 Task: Search one way flight ticket for 5 adults, 1 child, 2 infants in seat and 1 infant on lap in business from Nantucket: Nantucket Memorial Airport to New Bern: Coastal Carolina Regional Airport (was Craven County Regional) on 5-4-2023. Choice of flights is Sun country airlines. Number of bags: 1 carry on bag. Price is upto 50000. Outbound departure time preference is 5:30.
Action: Mouse moved to (319, 126)
Screenshot: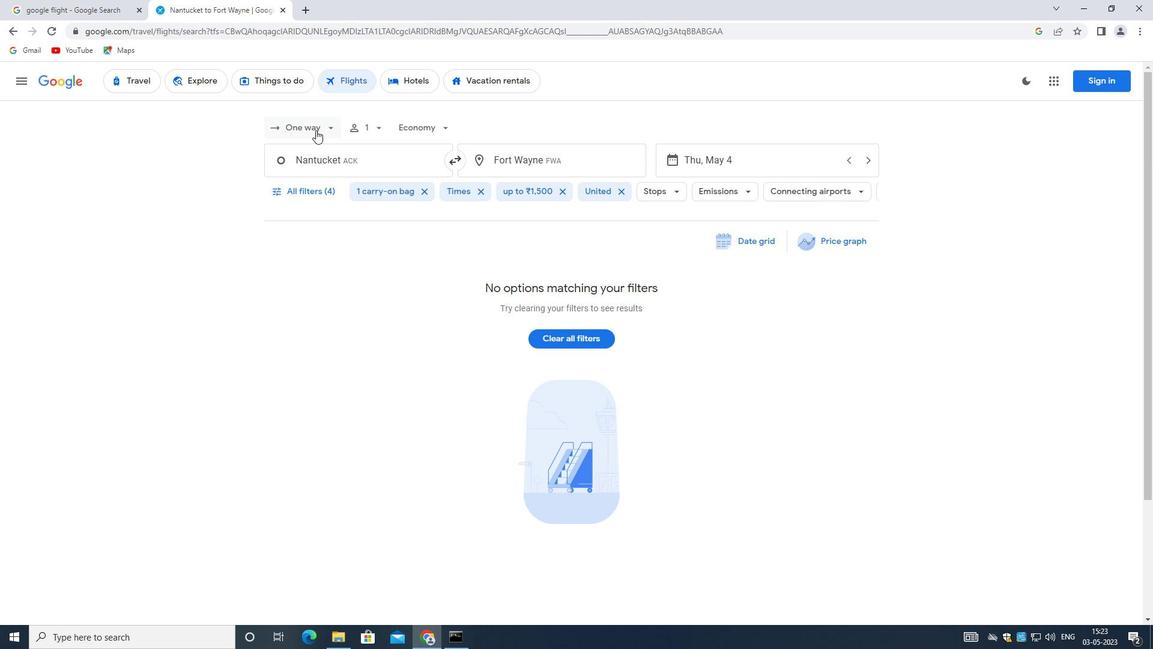 
Action: Mouse pressed left at (319, 126)
Screenshot: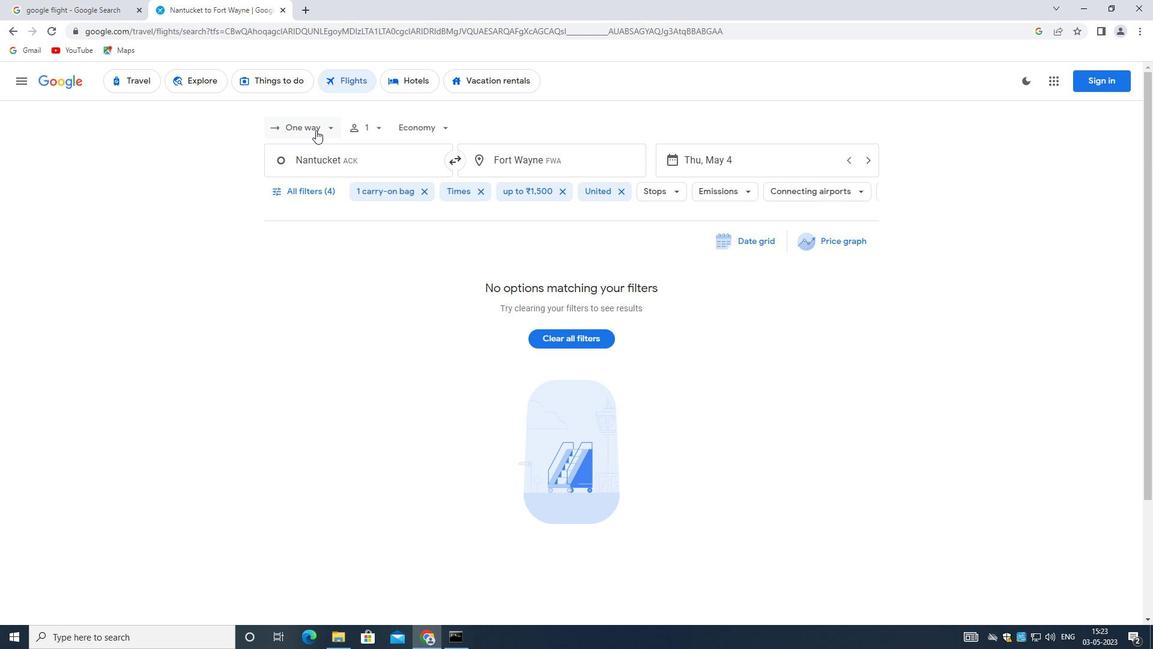 
Action: Mouse moved to (314, 173)
Screenshot: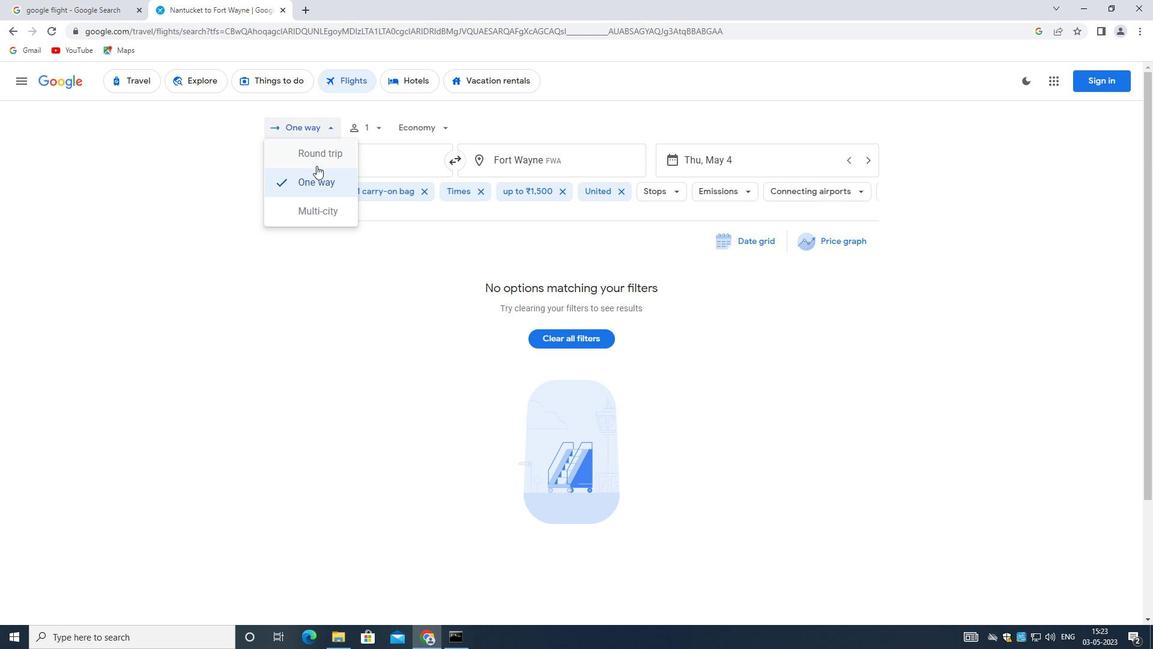 
Action: Mouse pressed left at (314, 173)
Screenshot: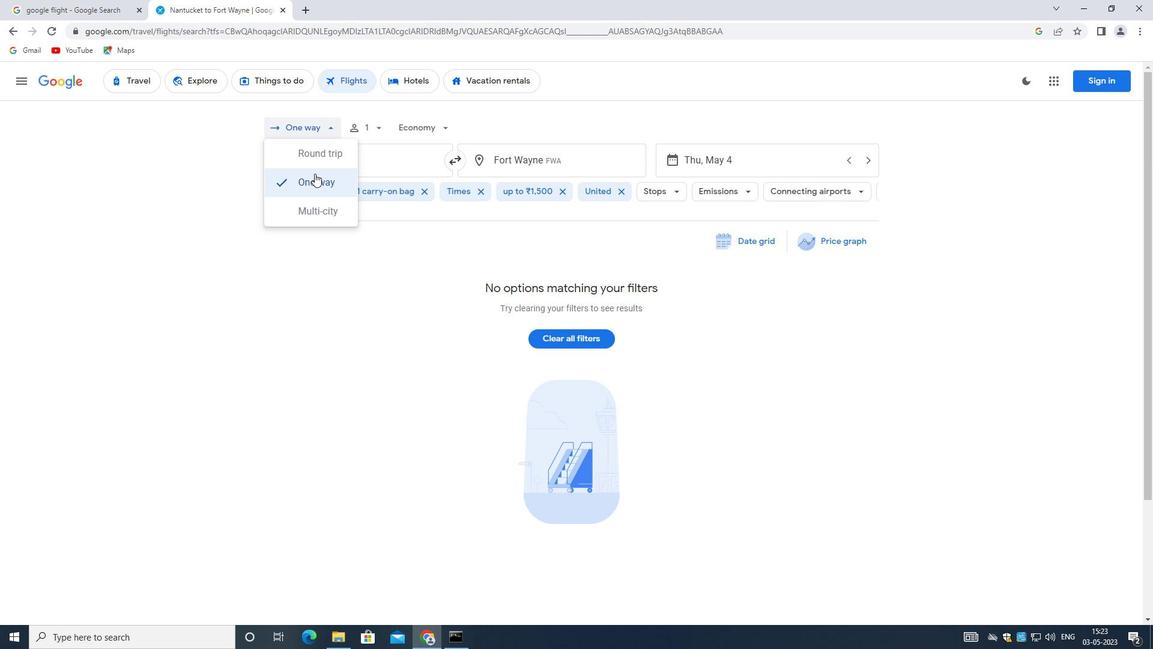 
Action: Mouse moved to (373, 129)
Screenshot: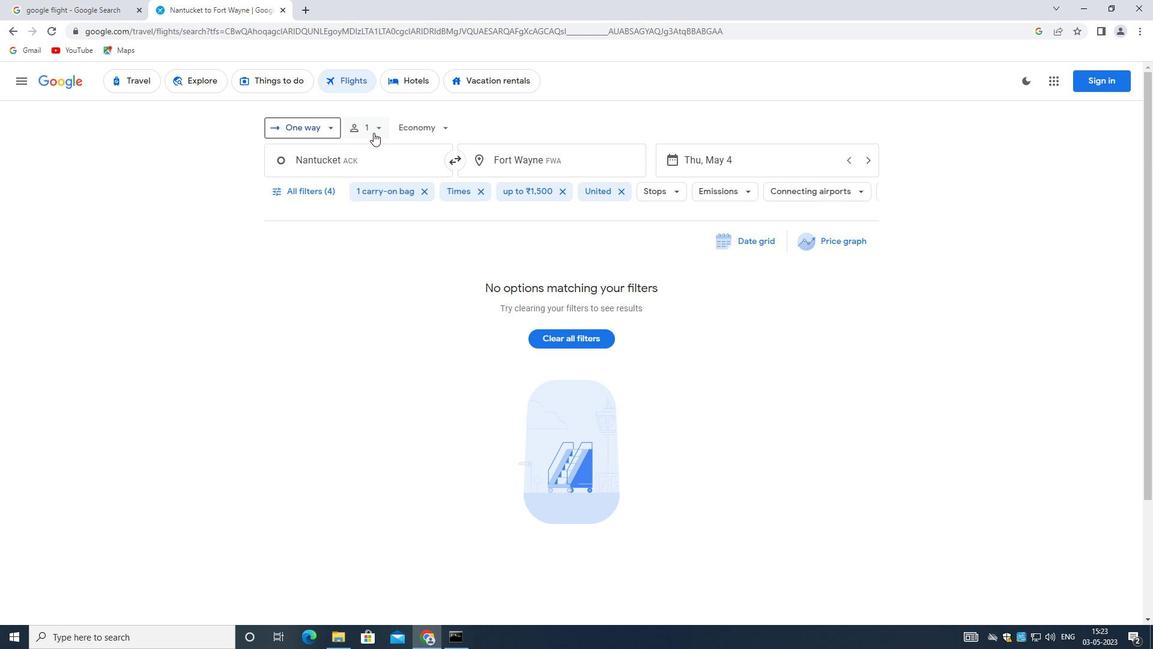 
Action: Mouse pressed left at (373, 129)
Screenshot: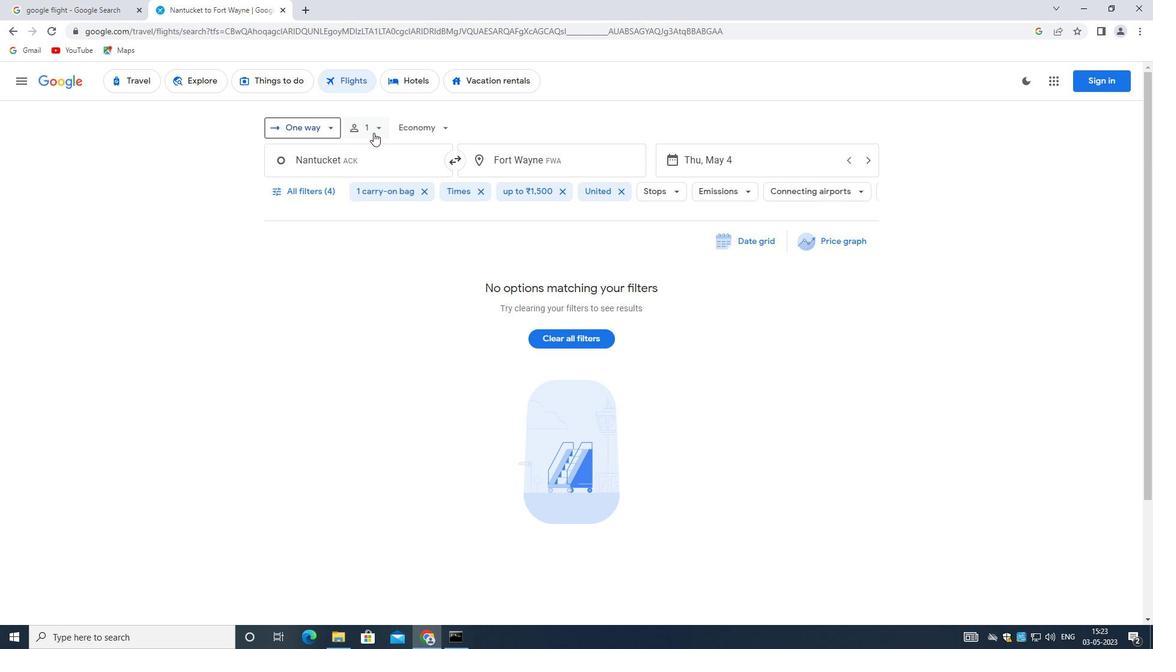 
Action: Mouse moved to (466, 160)
Screenshot: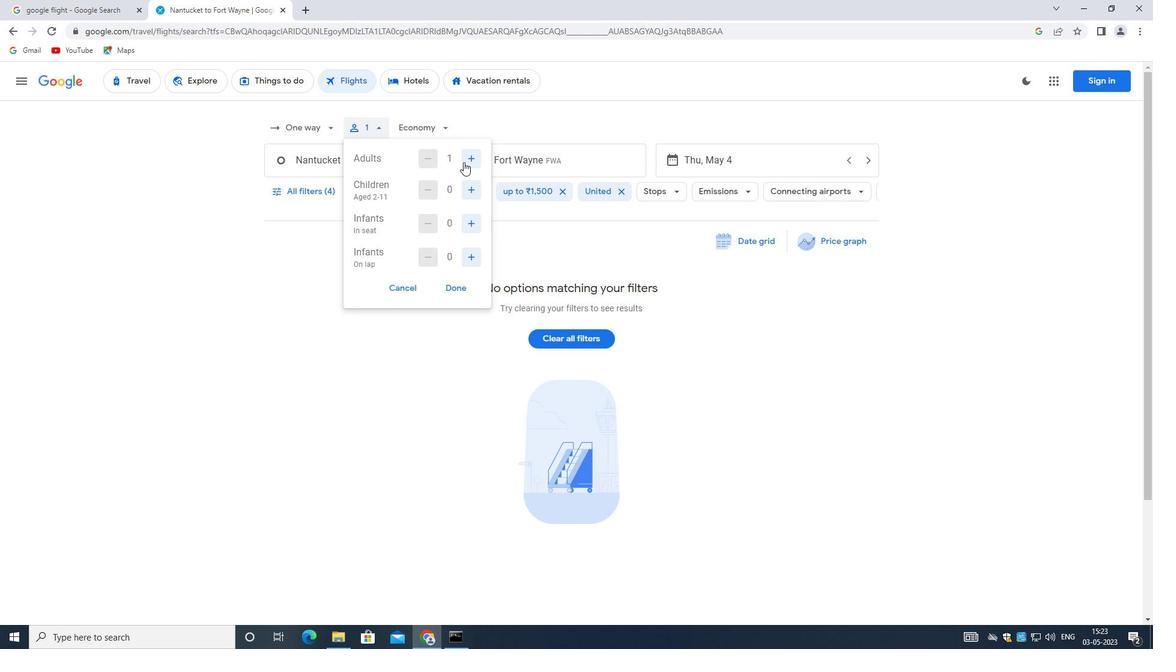 
Action: Mouse pressed left at (466, 160)
Screenshot: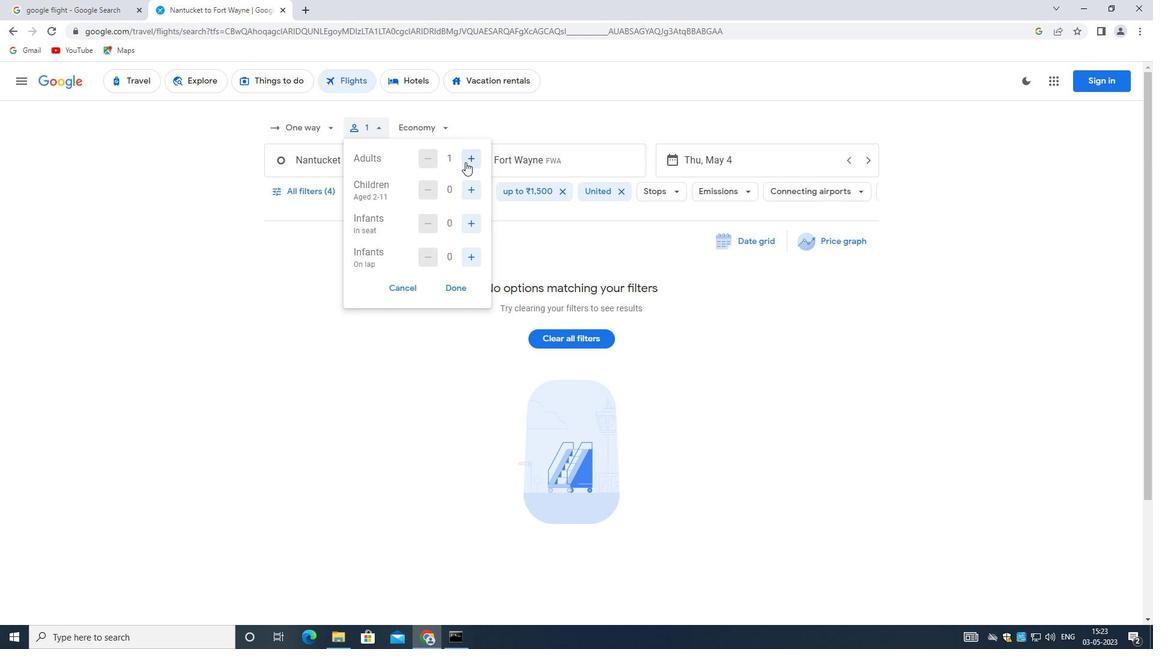
Action: Mouse moved to (468, 162)
Screenshot: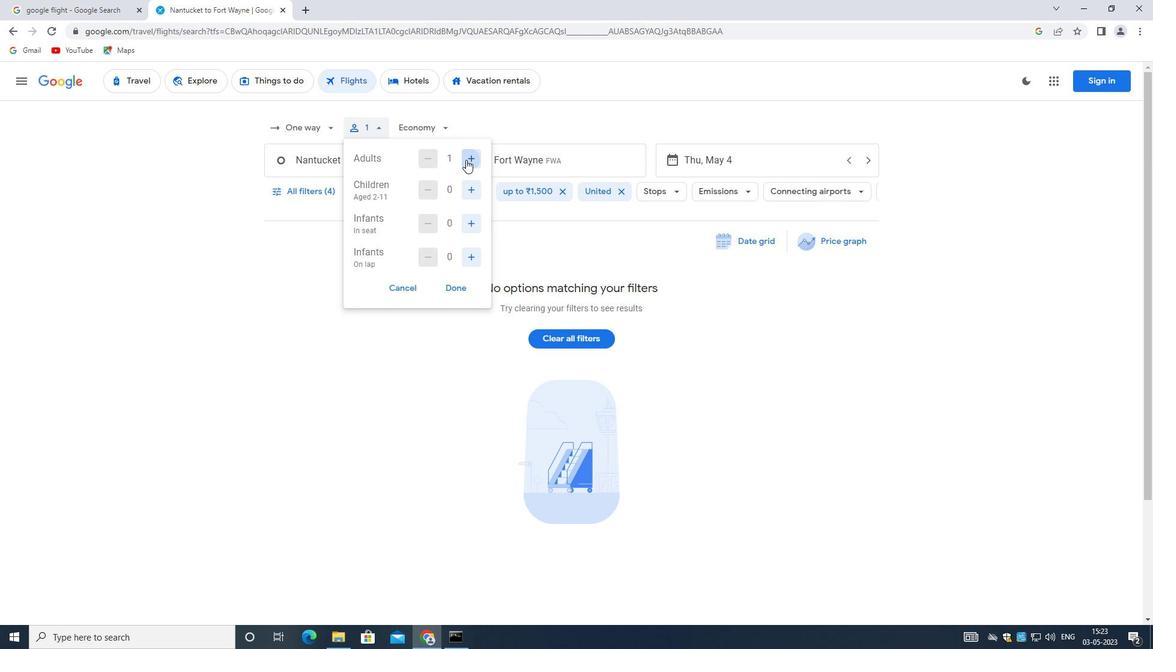 
Action: Mouse pressed left at (468, 162)
Screenshot: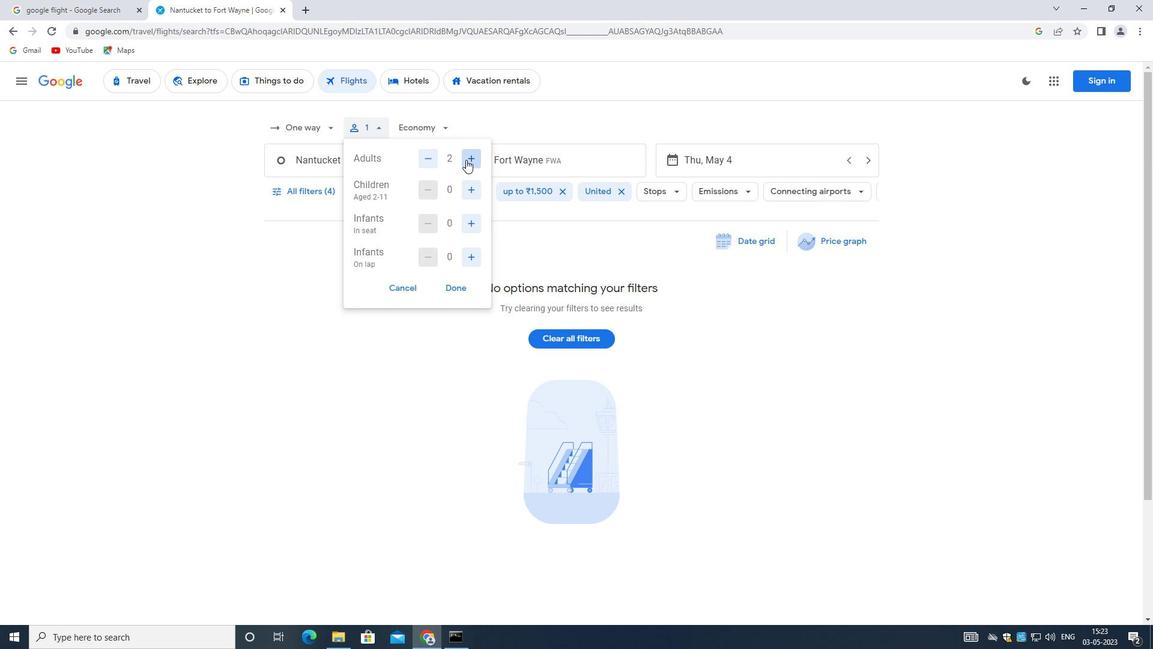 
Action: Mouse moved to (469, 163)
Screenshot: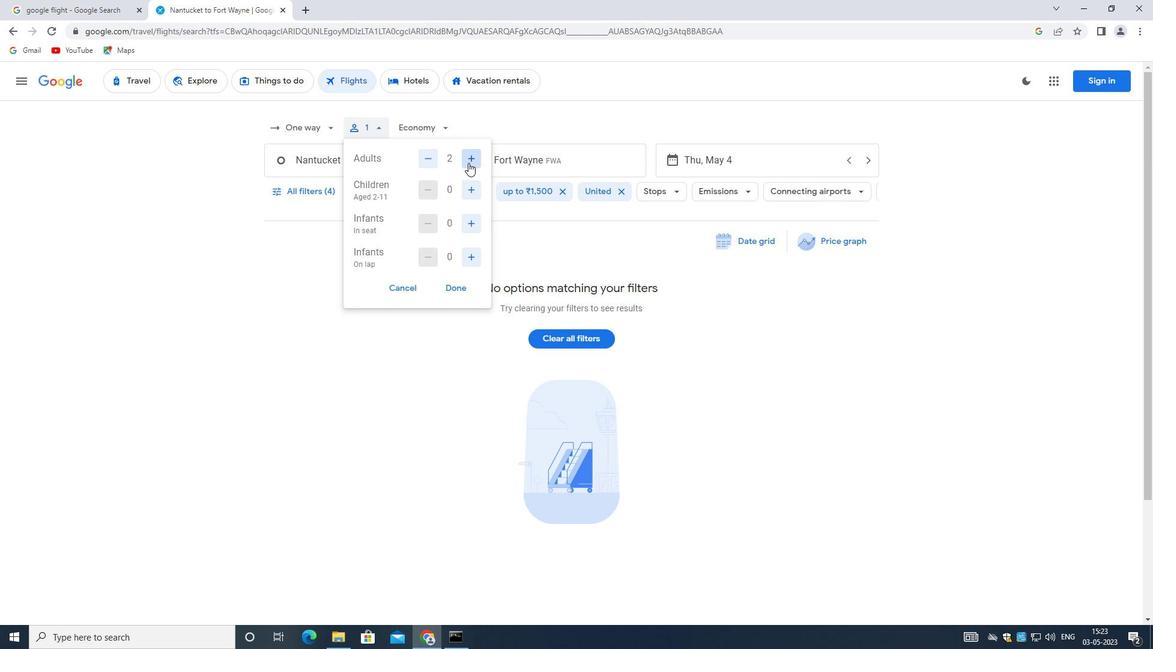 
Action: Mouse pressed left at (469, 163)
Screenshot: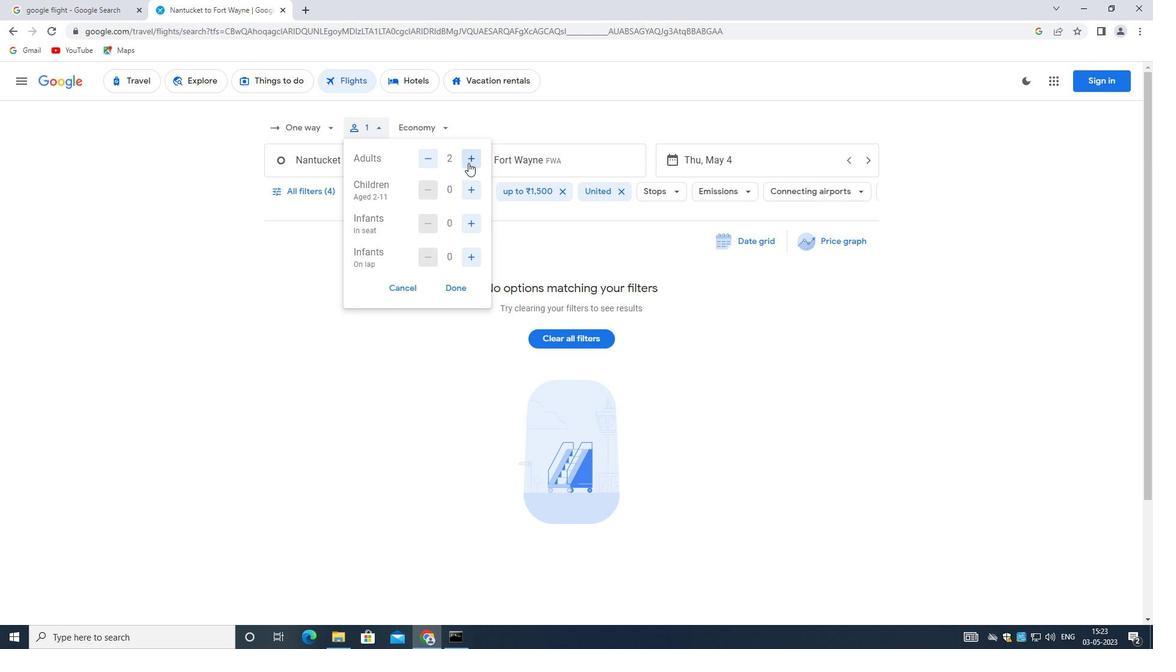 
Action: Mouse pressed left at (469, 163)
Screenshot: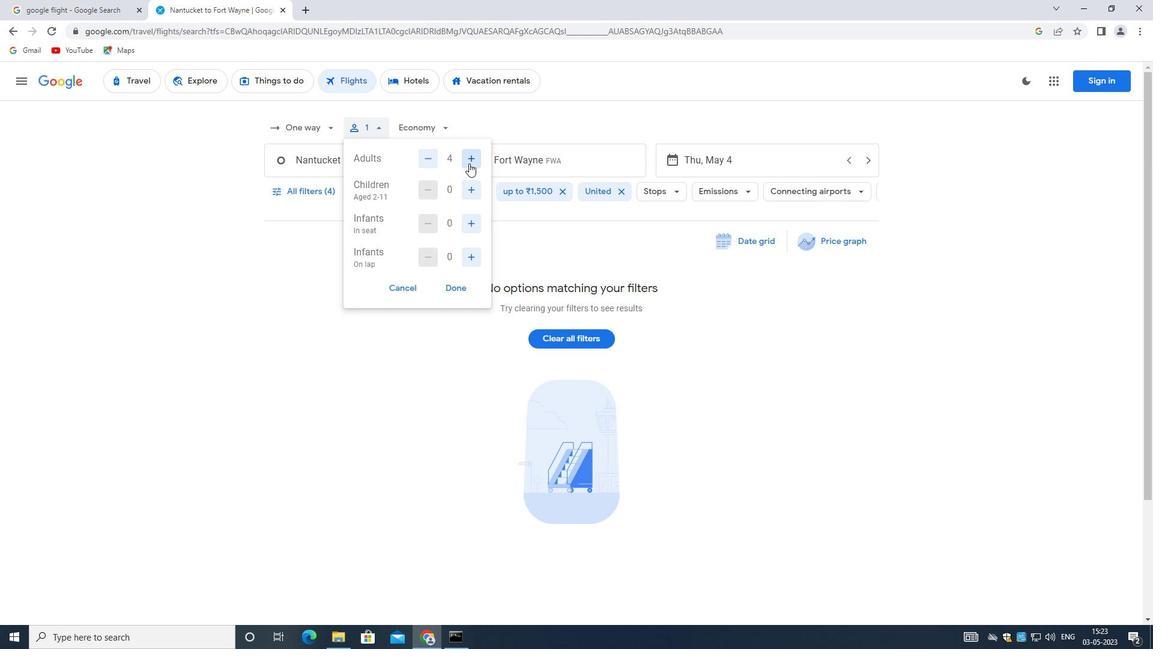 
Action: Mouse moved to (475, 186)
Screenshot: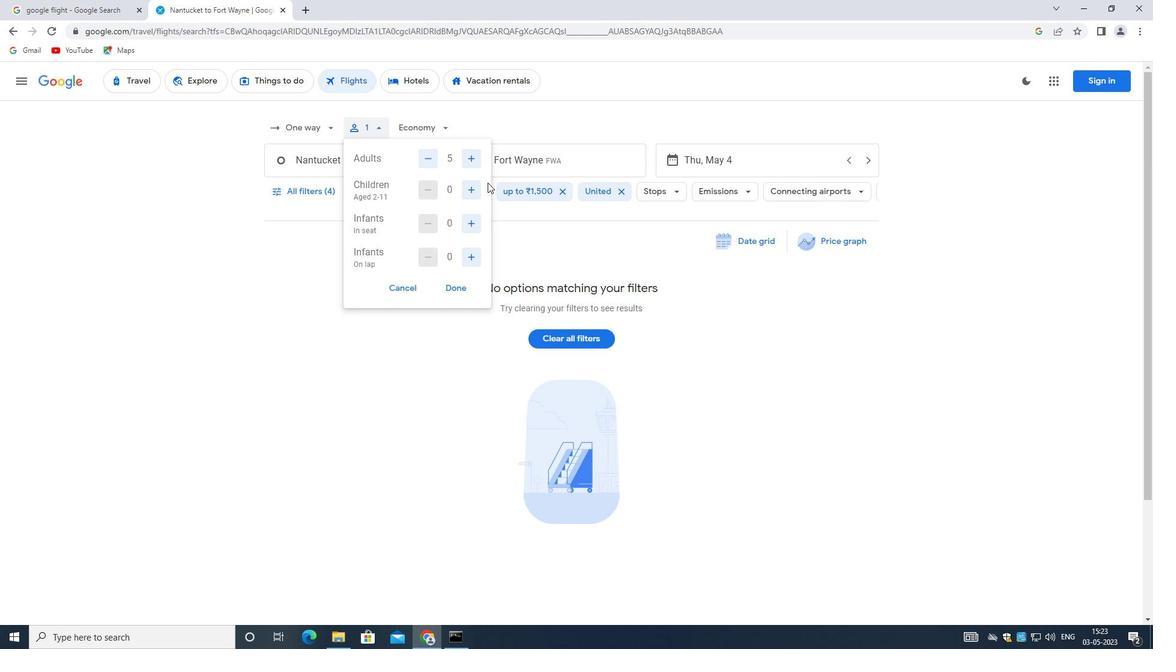 
Action: Mouse pressed left at (475, 186)
Screenshot: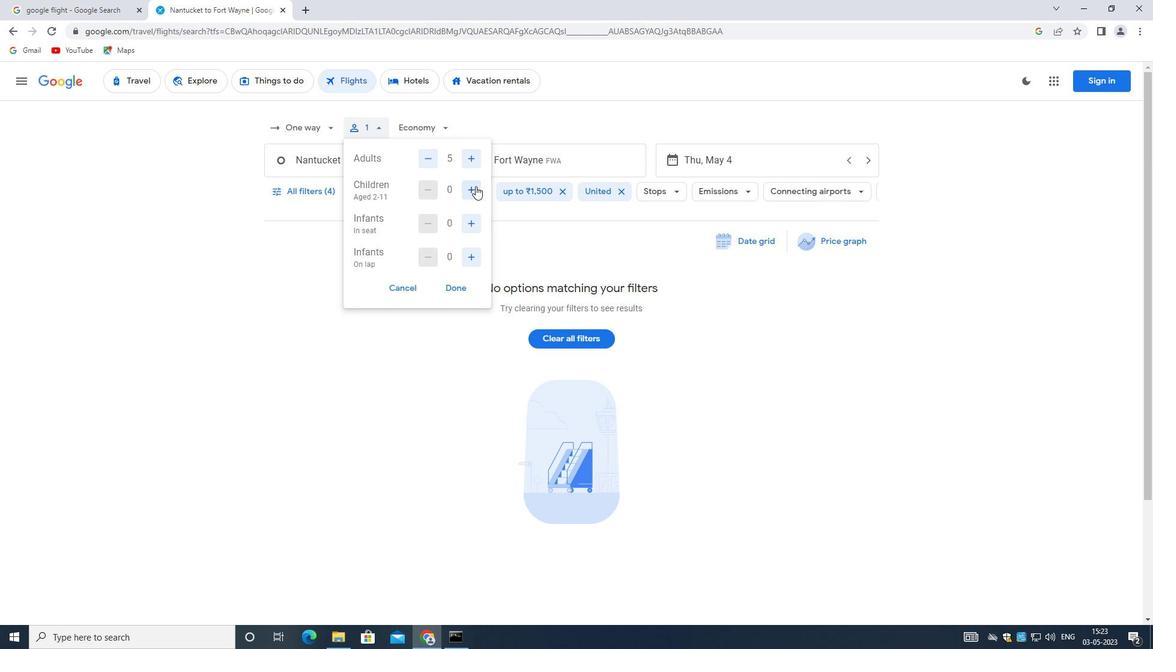 
Action: Mouse moved to (470, 221)
Screenshot: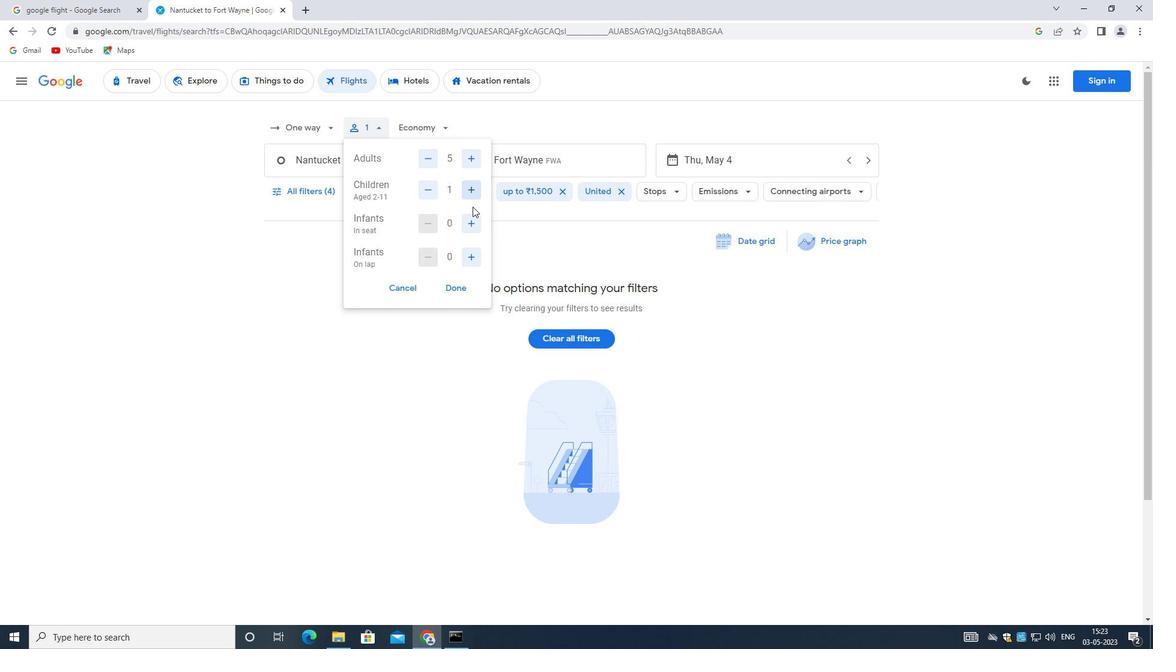 
Action: Mouse pressed left at (470, 221)
Screenshot: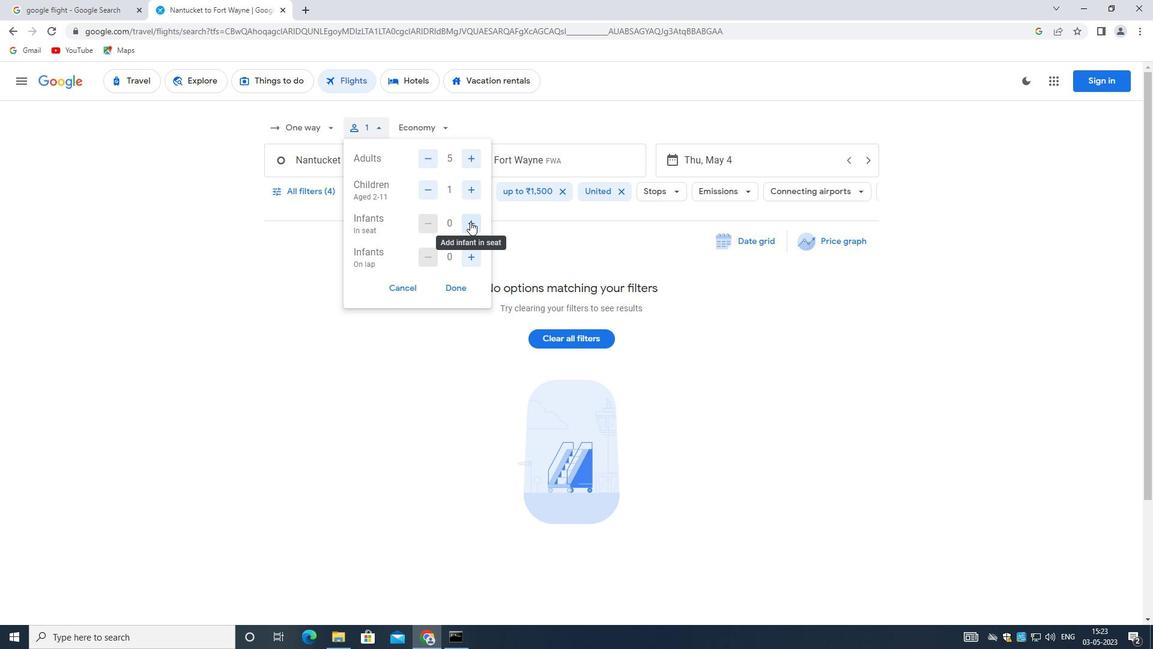 
Action: Mouse pressed left at (470, 221)
Screenshot: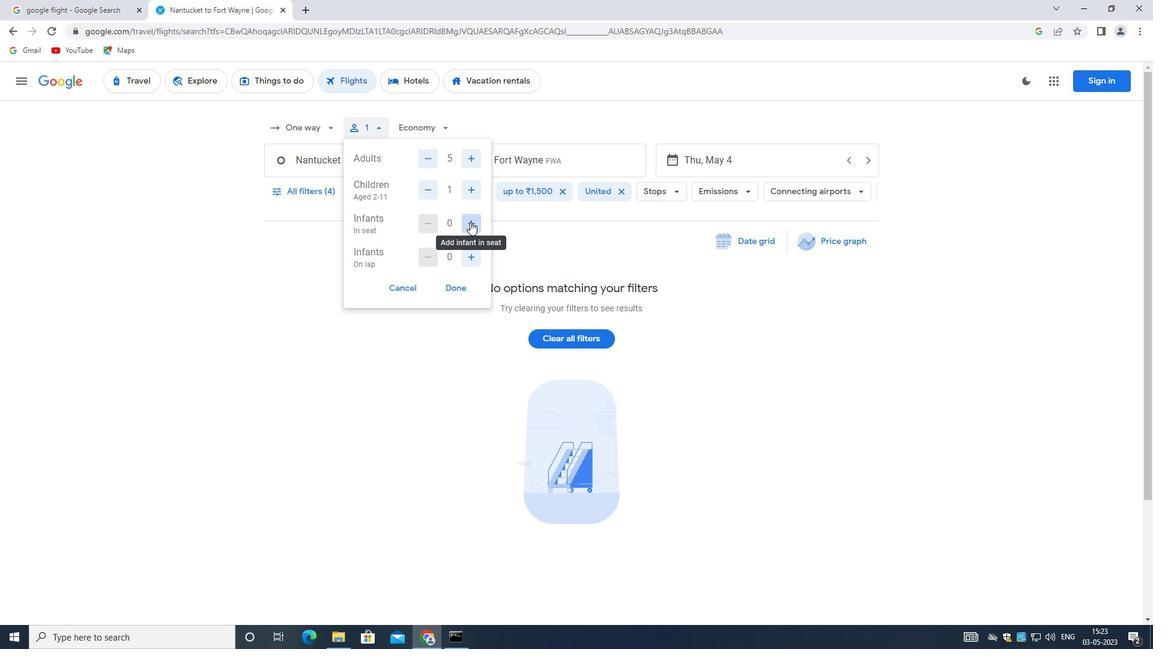 
Action: Mouse moved to (478, 257)
Screenshot: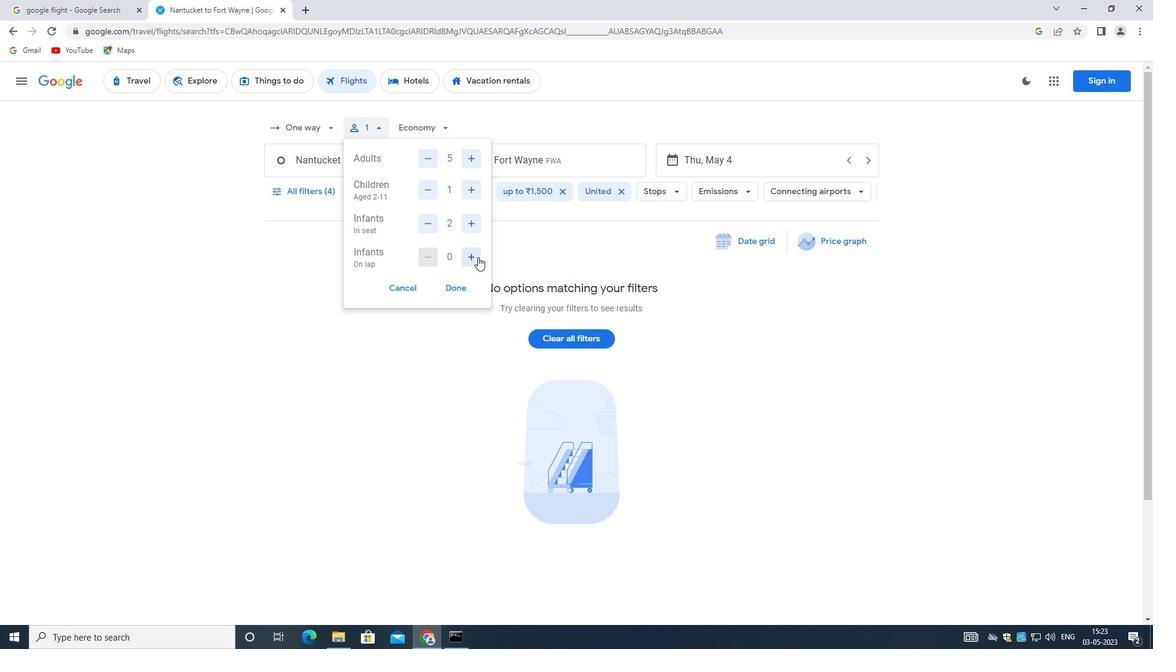 
Action: Mouse pressed left at (478, 257)
Screenshot: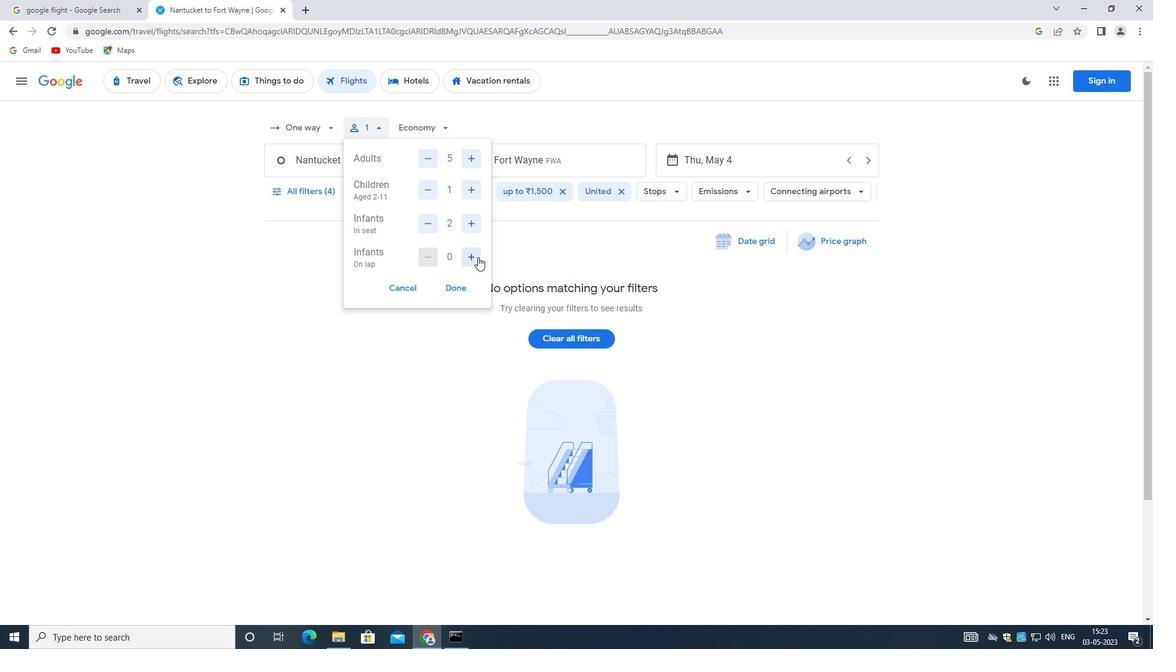 
Action: Mouse moved to (458, 286)
Screenshot: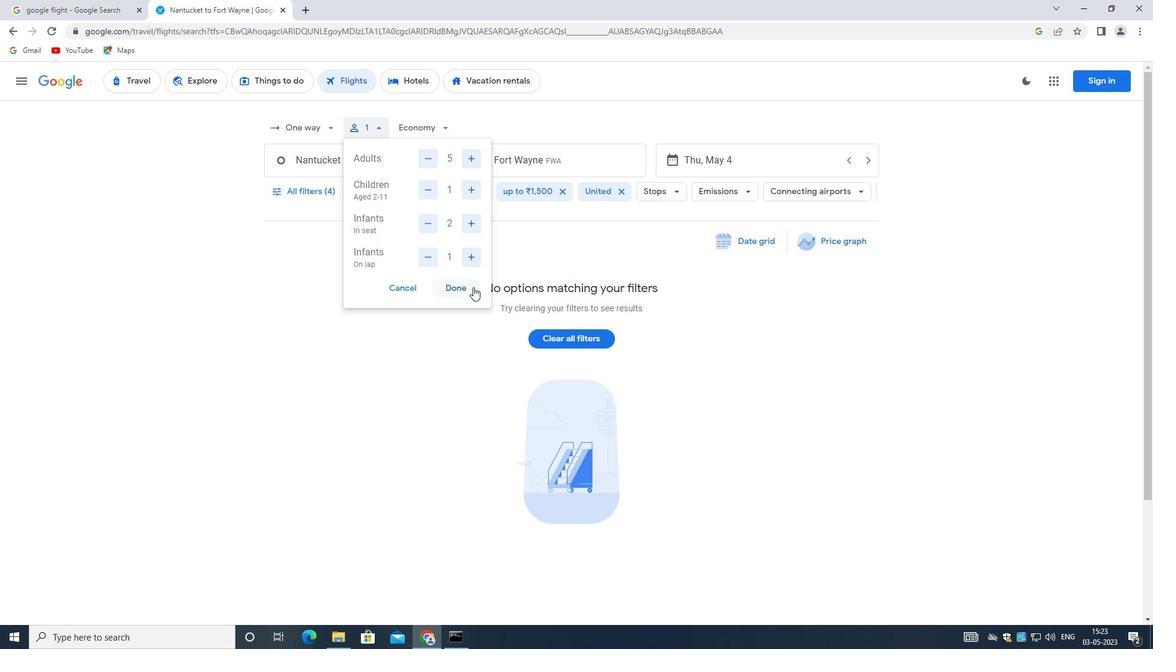 
Action: Mouse pressed left at (458, 286)
Screenshot: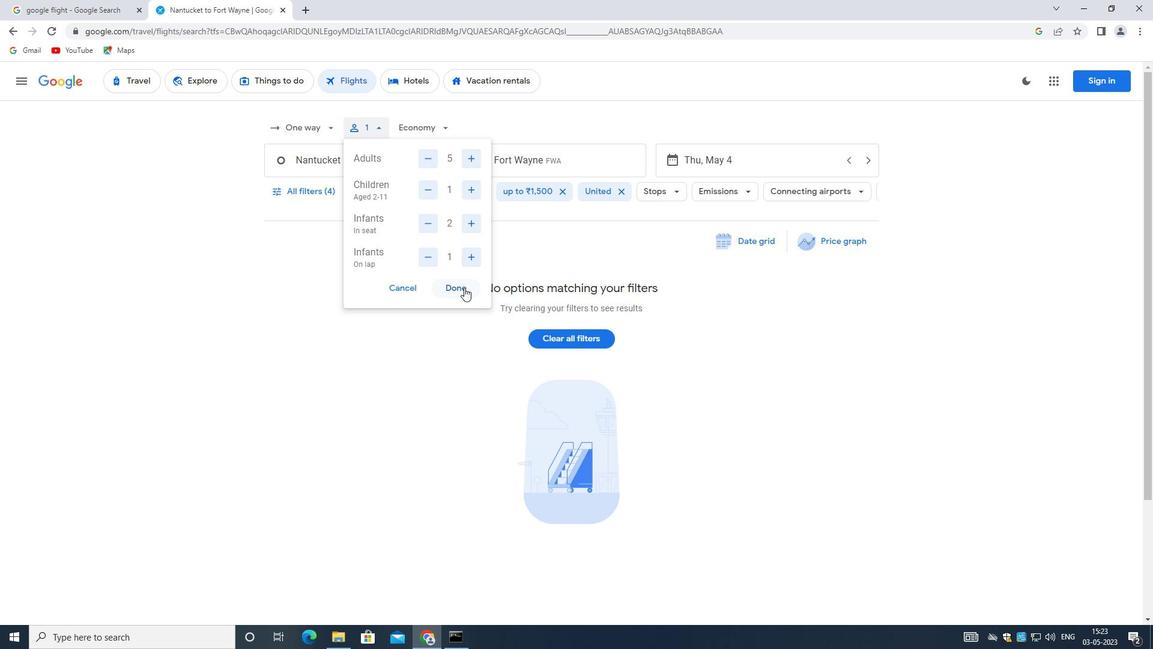 
Action: Mouse moved to (433, 118)
Screenshot: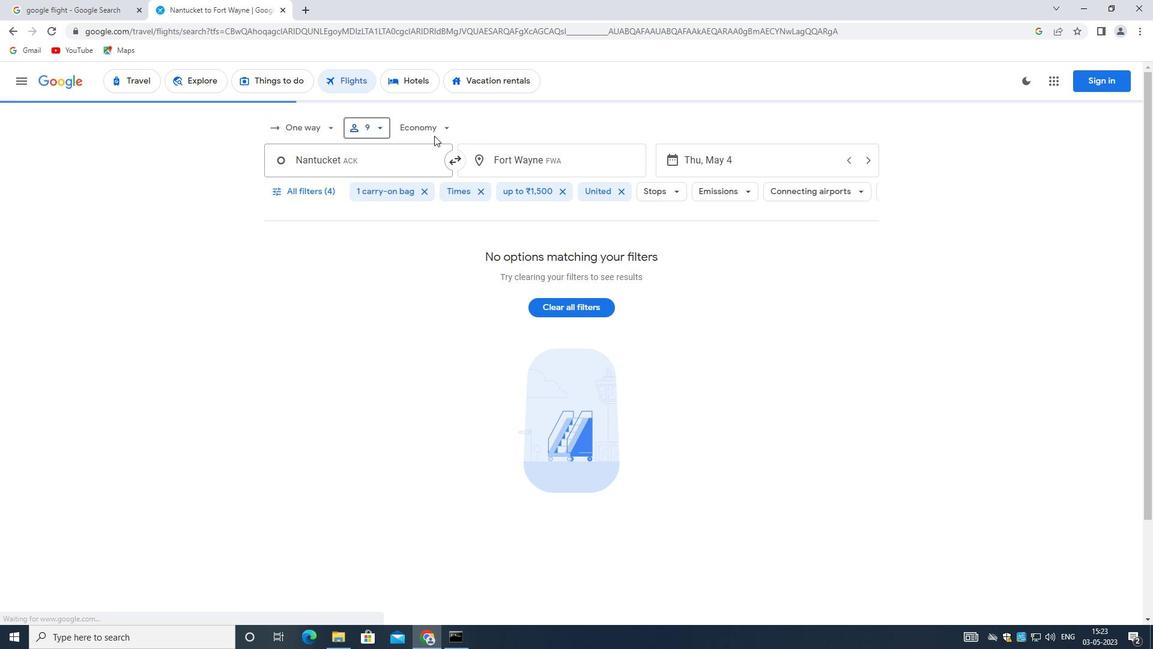 
Action: Mouse pressed left at (433, 118)
Screenshot: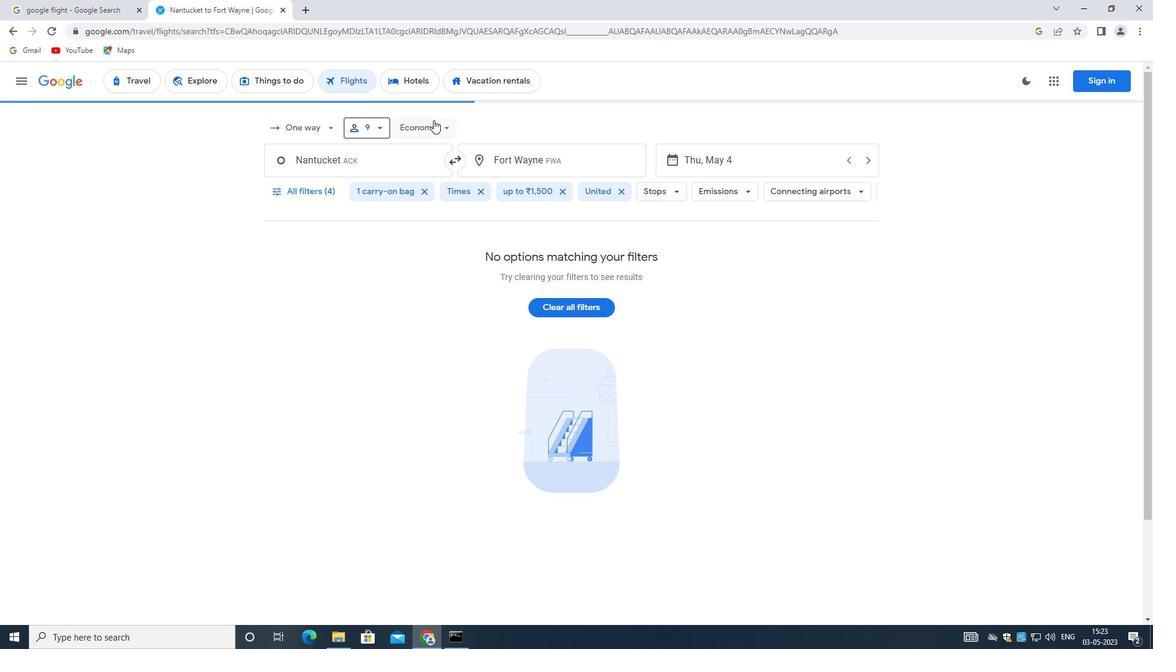 
Action: Mouse moved to (461, 207)
Screenshot: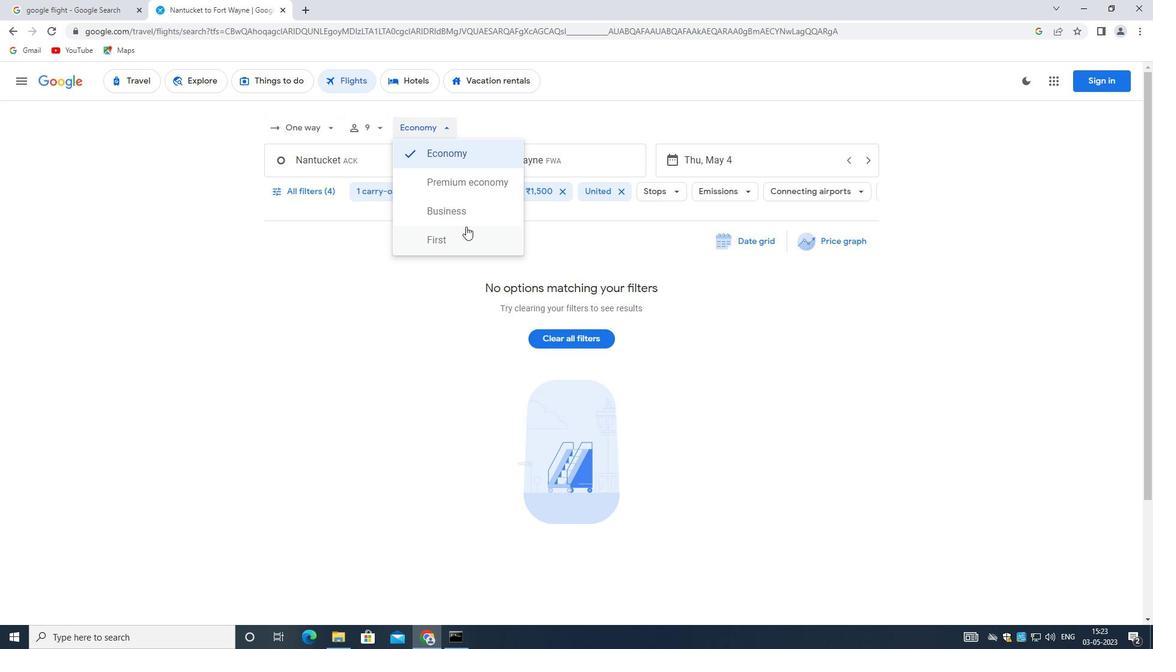 
Action: Mouse pressed left at (461, 207)
Screenshot: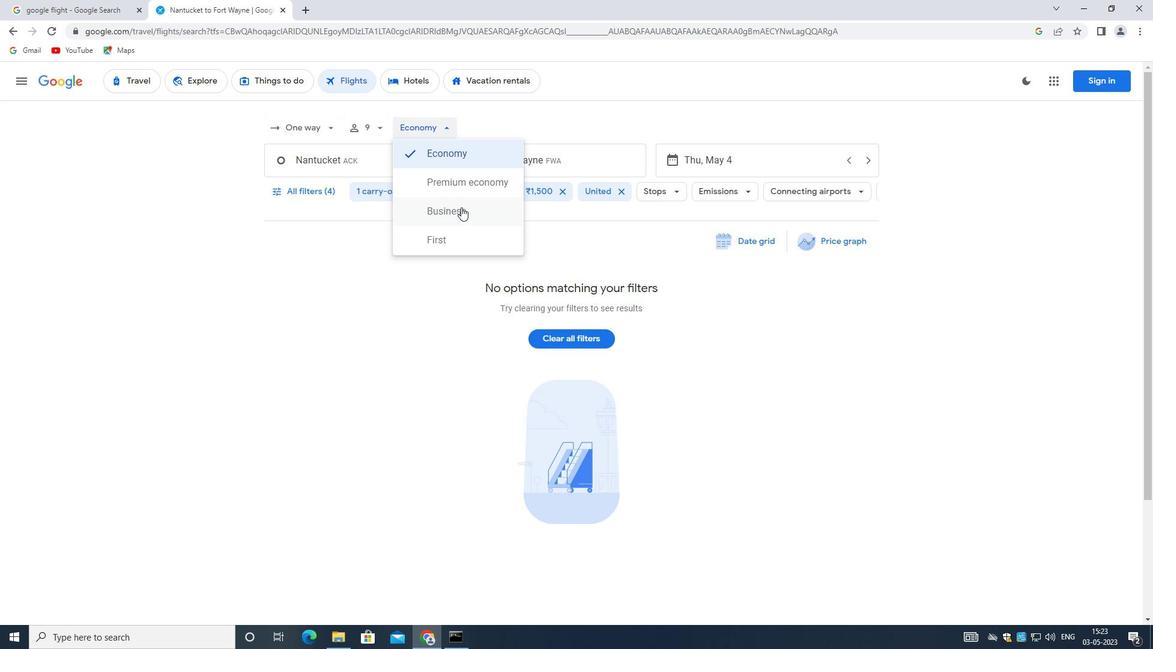 
Action: Mouse moved to (359, 161)
Screenshot: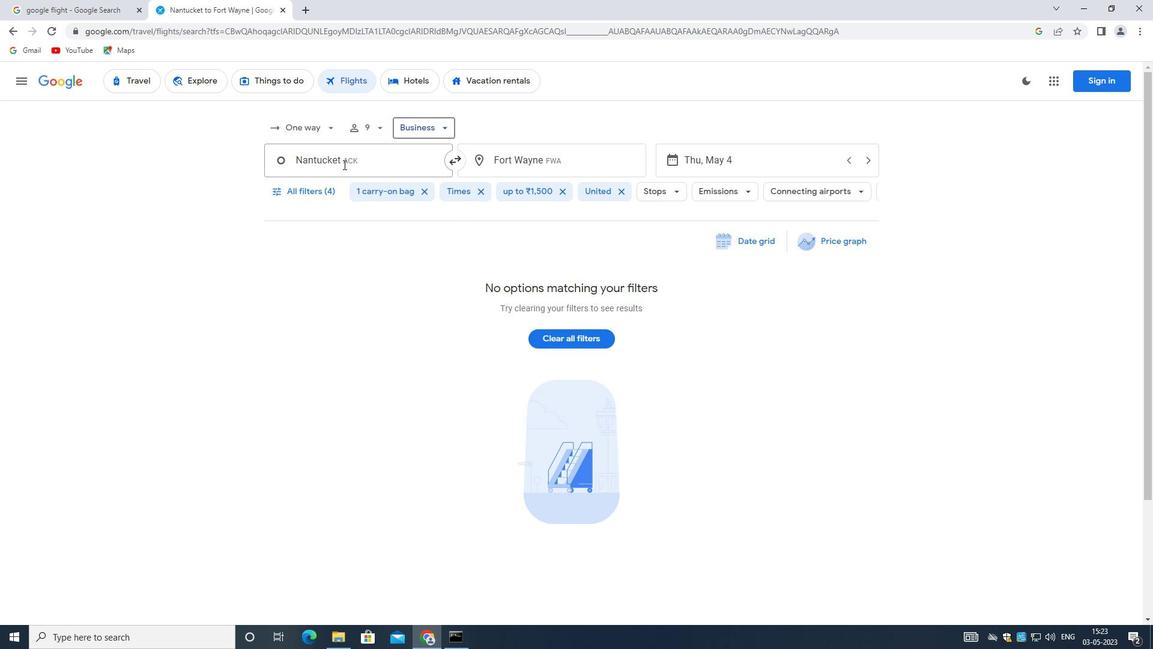 
Action: Mouse pressed left at (359, 161)
Screenshot: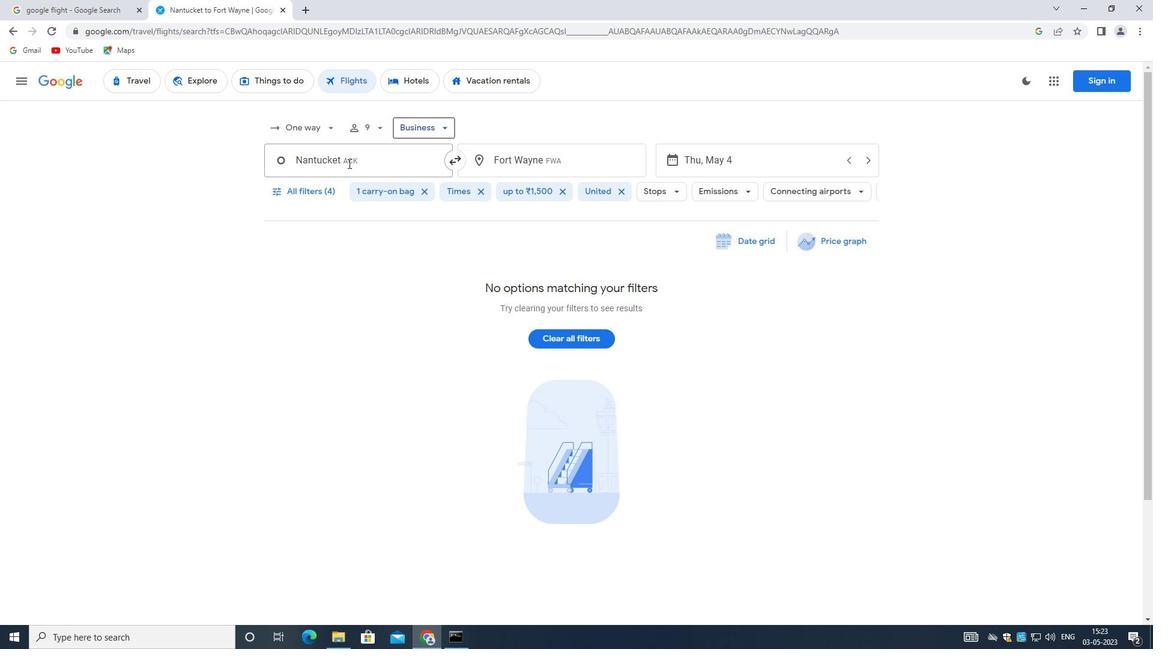 
Action: Mouse pressed left at (359, 161)
Screenshot: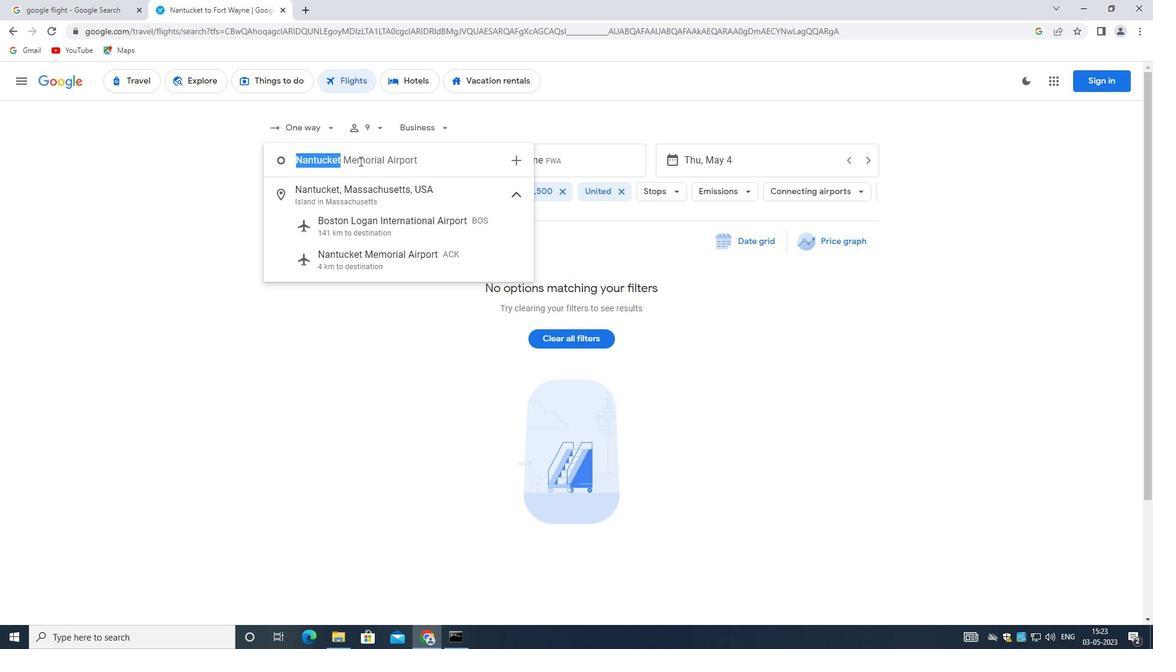 
Action: Mouse moved to (366, 258)
Screenshot: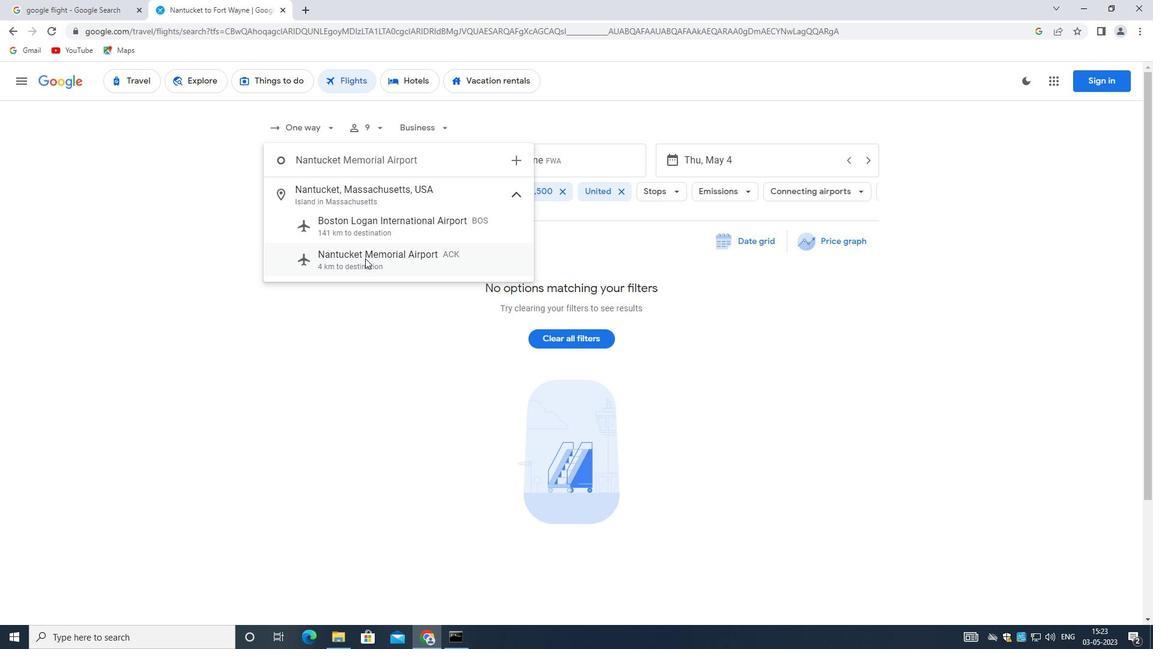 
Action: Mouse pressed left at (366, 258)
Screenshot: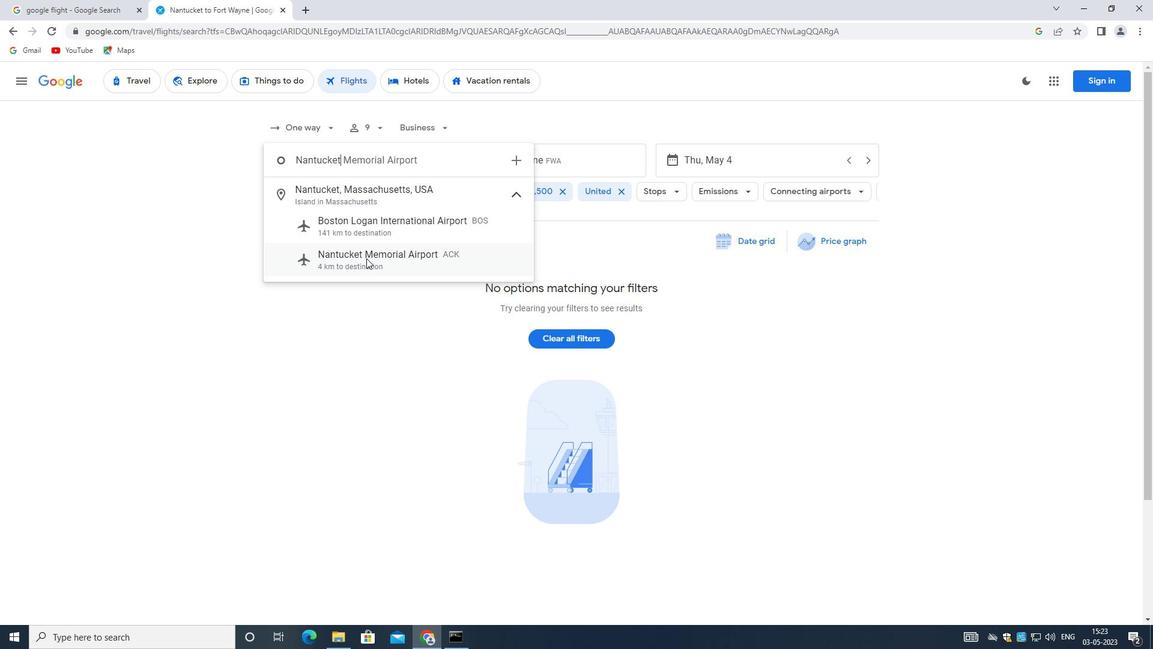 
Action: Mouse moved to (564, 148)
Screenshot: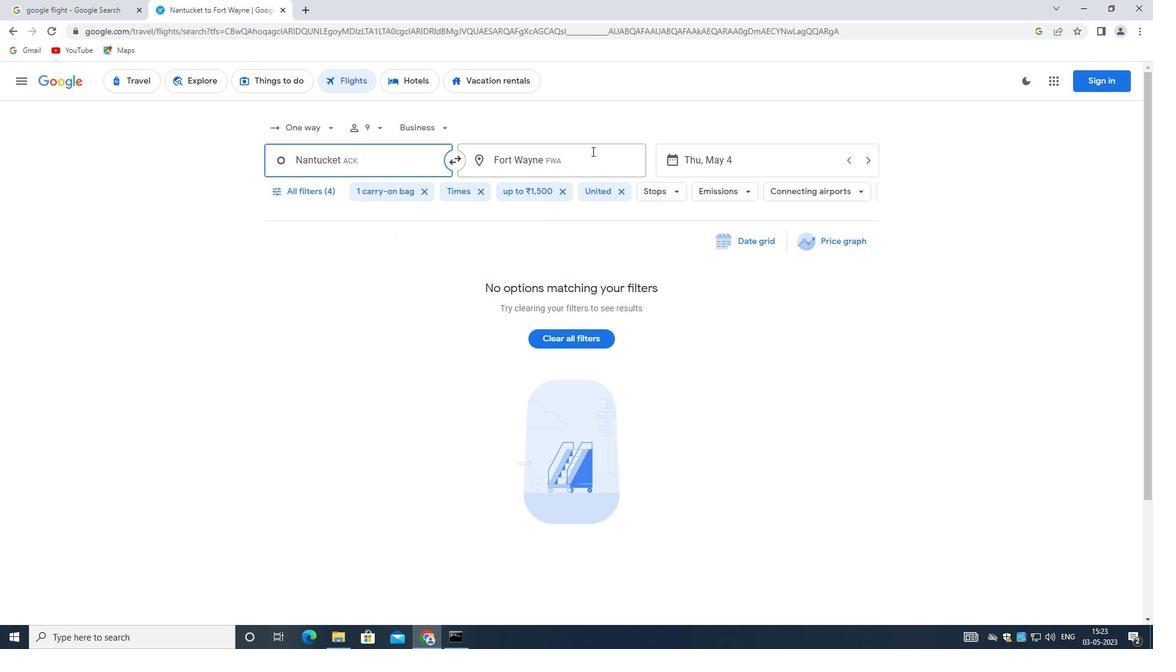 
Action: Mouse pressed left at (564, 148)
Screenshot: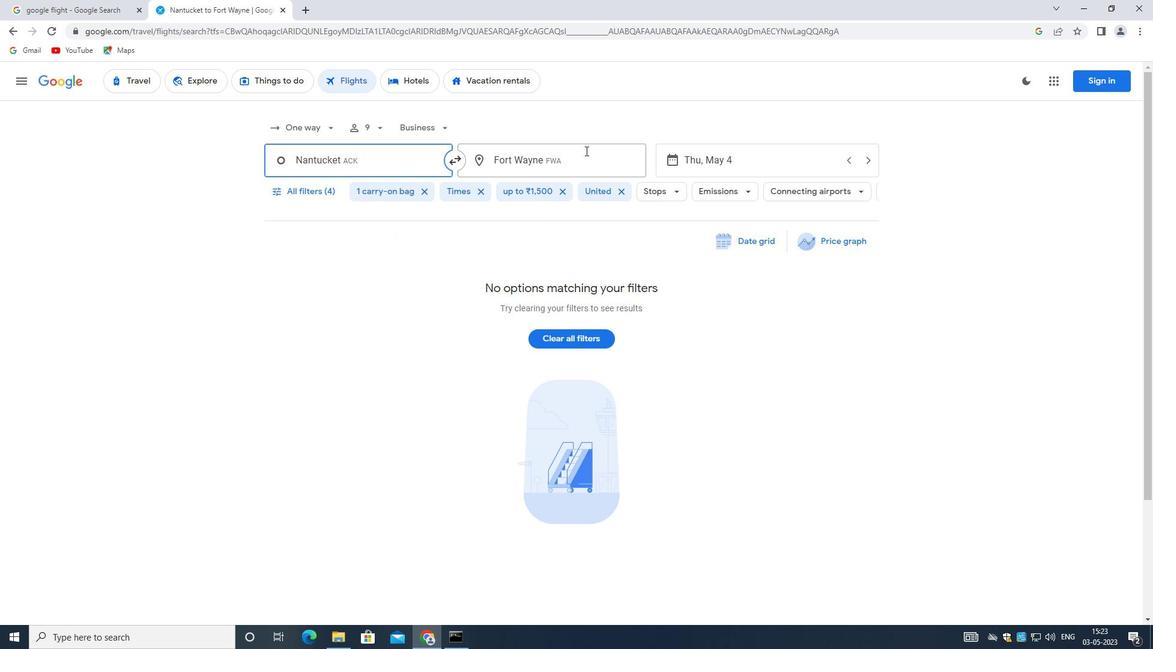 
Action: Key pressed <Key.backspace><Key.shift><Key.shift><Key.shift><Key.shift><Key.shift>COASTAL<Key.space><Key.shift>CAROLINA<Key.space><Key.shift><Key.shift><Key.shift><Key.shift><Key.shift><Key.shift><Key.shift><Key.shift><Key.shift><Key.shift><Key.shift><Key.shift><Key.shift><Key.shift><Key.shift><Key.shift>R
Screenshot: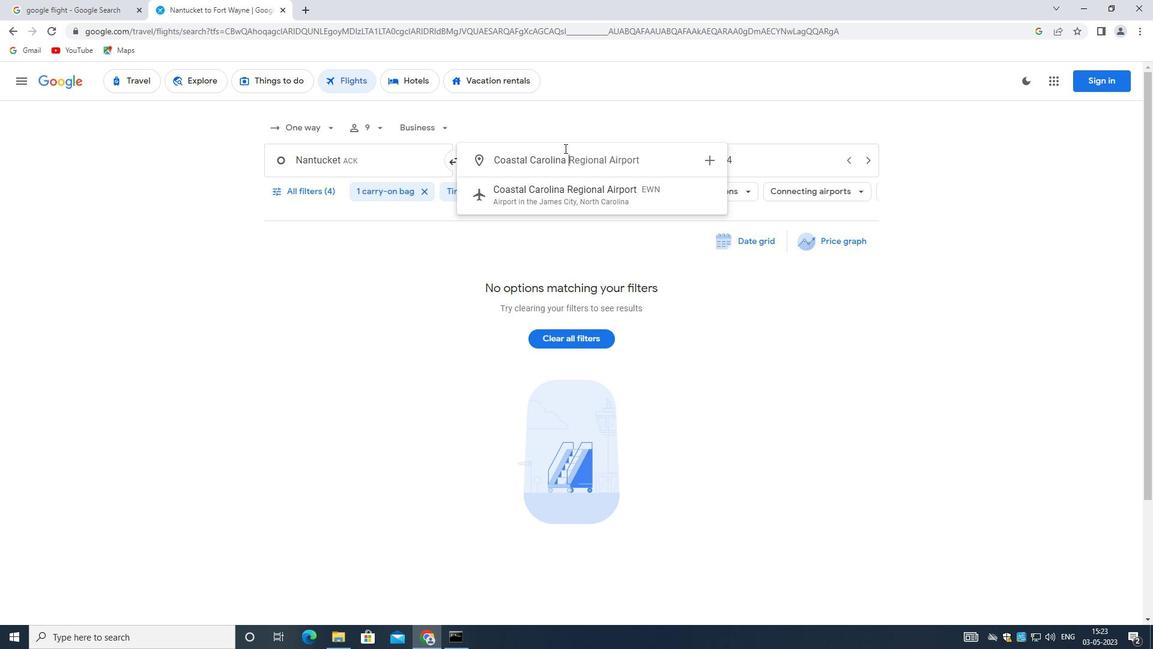 
Action: Mouse moved to (566, 194)
Screenshot: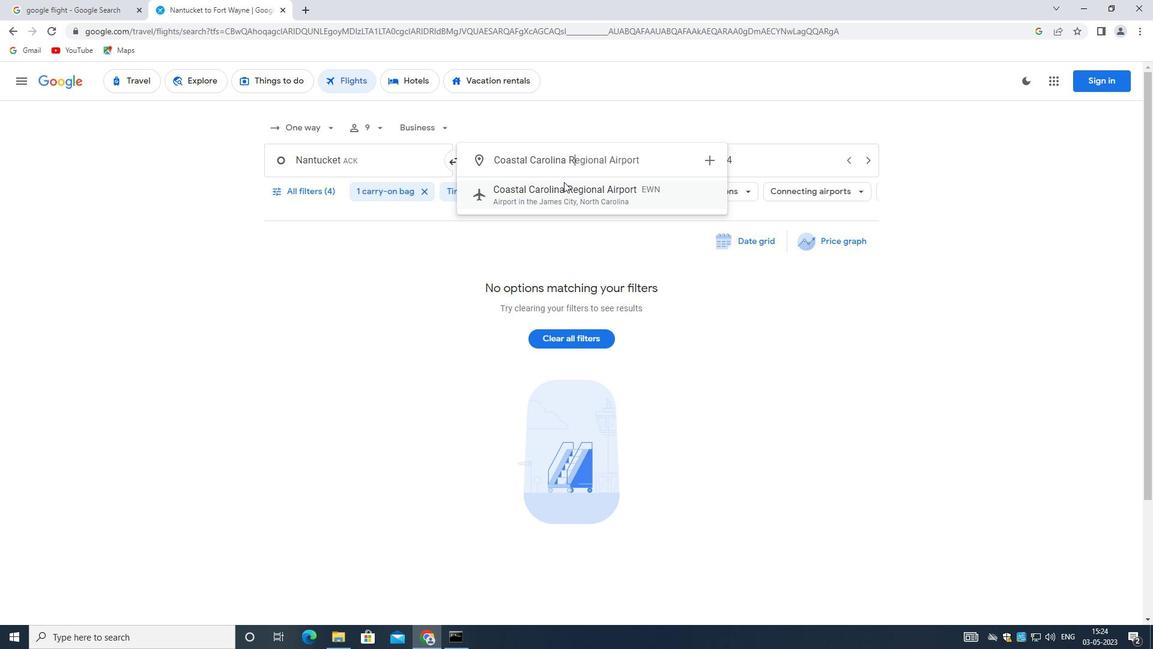 
Action: Mouse pressed left at (566, 194)
Screenshot: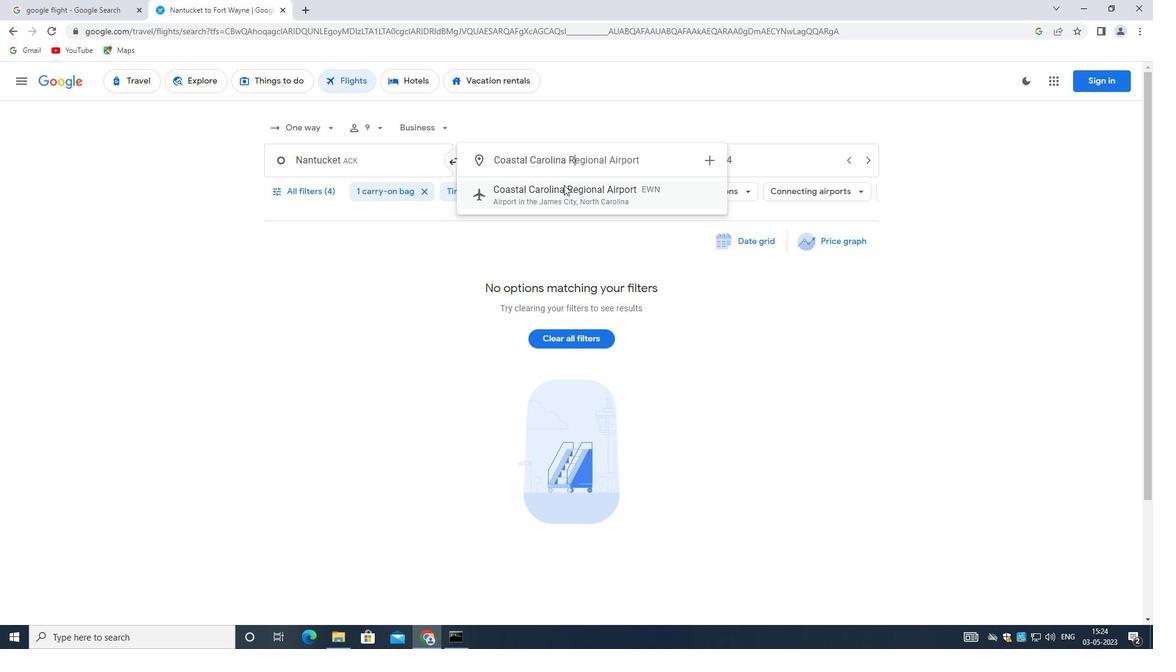 
Action: Mouse moved to (751, 152)
Screenshot: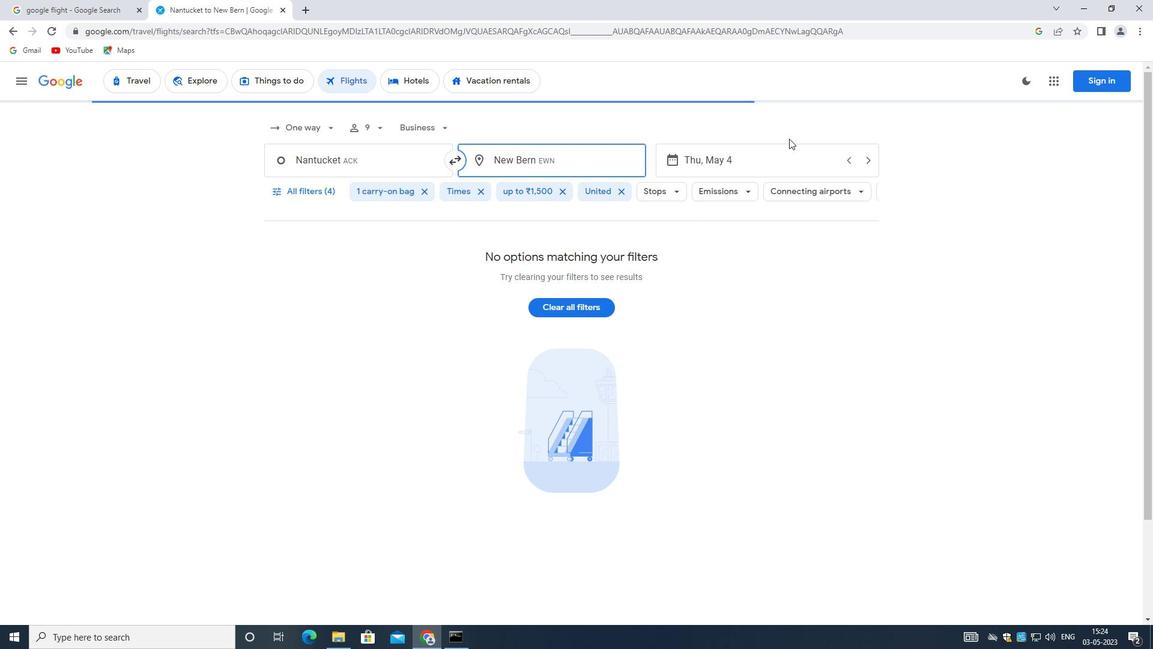 
Action: Mouse pressed left at (751, 152)
Screenshot: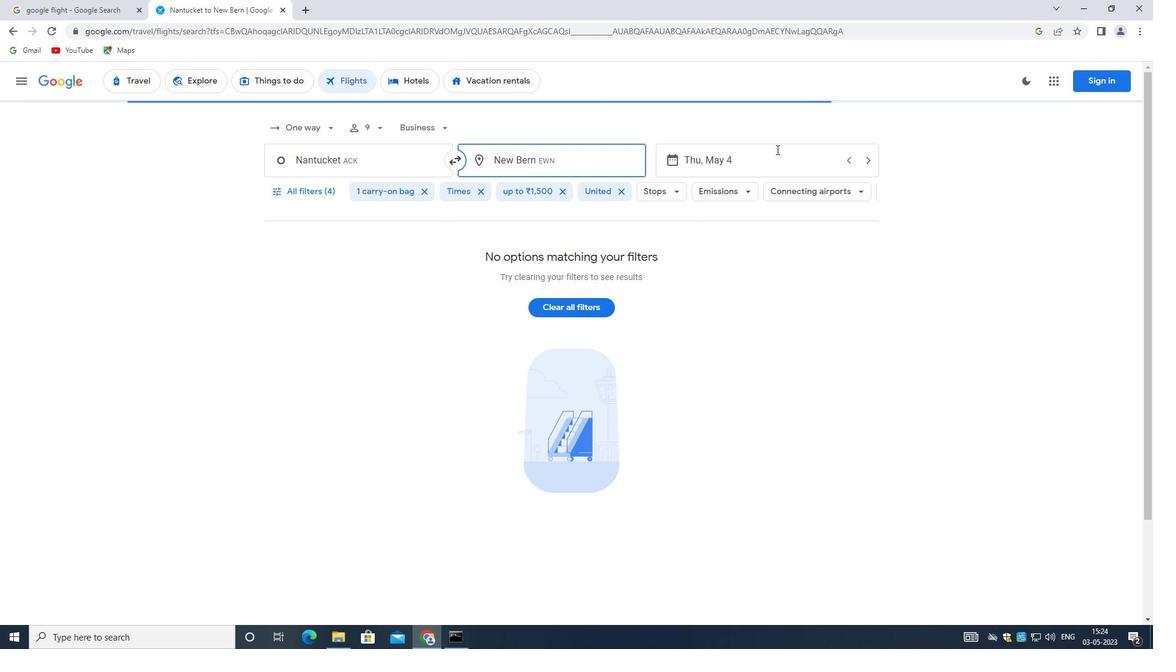 
Action: Mouse moved to (852, 449)
Screenshot: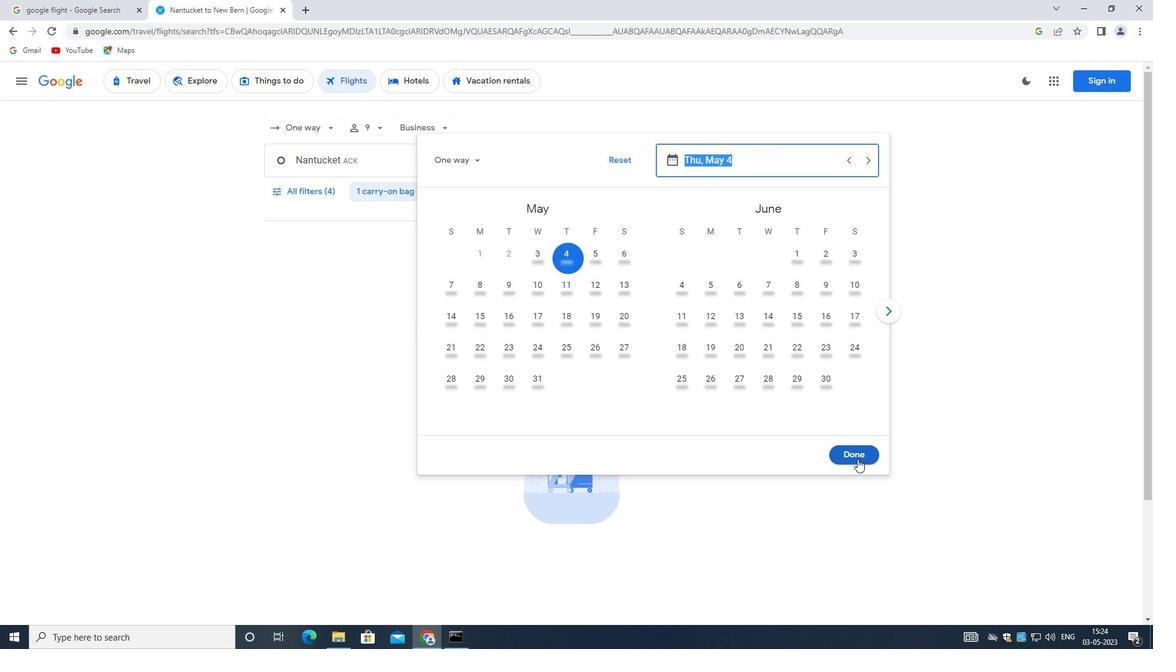 
Action: Mouse pressed left at (852, 449)
Screenshot: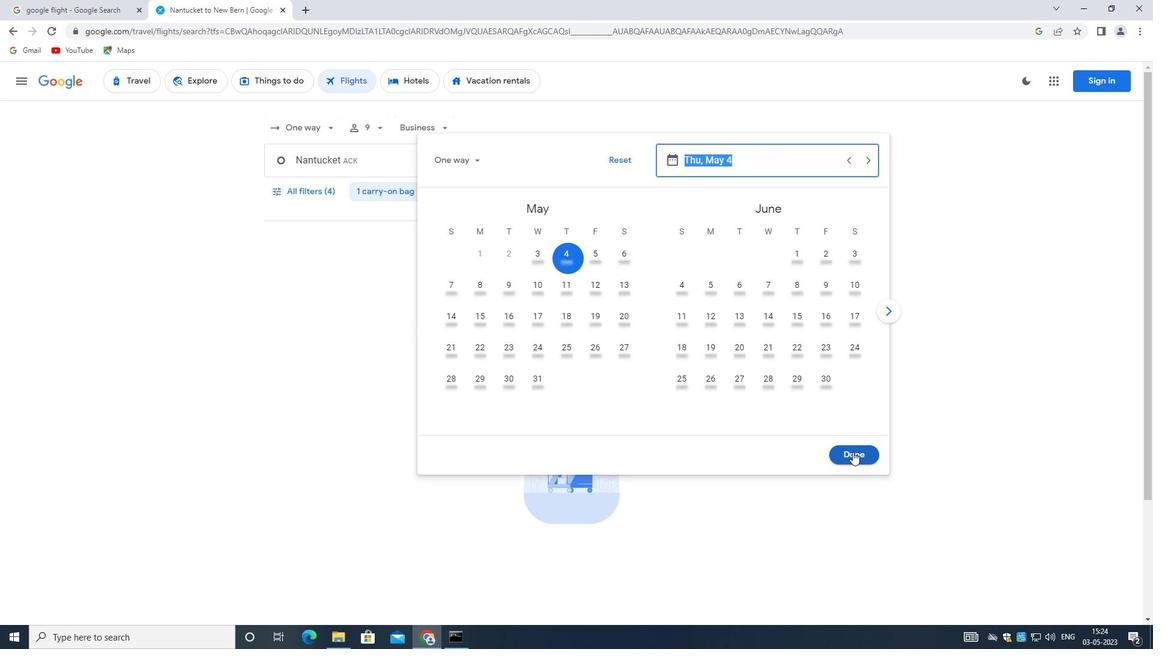 
Action: Mouse moved to (304, 183)
Screenshot: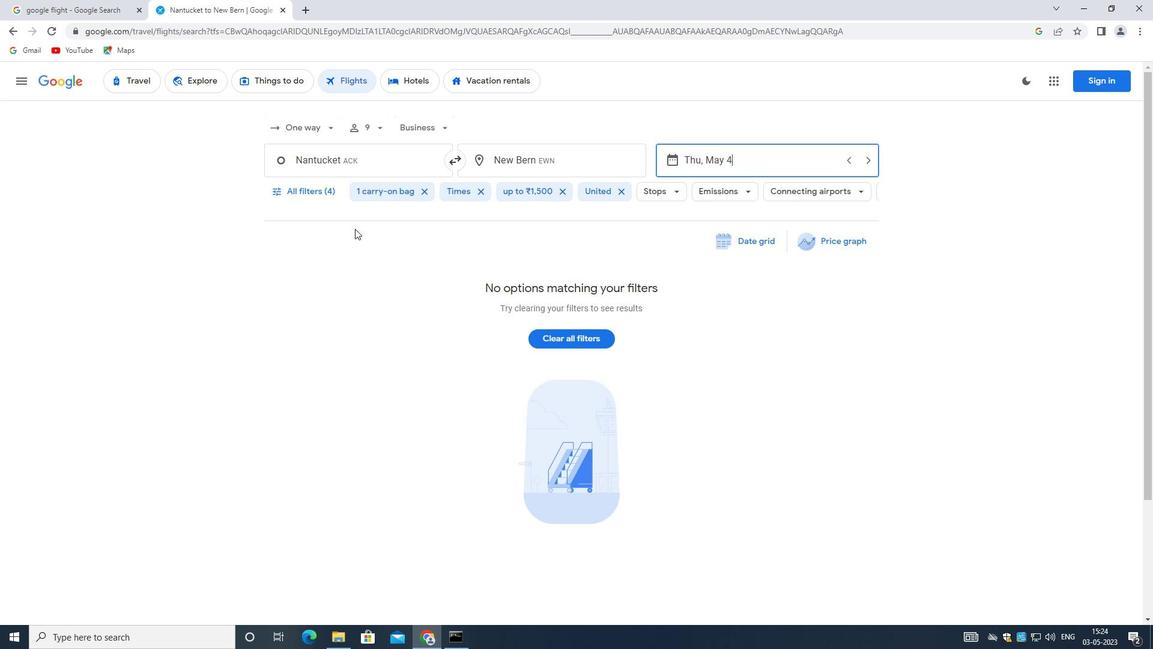 
Action: Mouse pressed left at (304, 183)
Screenshot: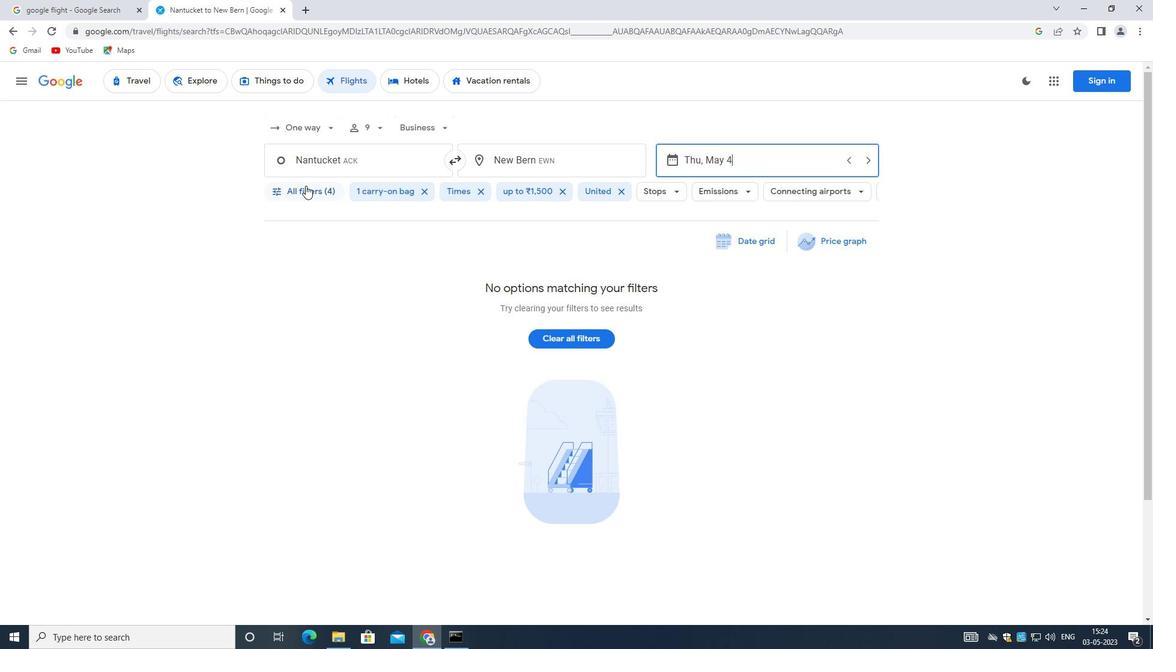 
Action: Mouse moved to (470, 427)
Screenshot: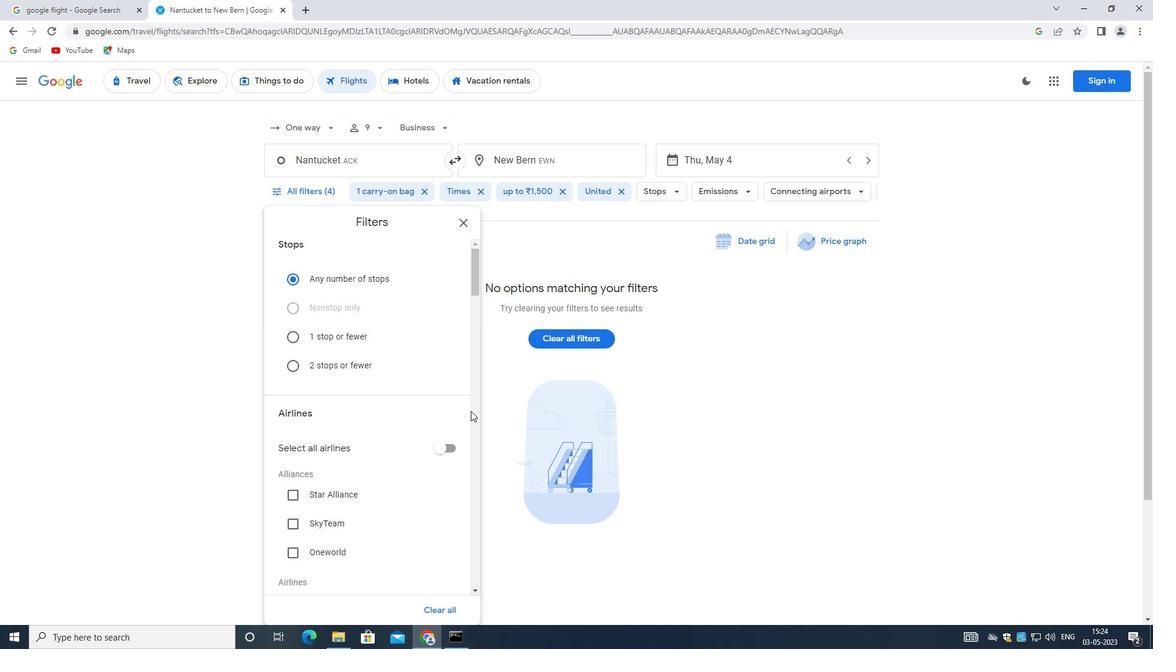 
Action: Mouse scrolled (470, 426) with delta (0, 0)
Screenshot: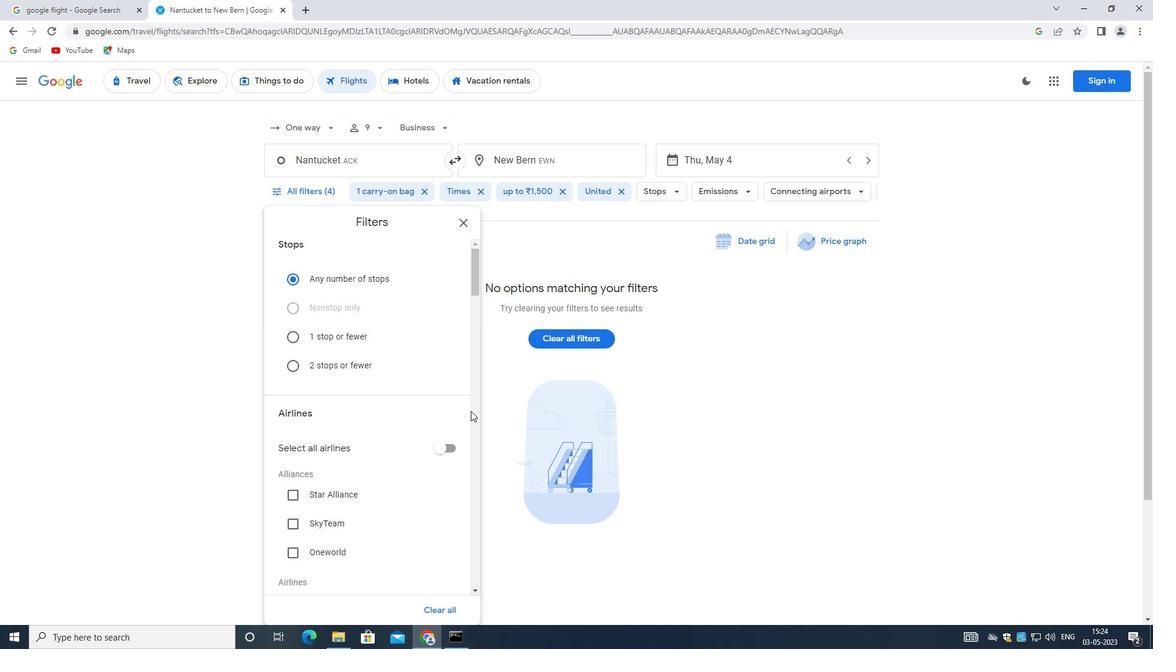 
Action: Mouse moved to (468, 429)
Screenshot: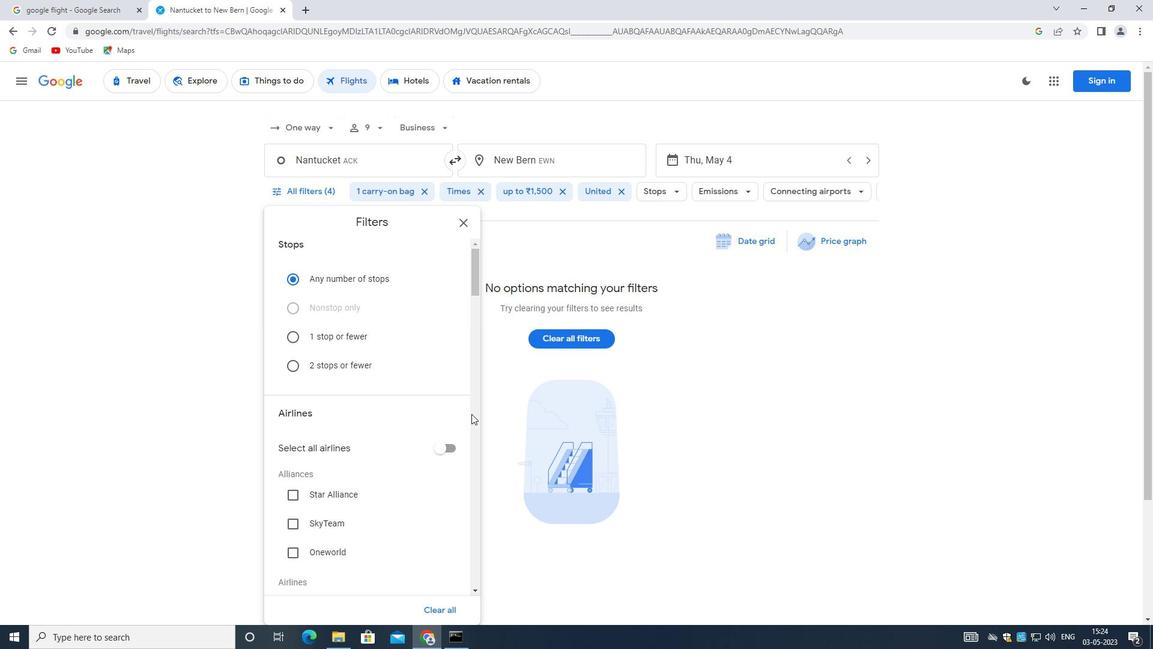 
Action: Mouse scrolled (468, 428) with delta (0, 0)
Screenshot: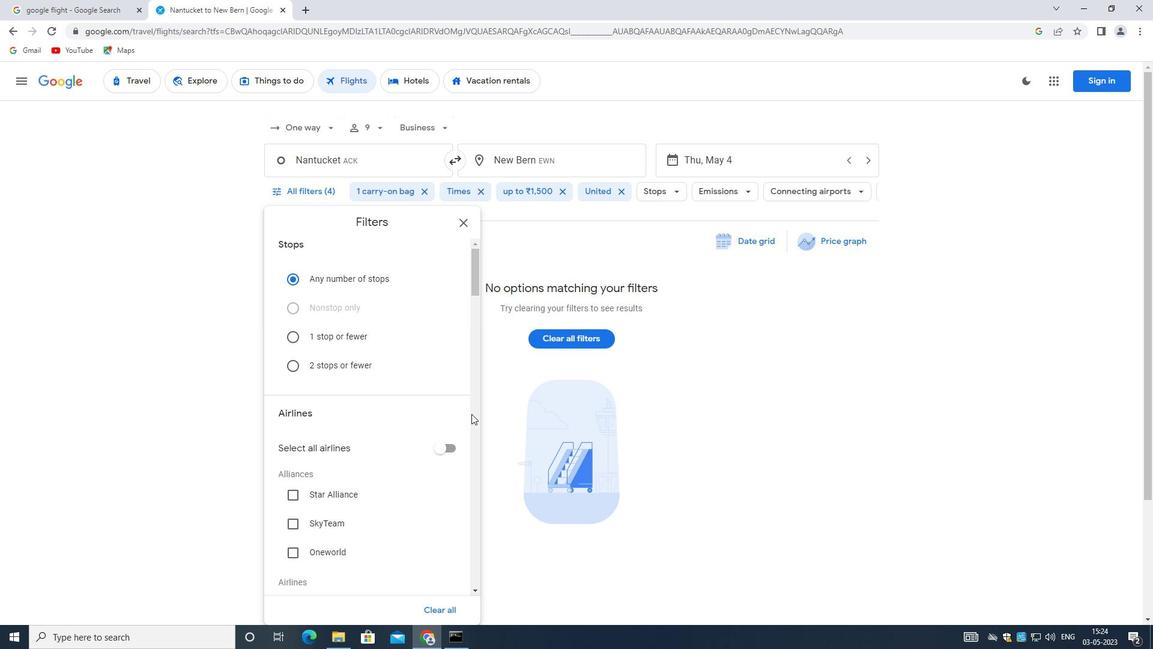 
Action: Mouse moved to (463, 429)
Screenshot: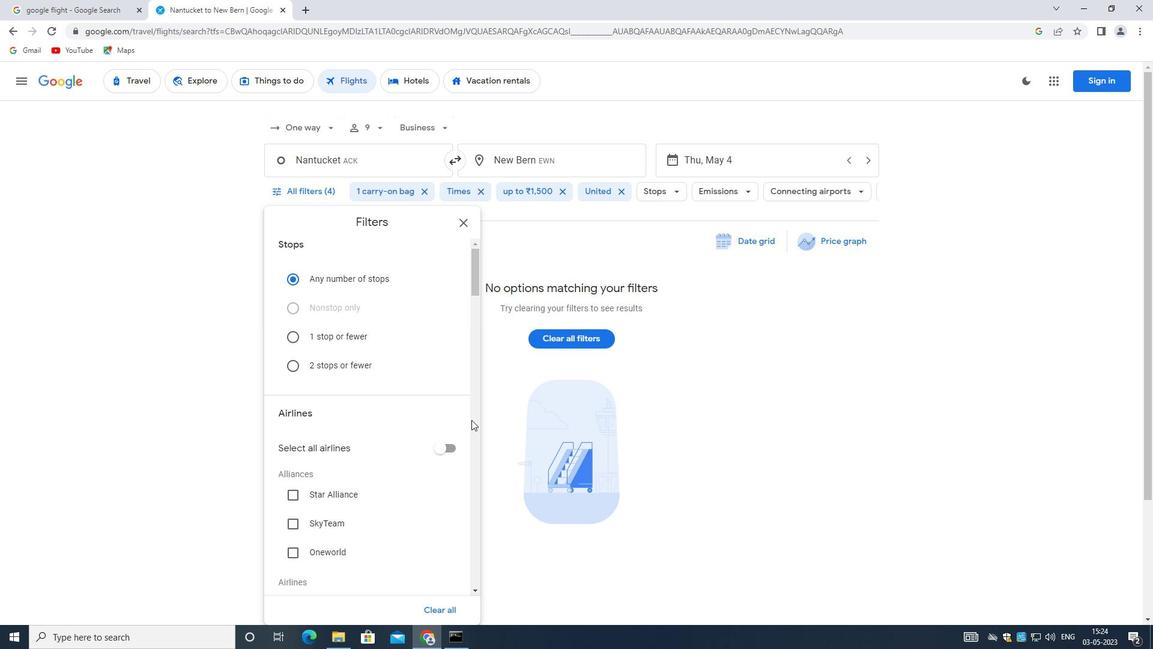 
Action: Mouse scrolled (463, 429) with delta (0, 0)
Screenshot: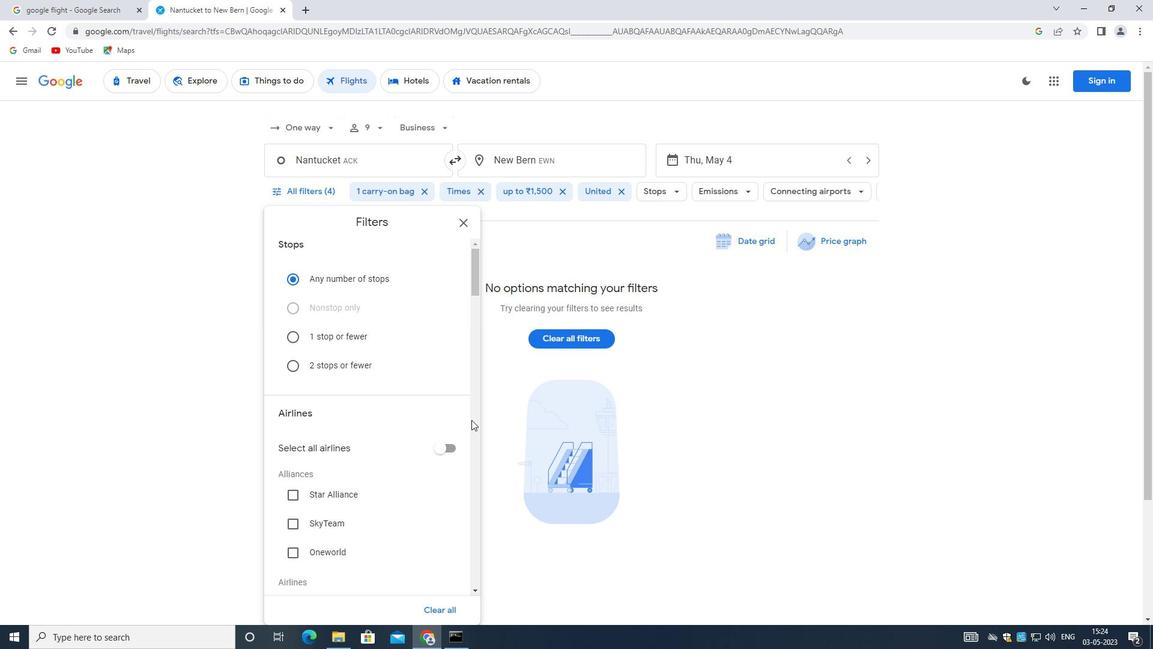 
Action: Mouse moved to (459, 429)
Screenshot: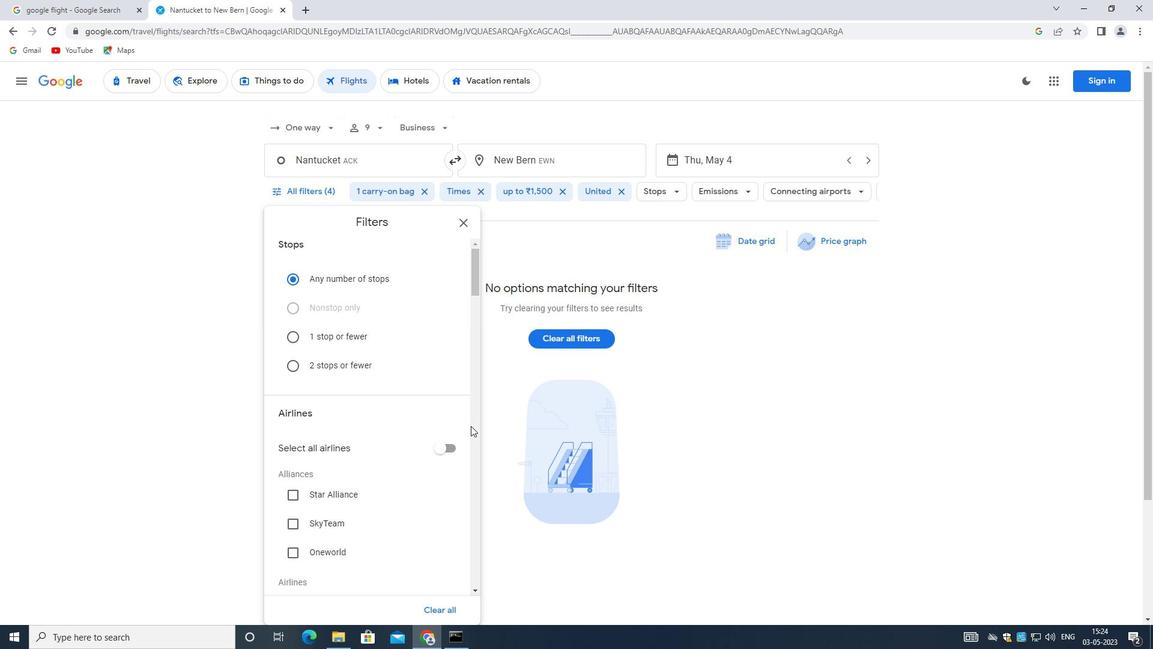 
Action: Mouse scrolled (459, 429) with delta (0, 0)
Screenshot: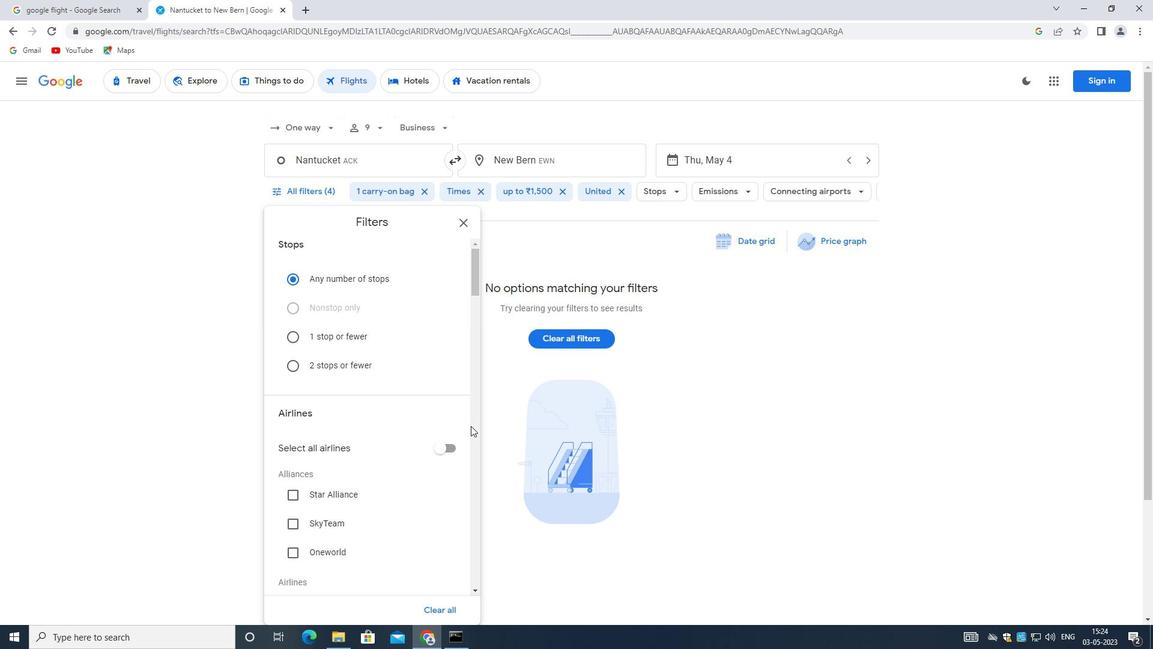 
Action: Mouse moved to (433, 424)
Screenshot: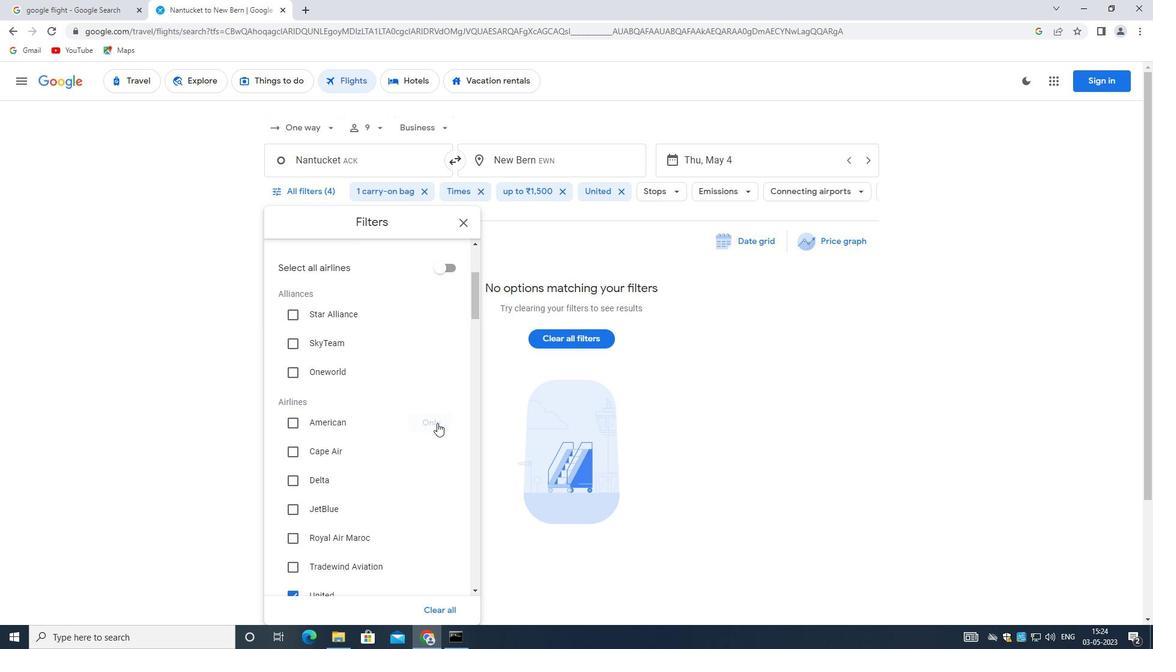 
Action: Mouse scrolled (433, 423) with delta (0, 0)
Screenshot: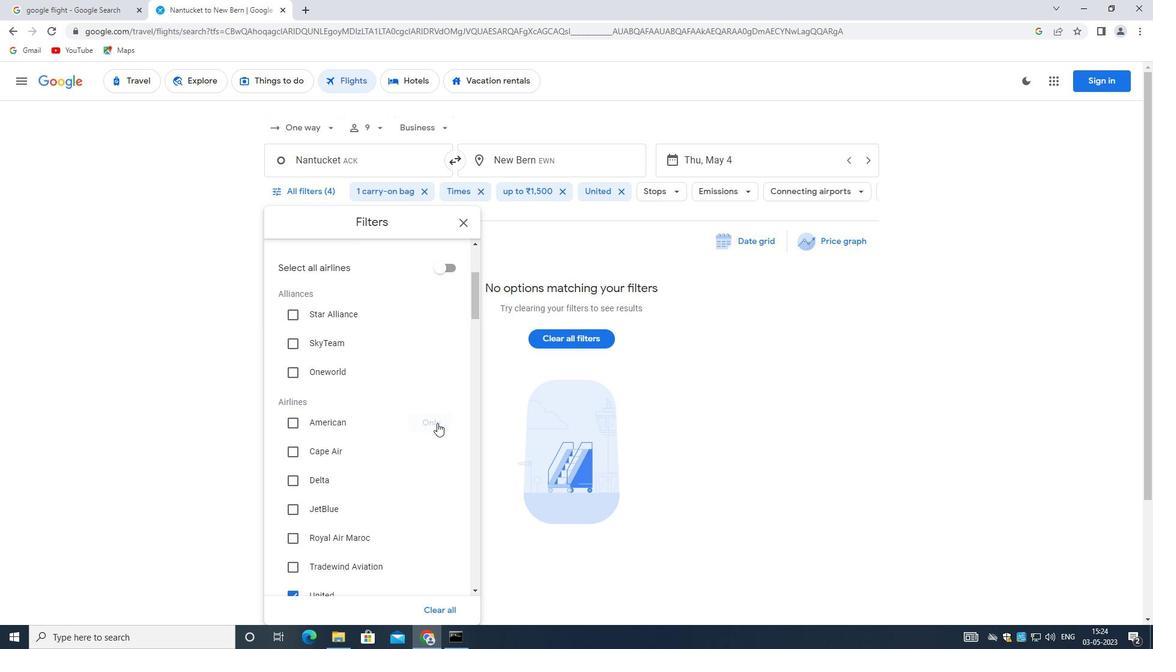 
Action: Mouse moved to (432, 426)
Screenshot: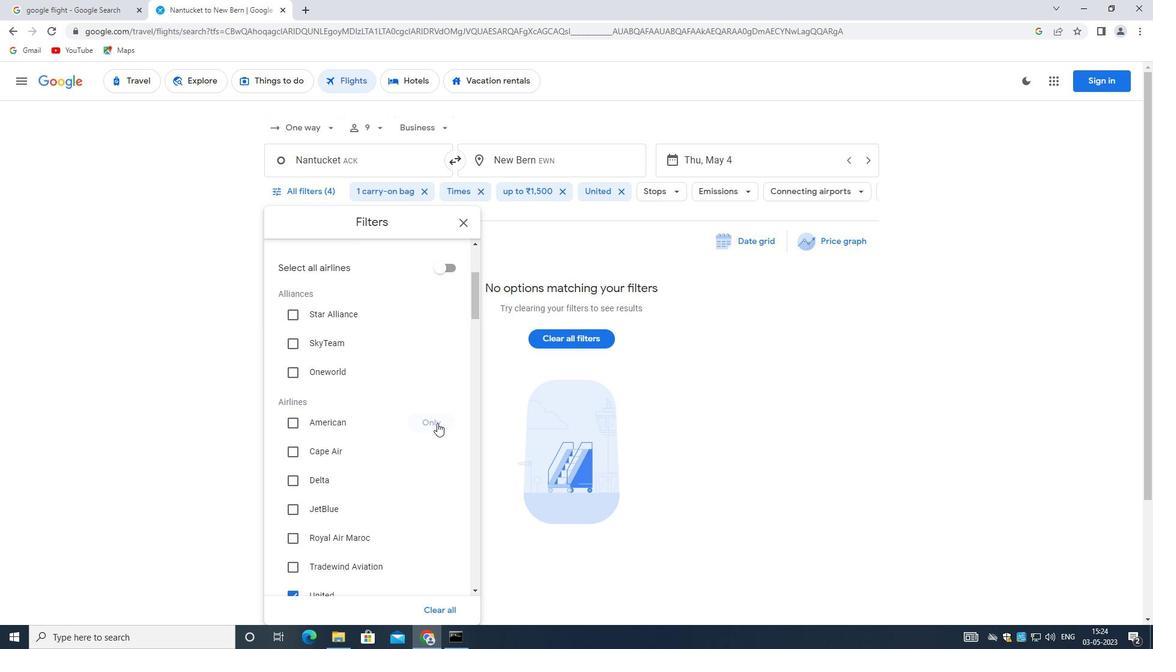 
Action: Mouse scrolled (432, 425) with delta (0, 0)
Screenshot: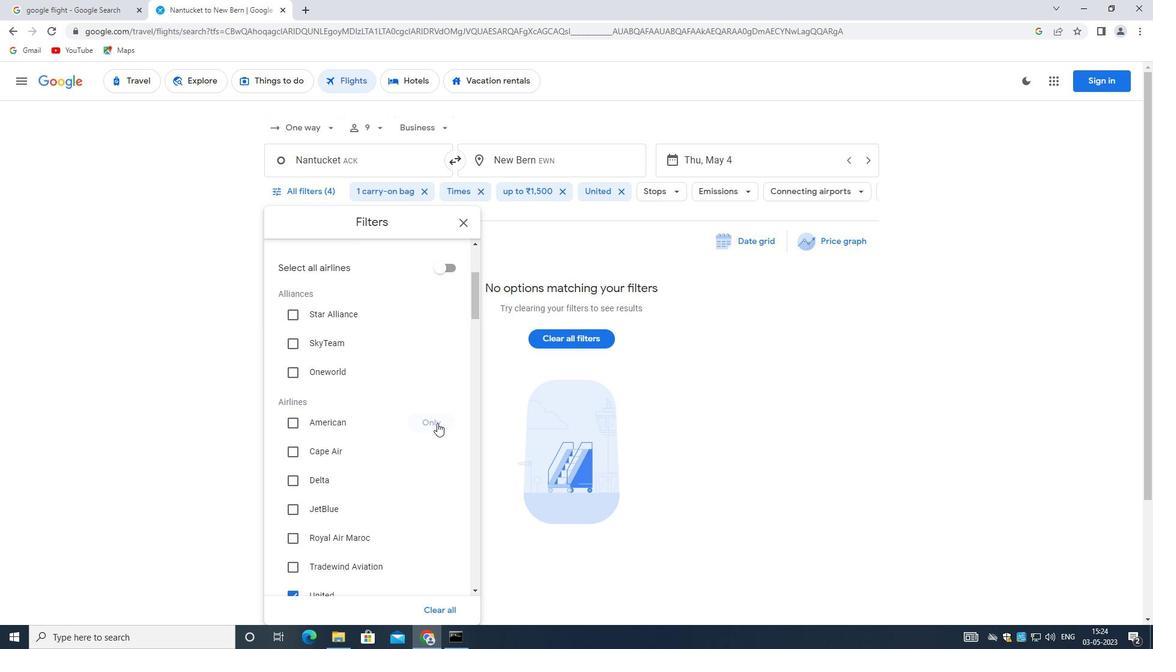 
Action: Mouse moved to (430, 429)
Screenshot: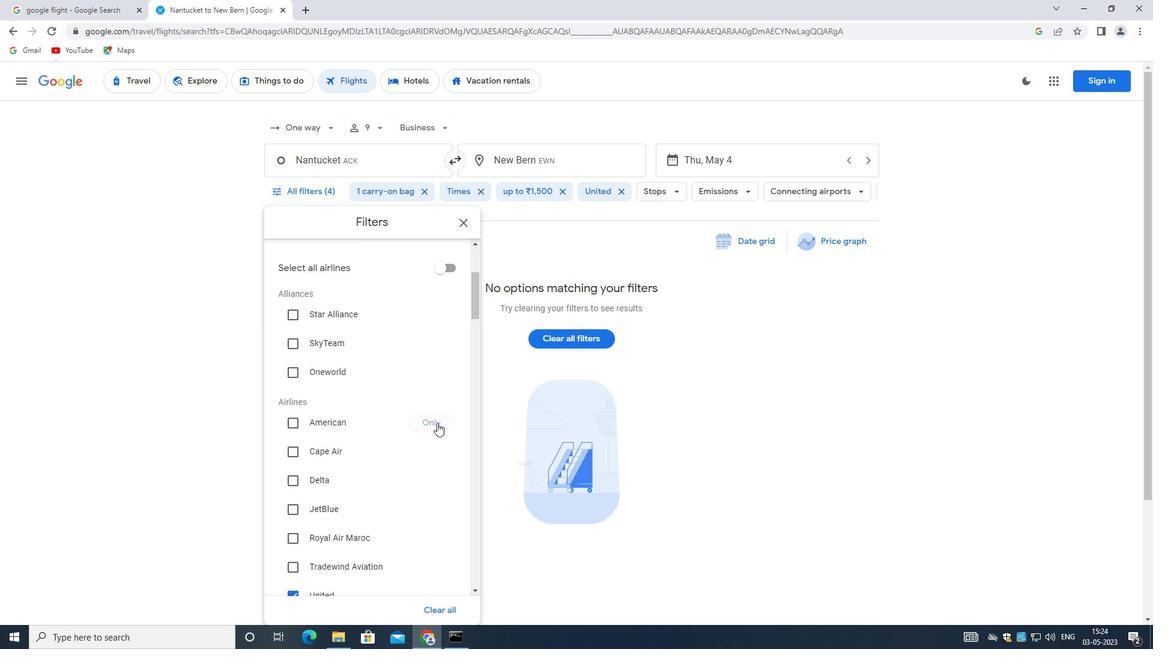 
Action: Mouse scrolled (430, 428) with delta (0, 0)
Screenshot: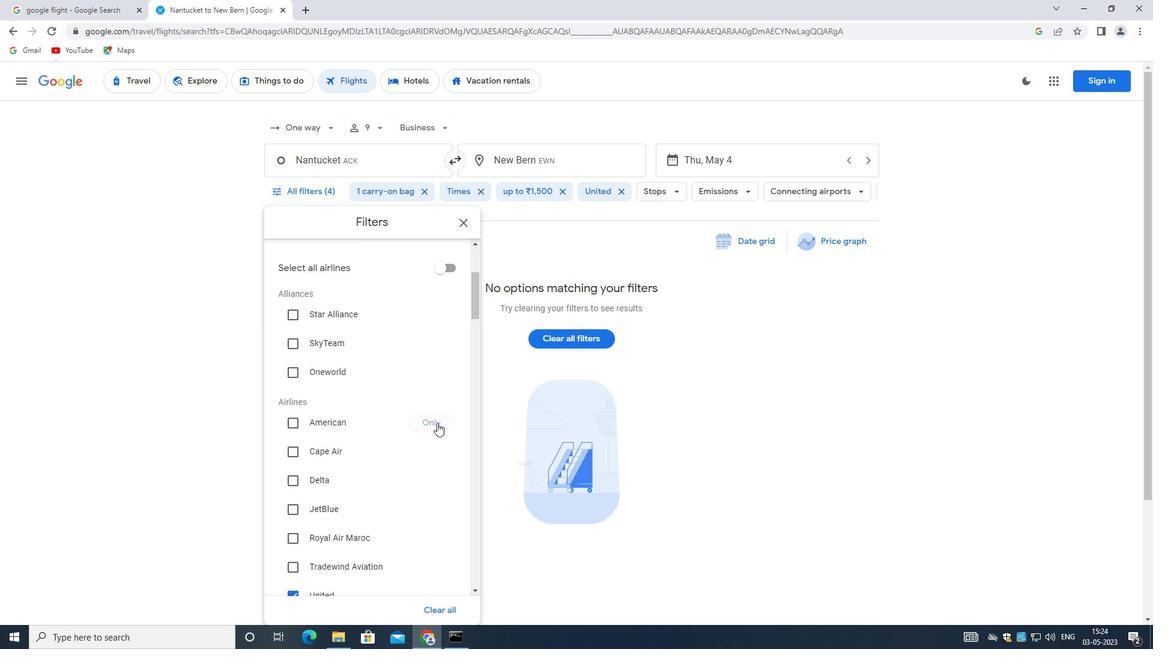 
Action: Mouse moved to (429, 429)
Screenshot: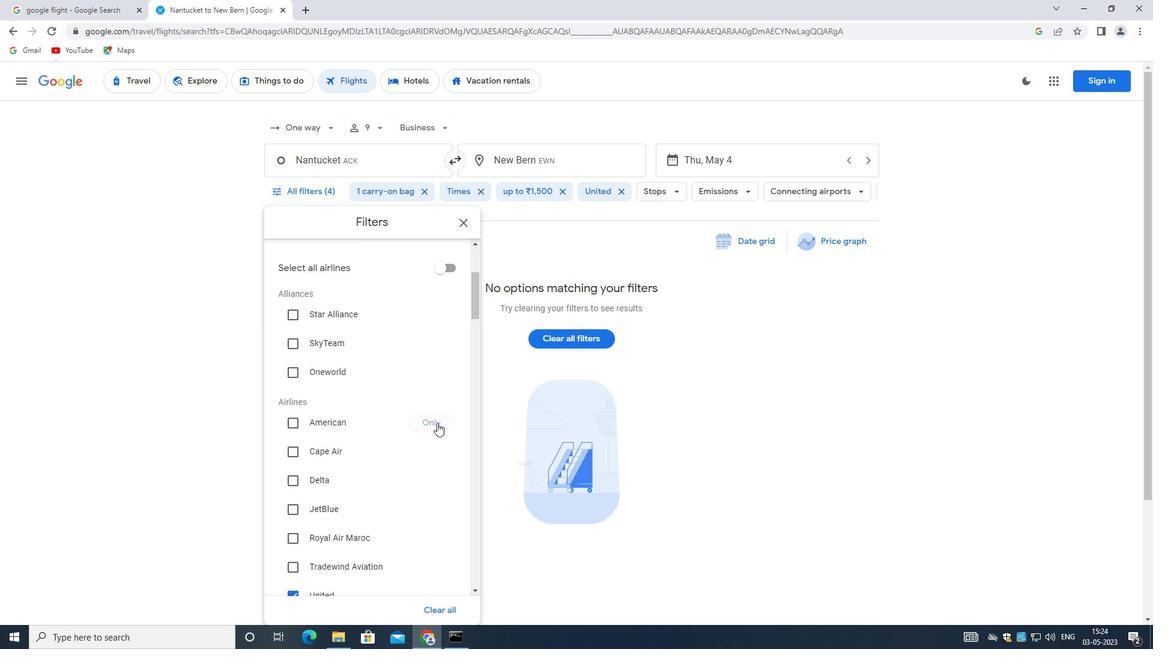 
Action: Mouse scrolled (429, 429) with delta (0, 0)
Screenshot: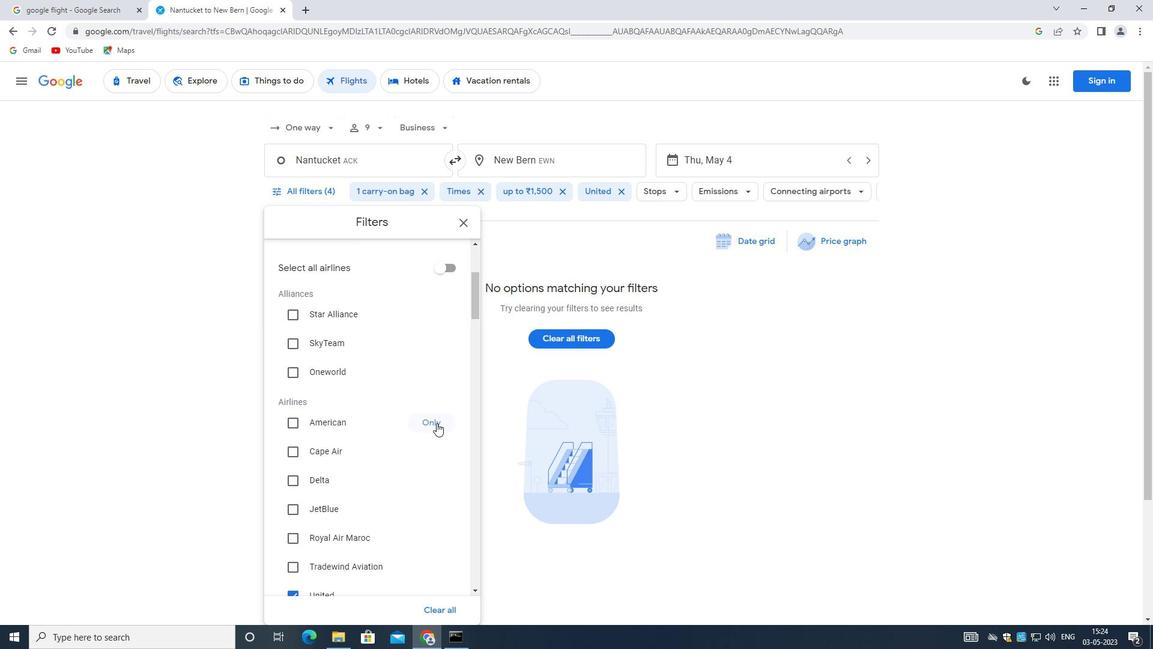 
Action: Mouse moved to (354, 353)
Screenshot: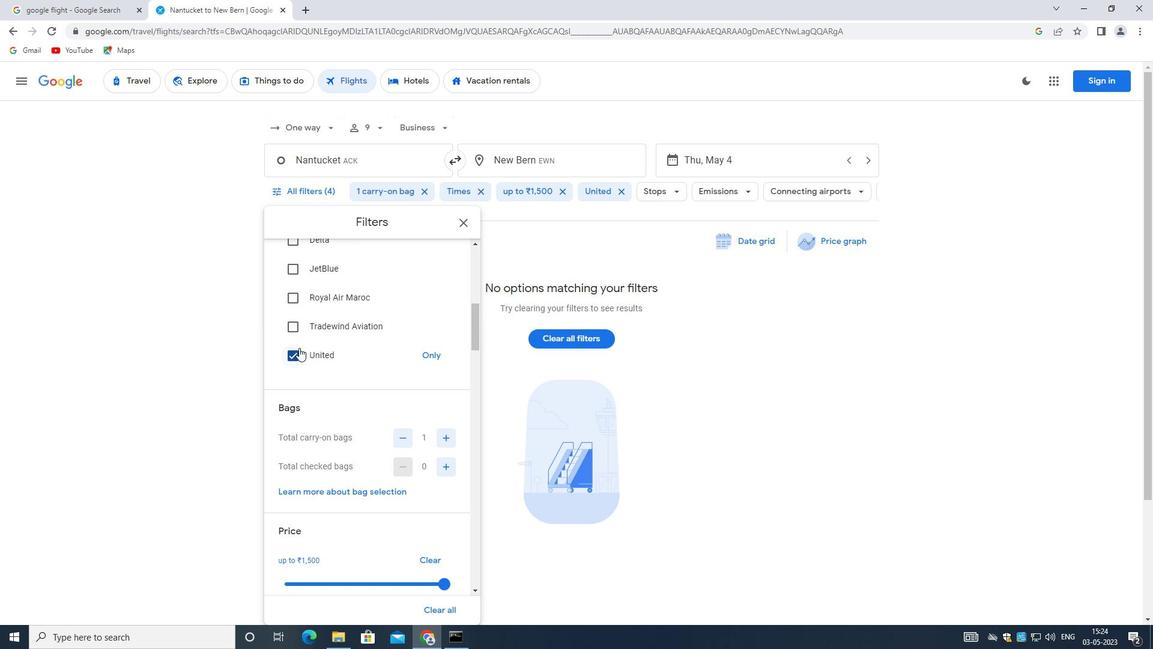 
Action: Mouse scrolled (354, 354) with delta (0, 0)
Screenshot: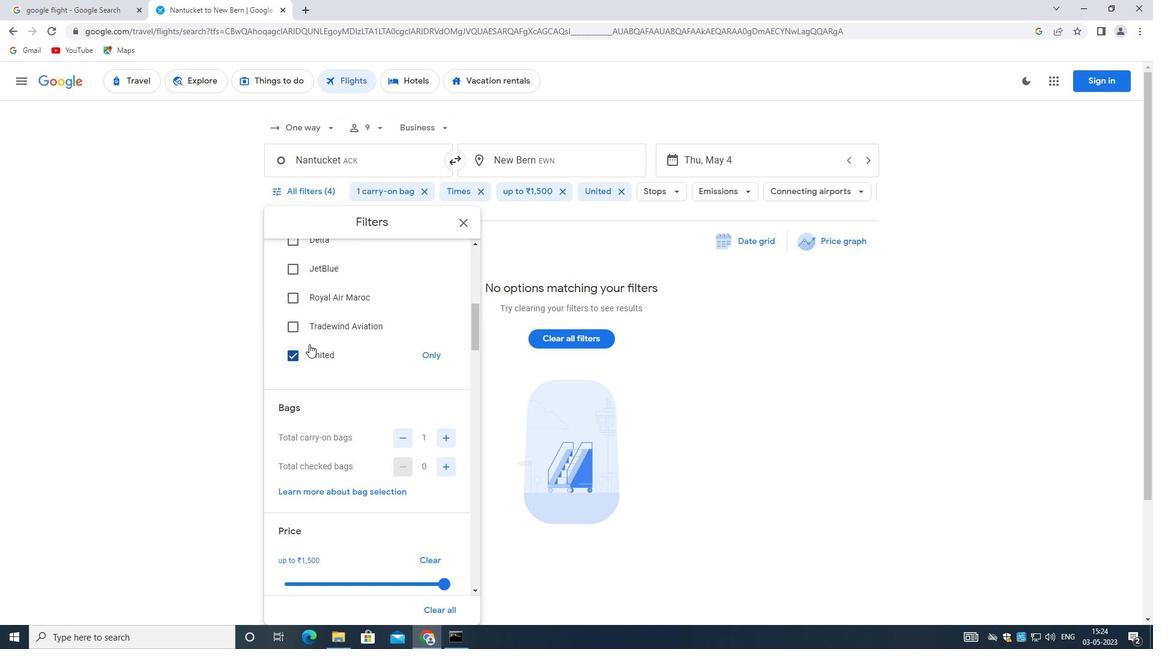 
Action: Mouse moved to (438, 414)
Screenshot: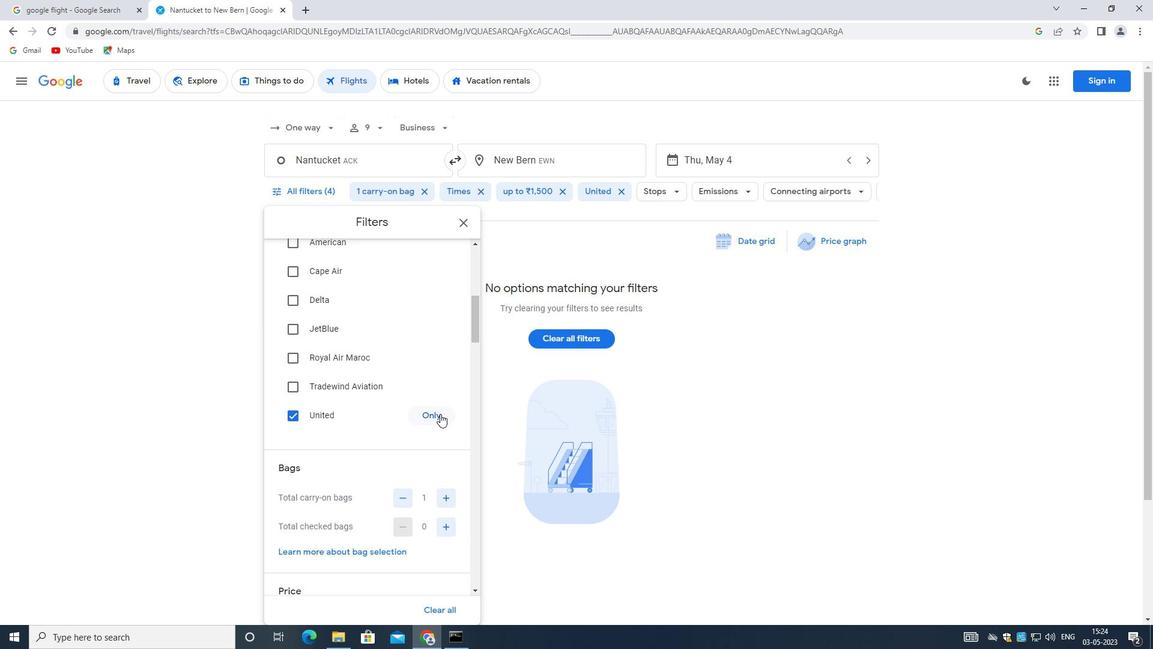 
Action: Mouse pressed left at (438, 414)
Screenshot: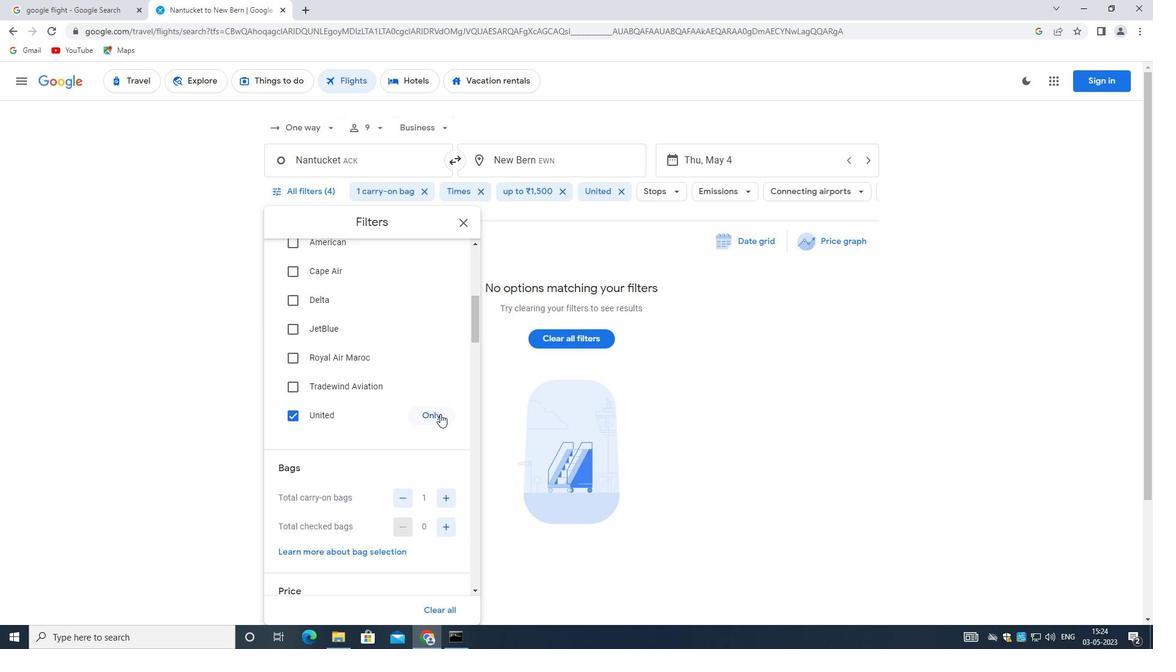 
Action: Mouse moved to (297, 418)
Screenshot: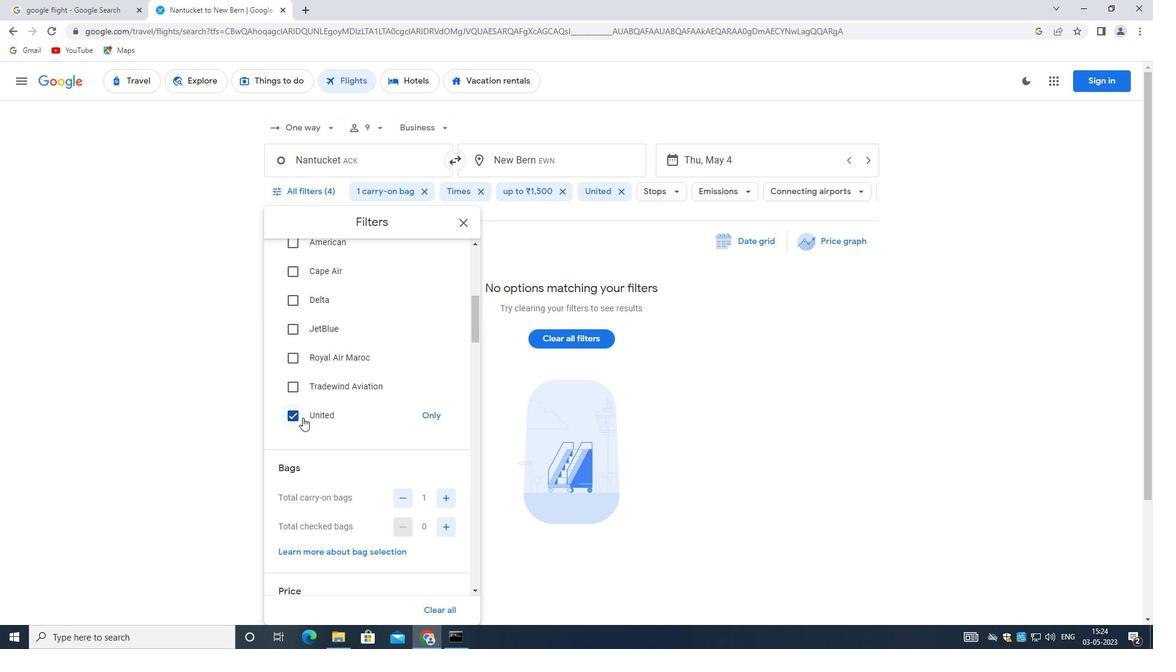 
Action: Mouse pressed left at (297, 418)
Screenshot: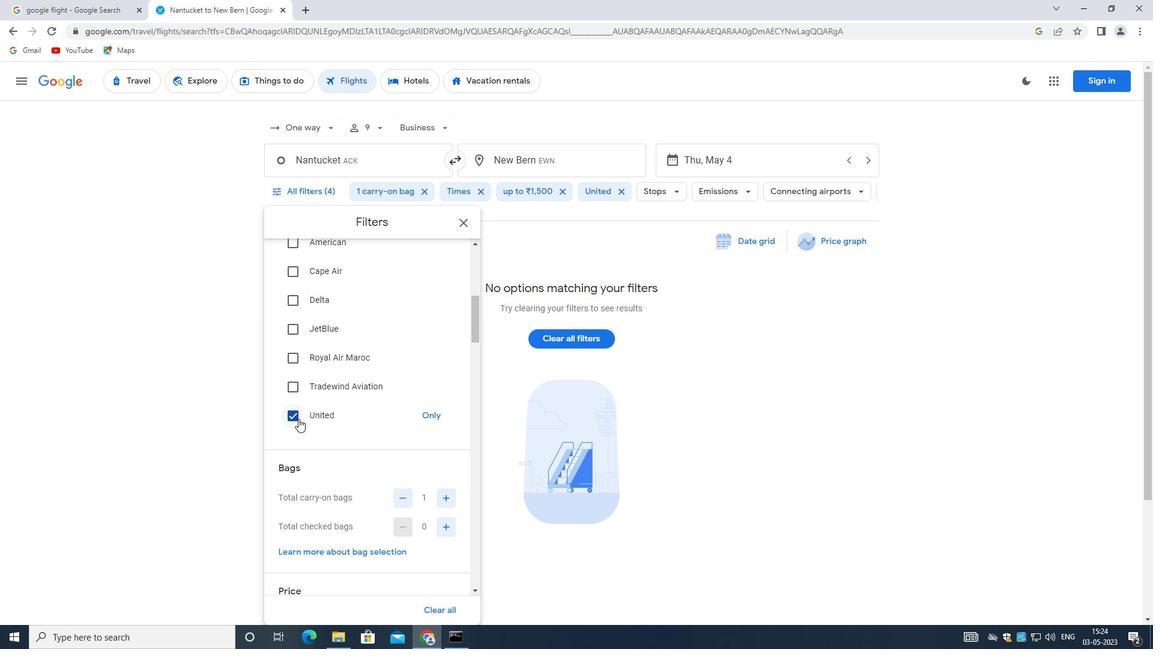 
Action: Mouse moved to (375, 391)
Screenshot: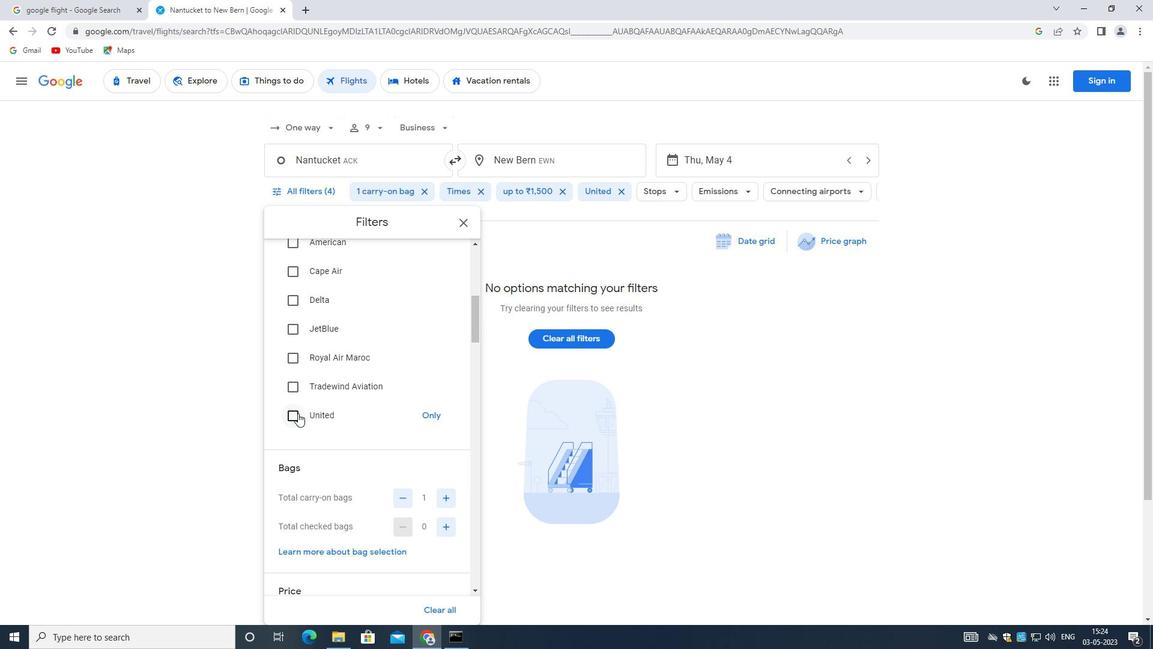 
Action: Mouse scrolled (375, 391) with delta (0, 0)
Screenshot: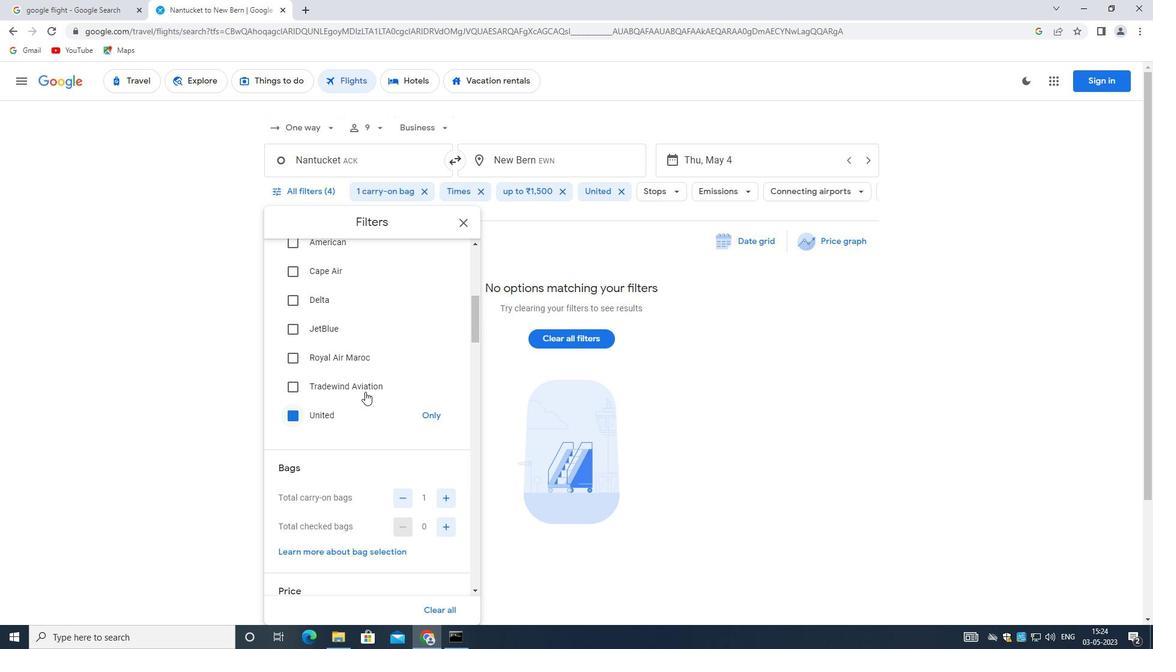 
Action: Mouse scrolled (375, 391) with delta (0, 0)
Screenshot: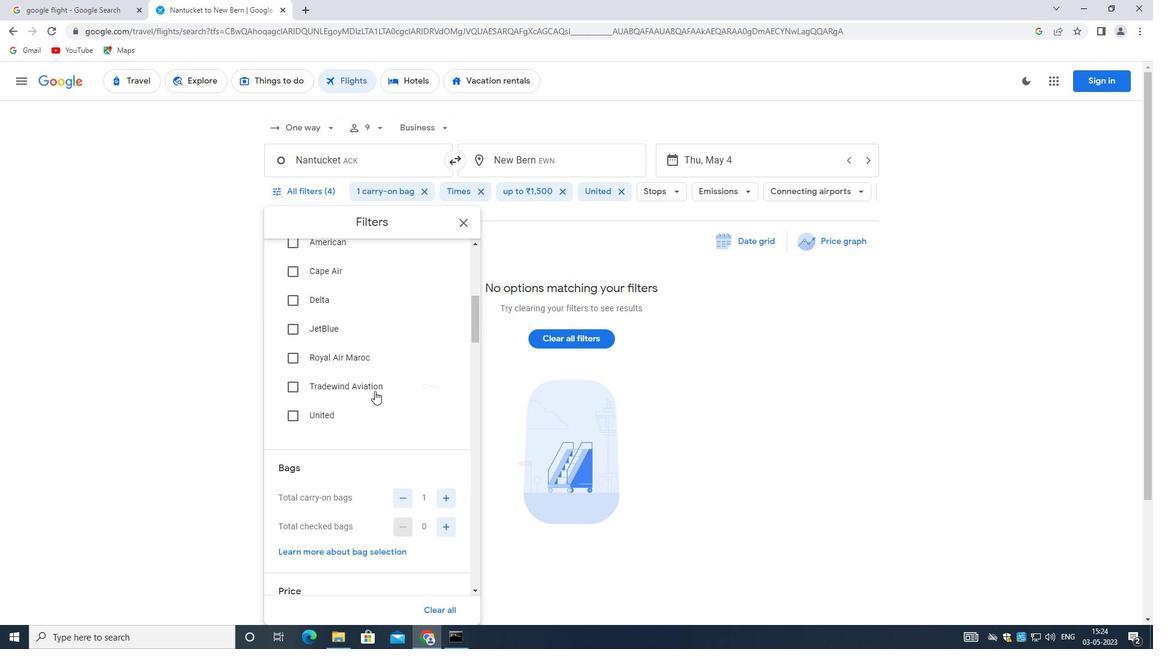 
Action: Mouse moved to (426, 314)
Screenshot: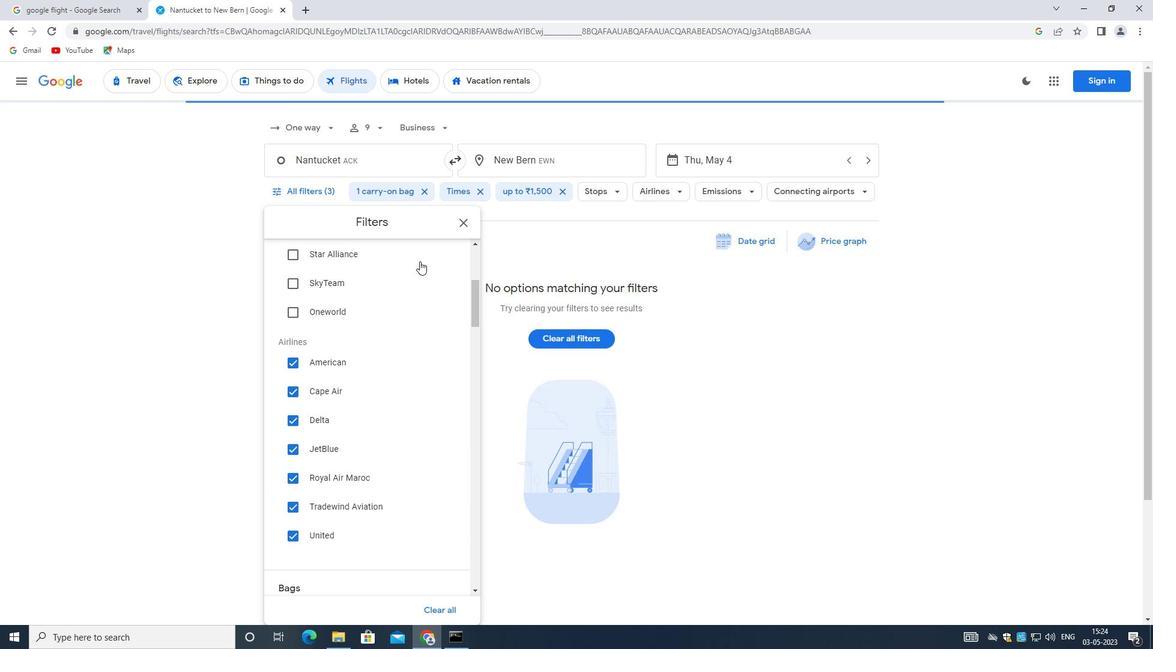 
Action: Mouse scrolled (426, 314) with delta (0, 0)
Screenshot: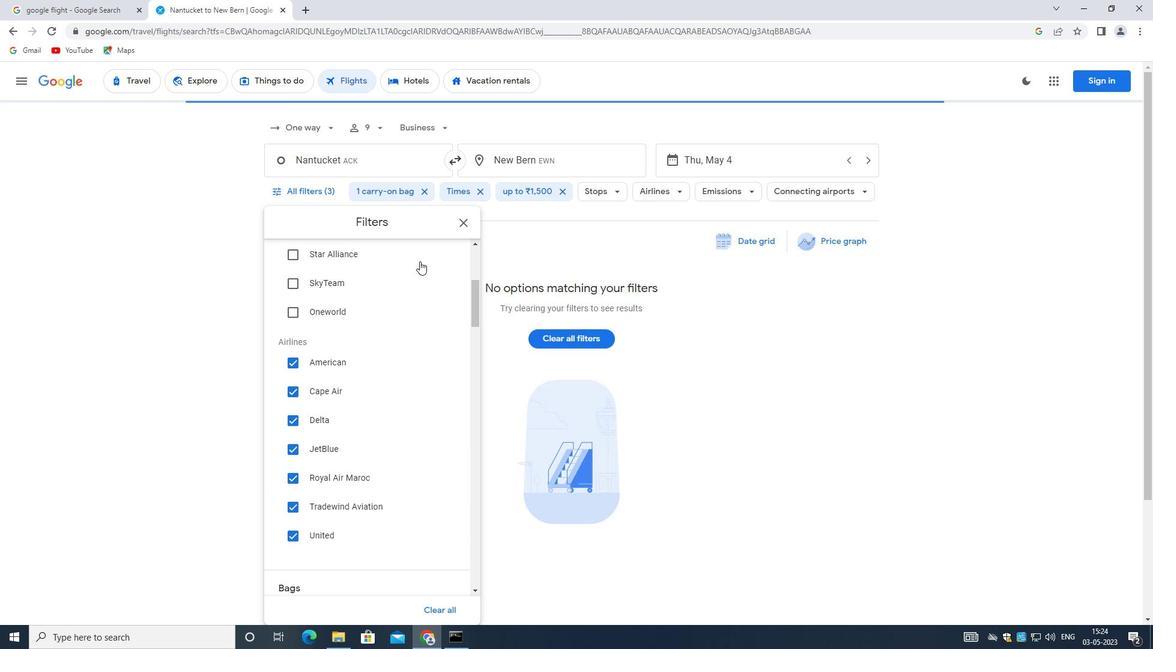 
Action: Mouse moved to (426, 314)
Screenshot: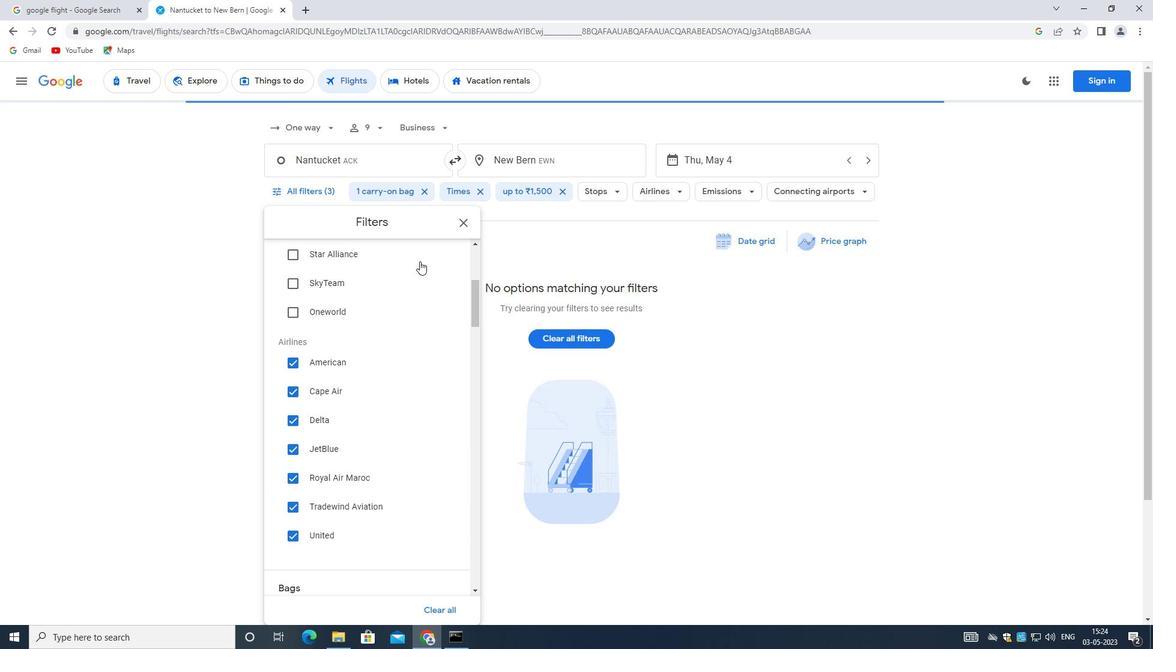 
Action: Mouse scrolled (426, 315) with delta (0, 0)
Screenshot: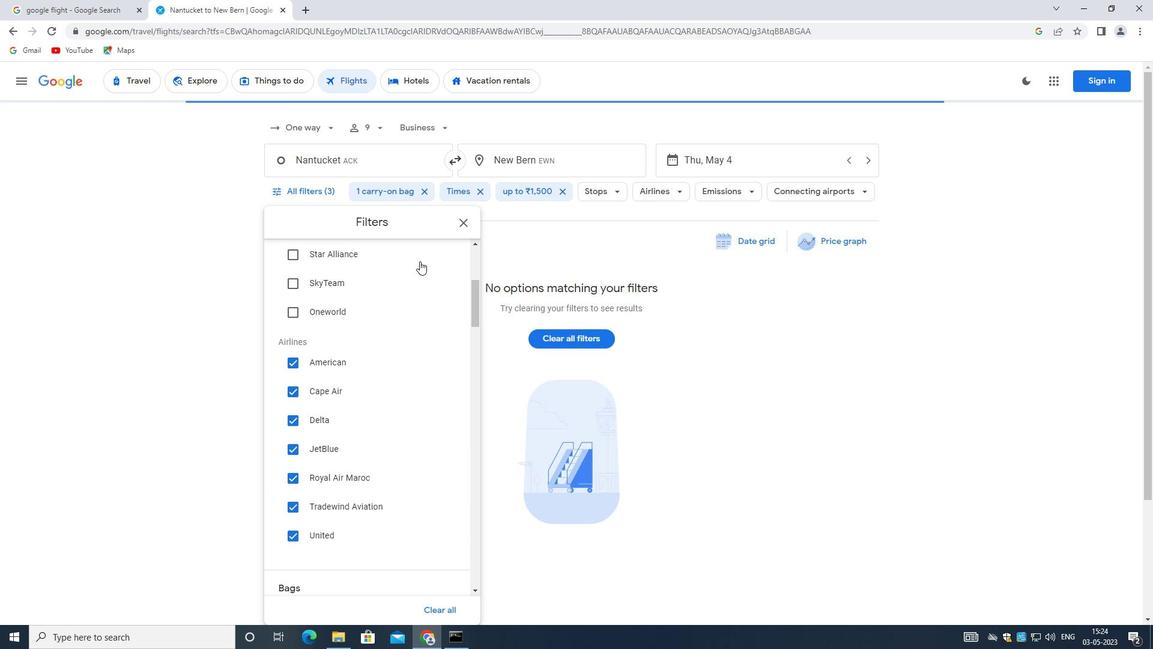 
Action: Mouse moved to (426, 316)
Screenshot: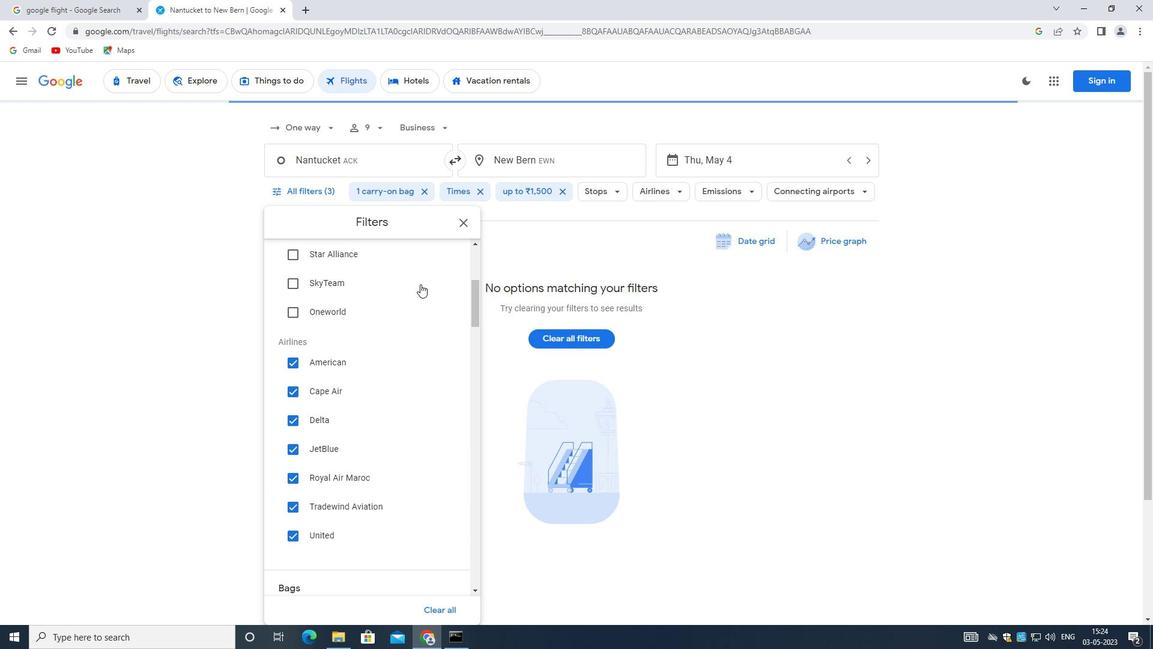 
Action: Mouse scrolled (426, 316) with delta (0, 0)
Screenshot: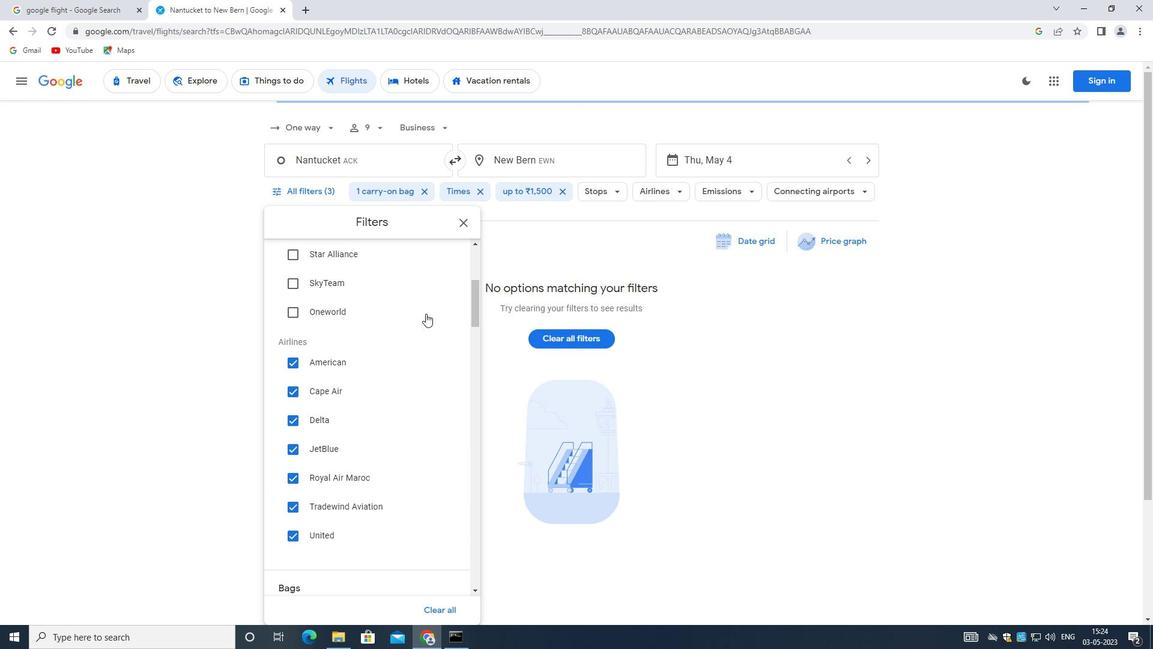 
Action: Mouse moved to (436, 388)
Screenshot: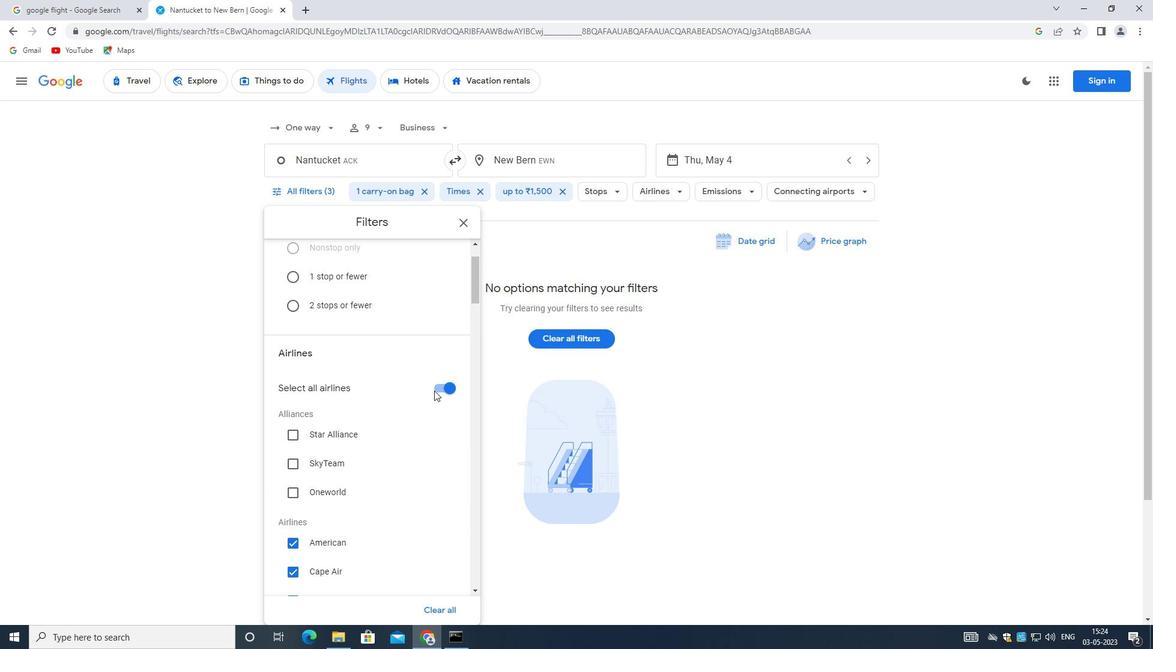 
Action: Mouse pressed left at (436, 388)
Screenshot: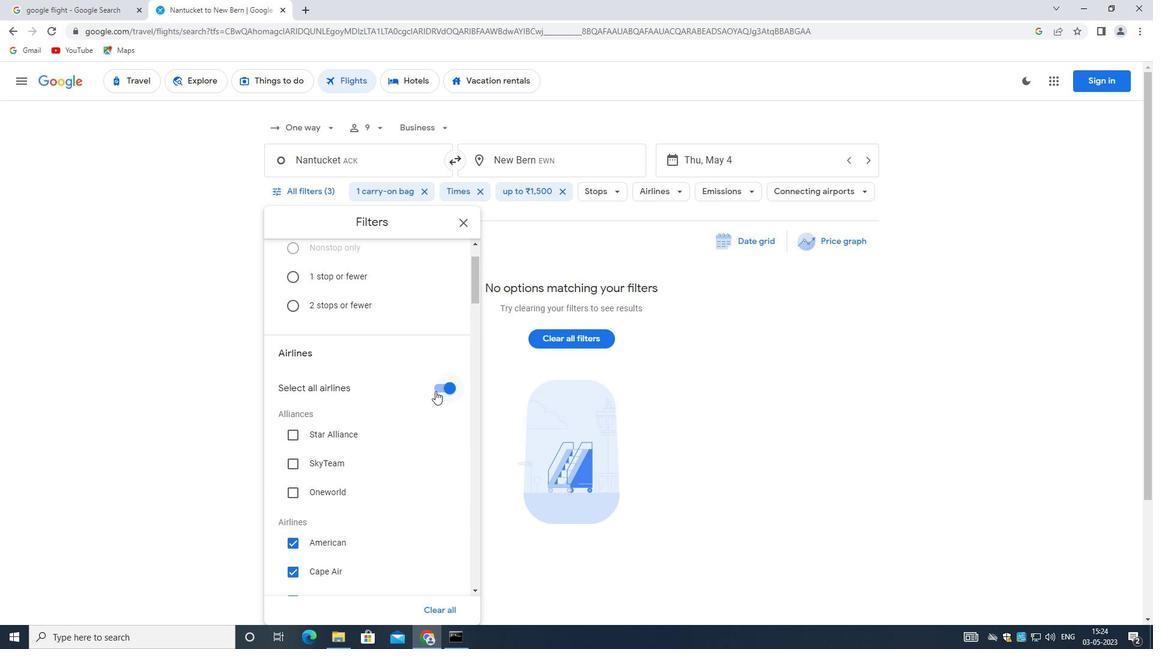 
Action: Mouse moved to (436, 387)
Screenshot: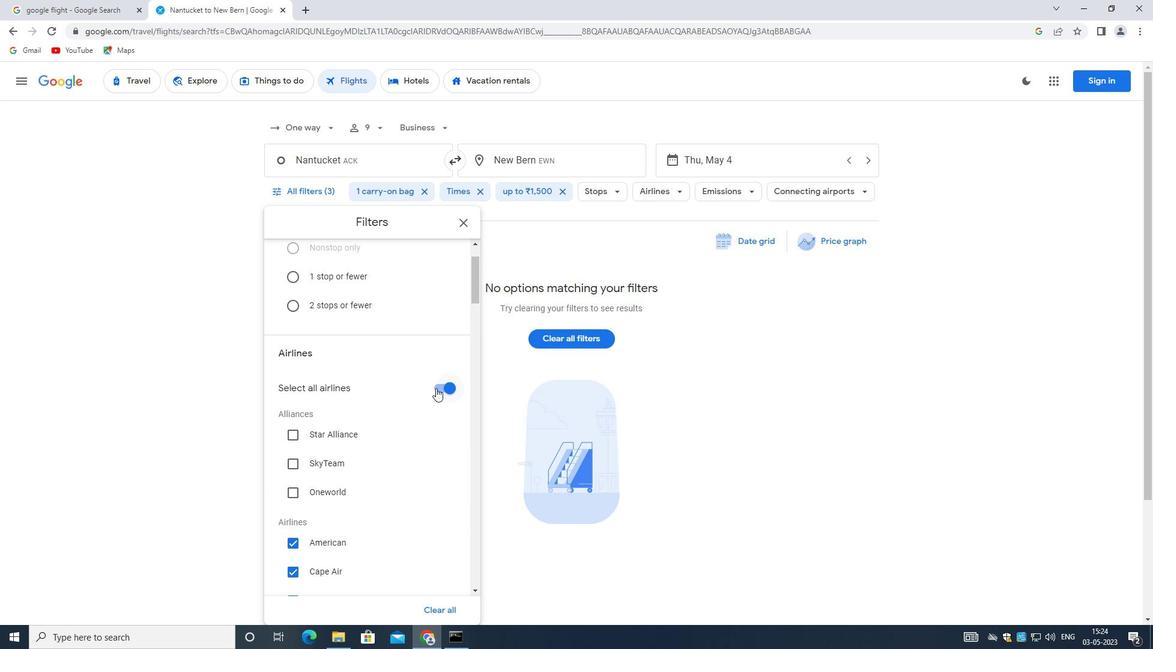 
Action: Mouse pressed left at (436, 387)
Screenshot: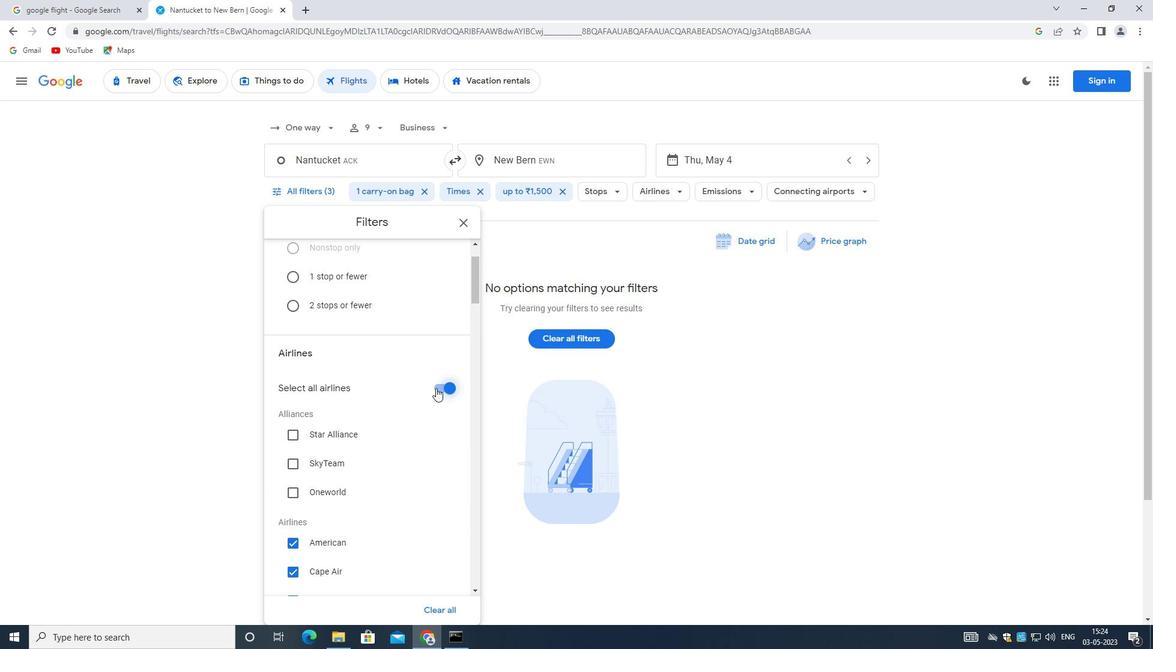 
Action: Mouse pressed left at (436, 387)
Screenshot: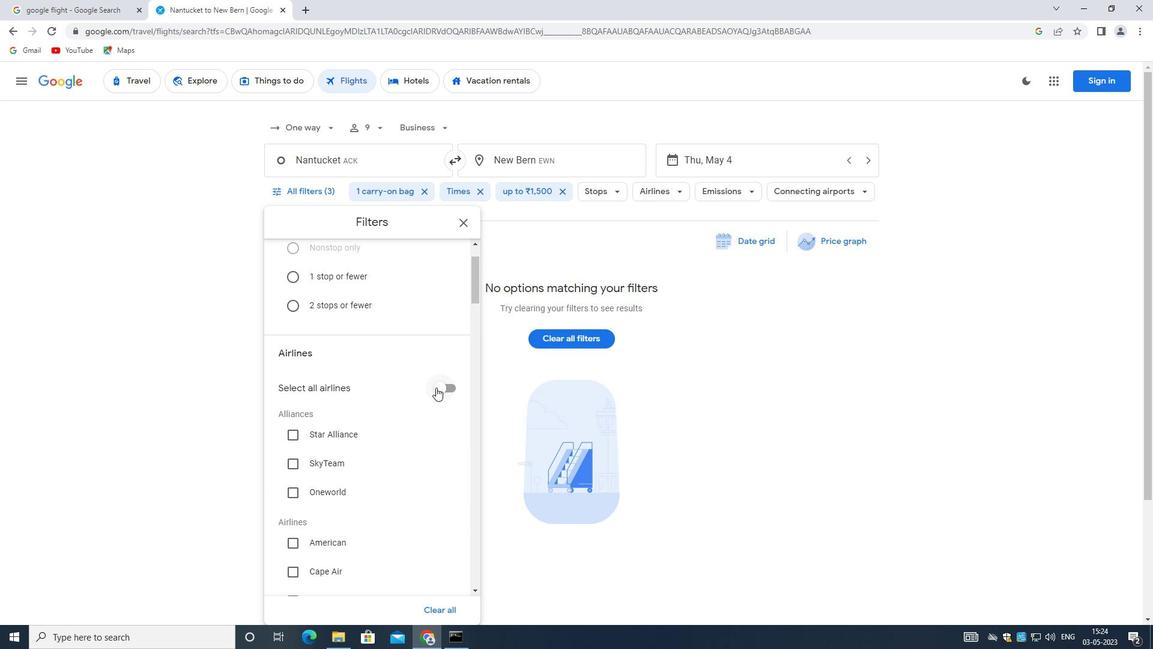
Action: Mouse moved to (402, 394)
Screenshot: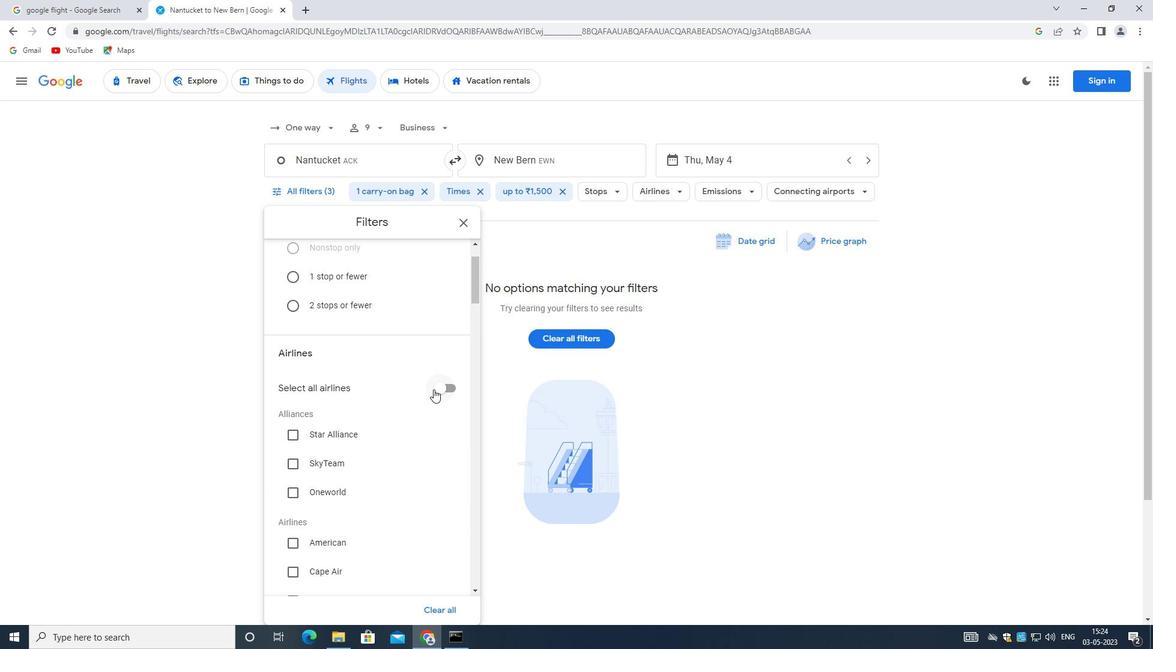 
Action: Mouse scrolled (402, 394) with delta (0, 0)
Screenshot: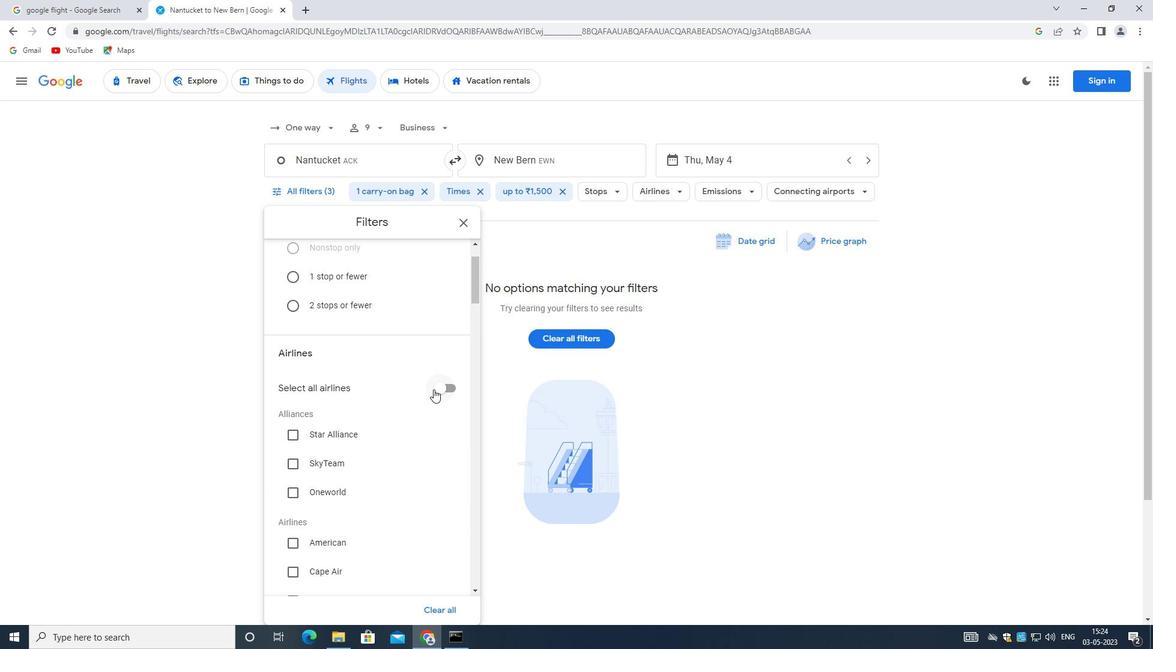 
Action: Mouse scrolled (402, 394) with delta (0, 0)
Screenshot: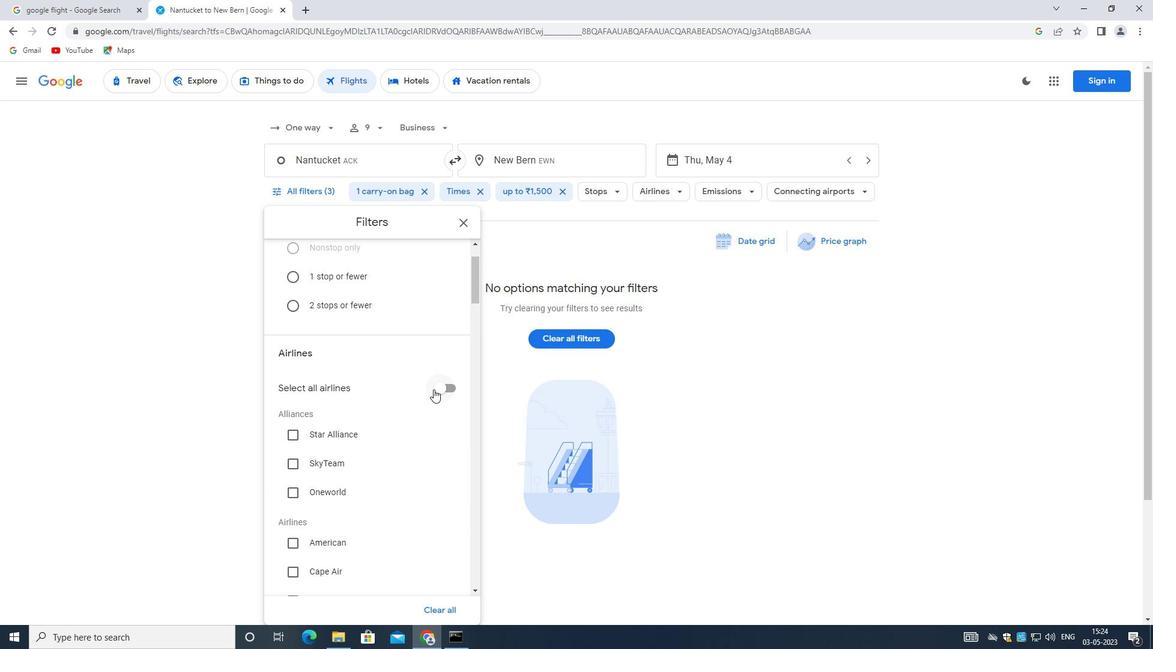 
Action: Mouse scrolled (402, 394) with delta (0, 0)
Screenshot: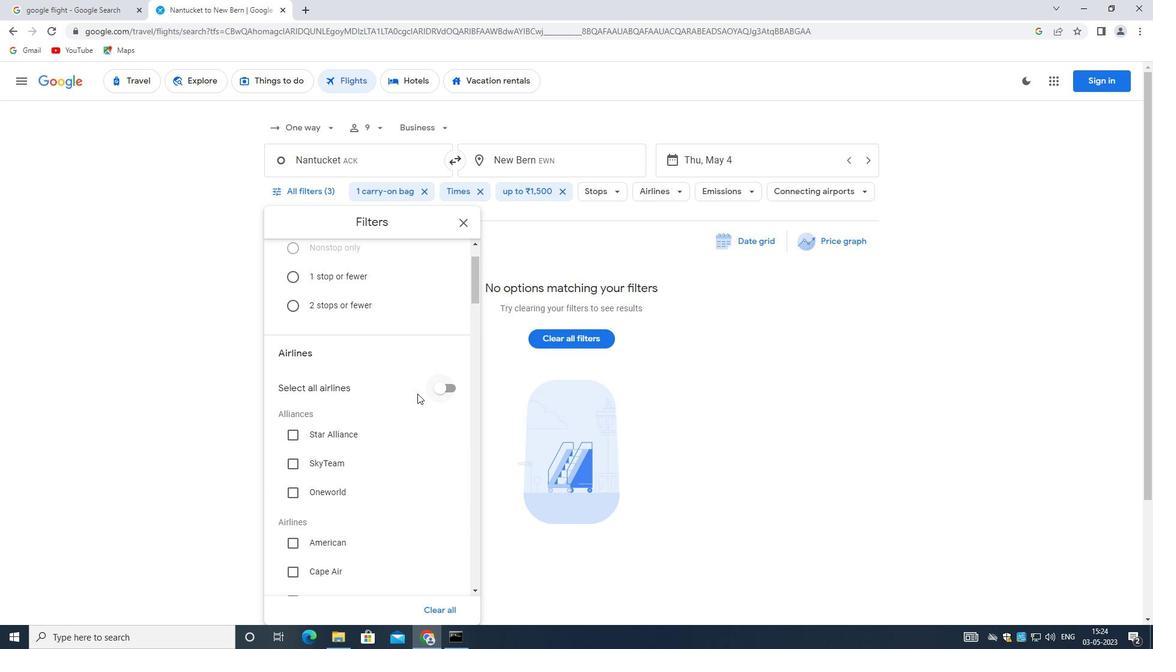 
Action: Mouse scrolled (402, 394) with delta (0, 0)
Screenshot: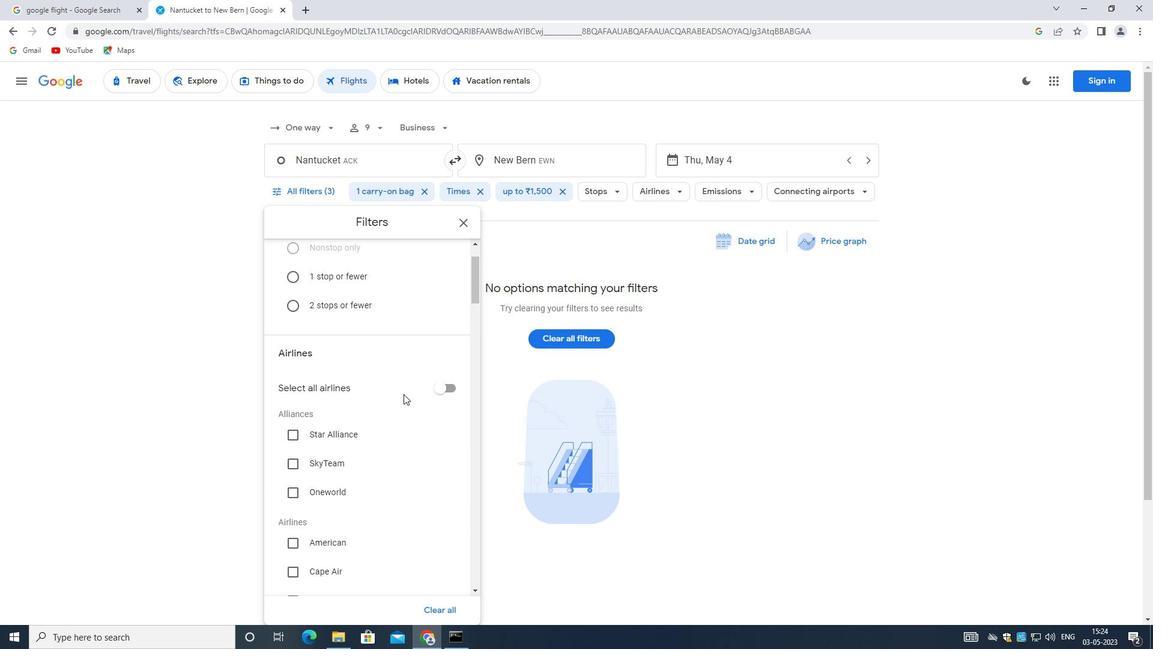 
Action: Mouse moved to (411, 355)
Screenshot: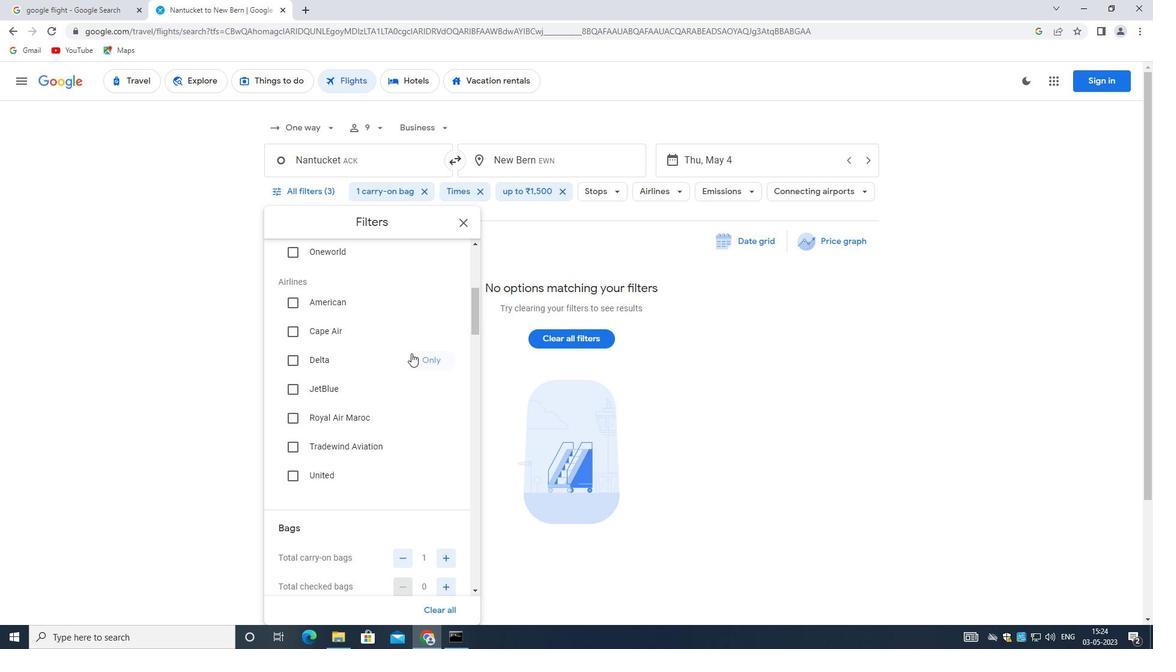 
Action: Mouse scrolled (411, 355) with delta (0, 0)
Screenshot: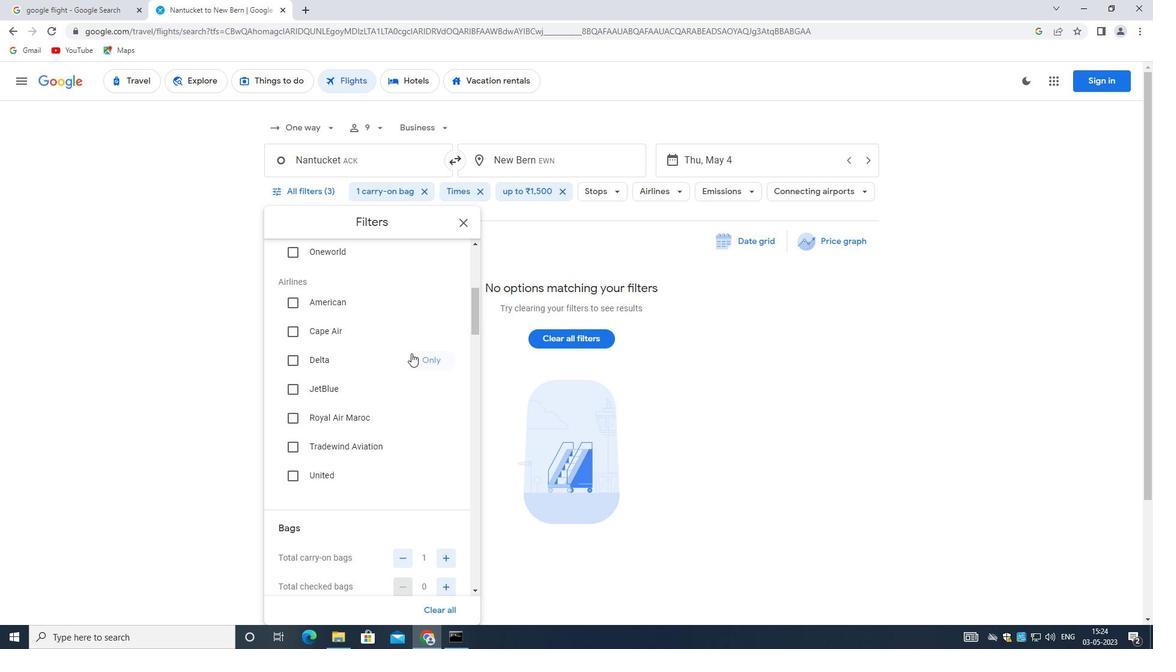
Action: Mouse moved to (411, 358)
Screenshot: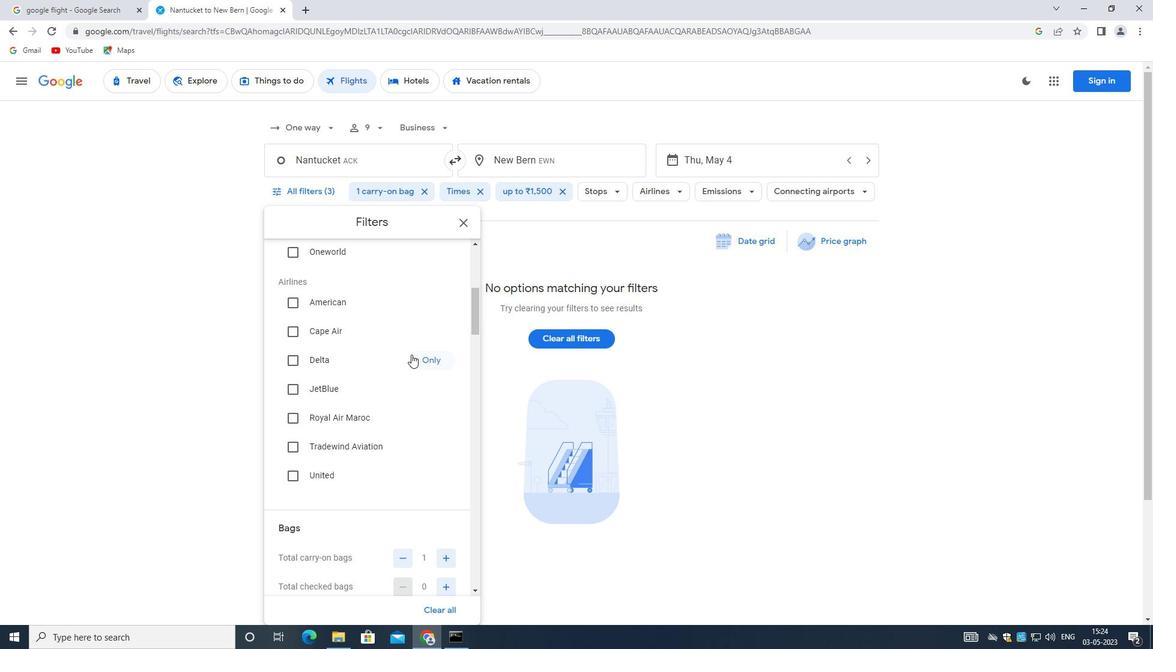 
Action: Mouse scrolled (411, 358) with delta (0, 0)
Screenshot: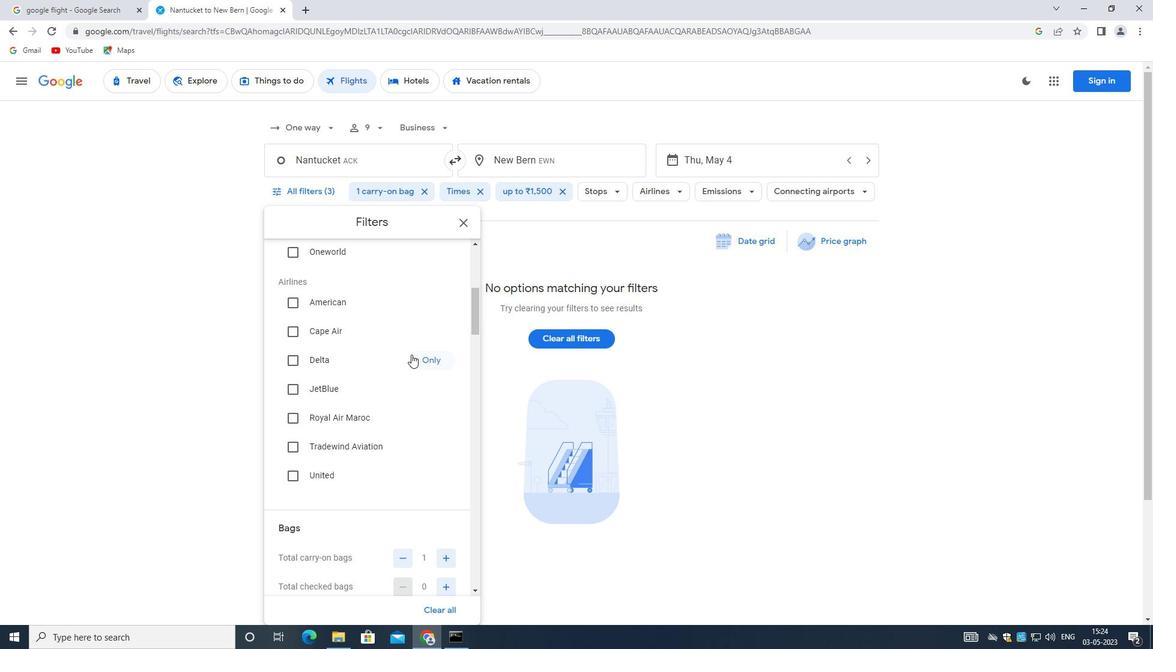 
Action: Mouse moved to (411, 359)
Screenshot: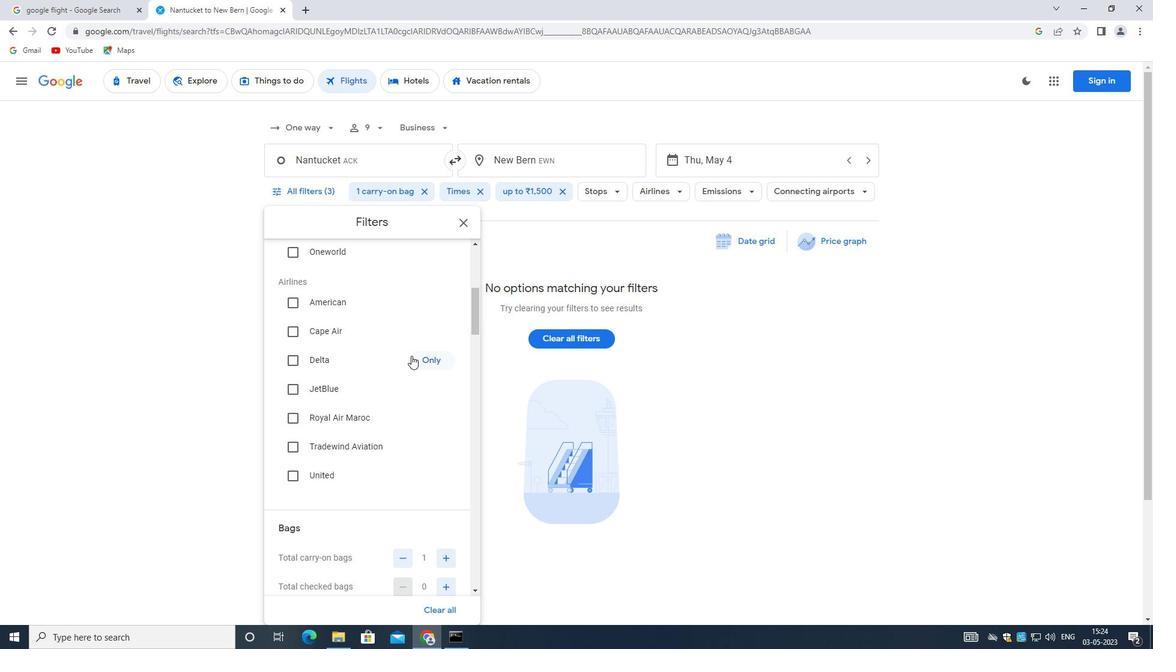 
Action: Mouse scrolled (411, 359) with delta (0, 0)
Screenshot: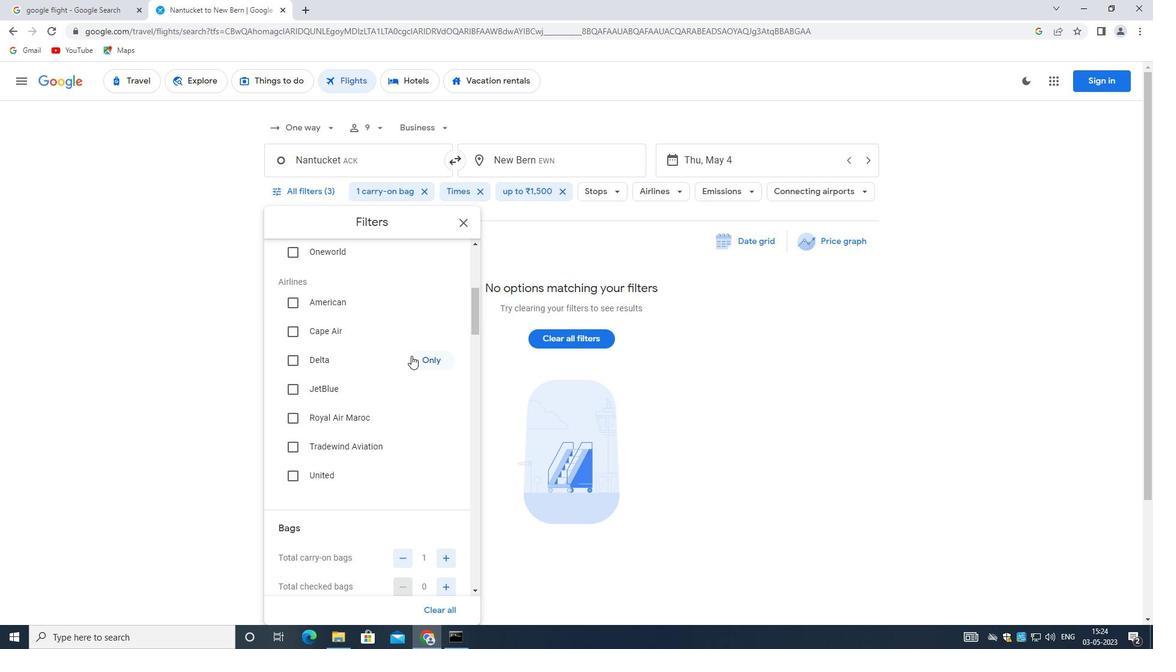 
Action: Mouse moved to (411, 361)
Screenshot: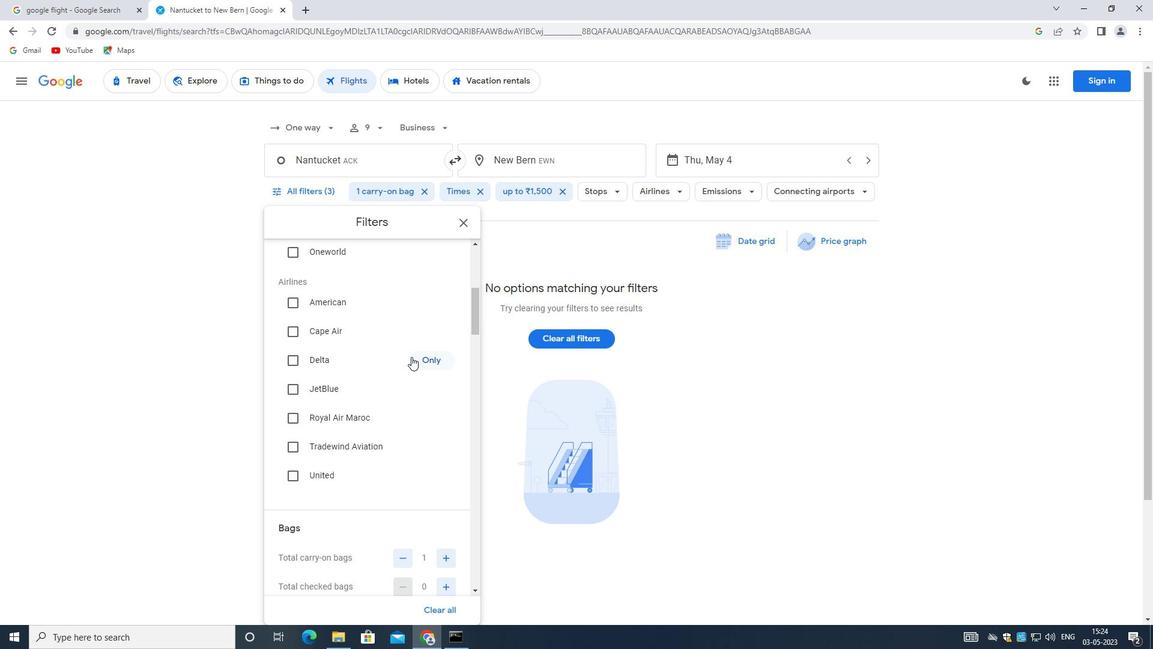
Action: Mouse scrolled (411, 360) with delta (0, 0)
Screenshot: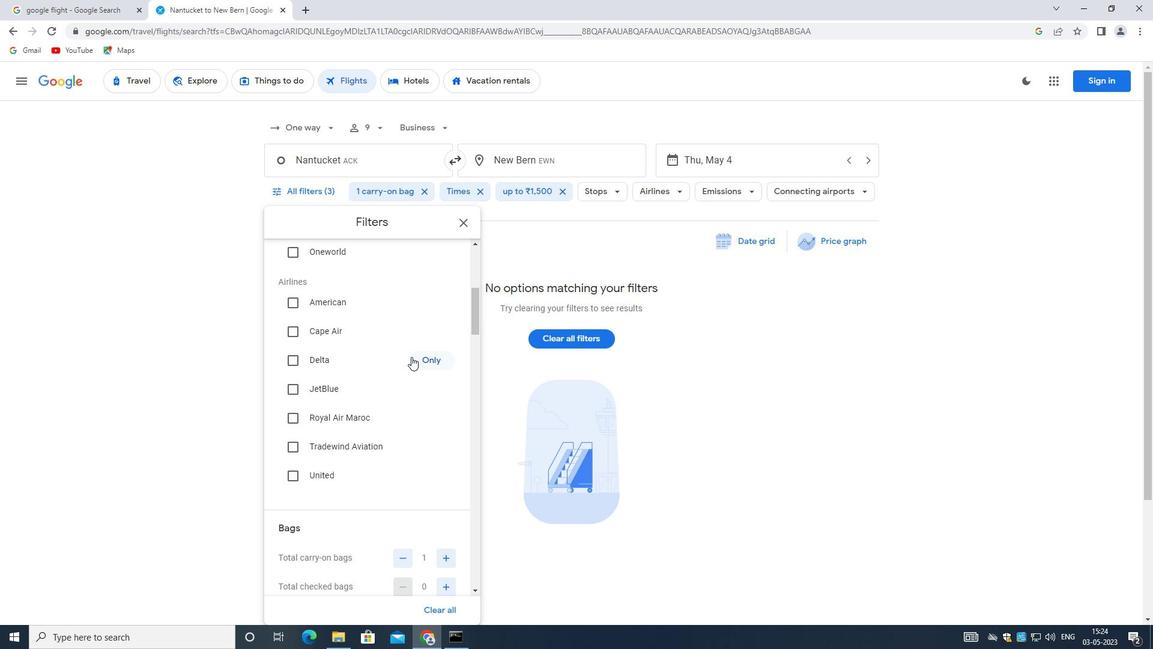 
Action: Mouse moved to (408, 422)
Screenshot: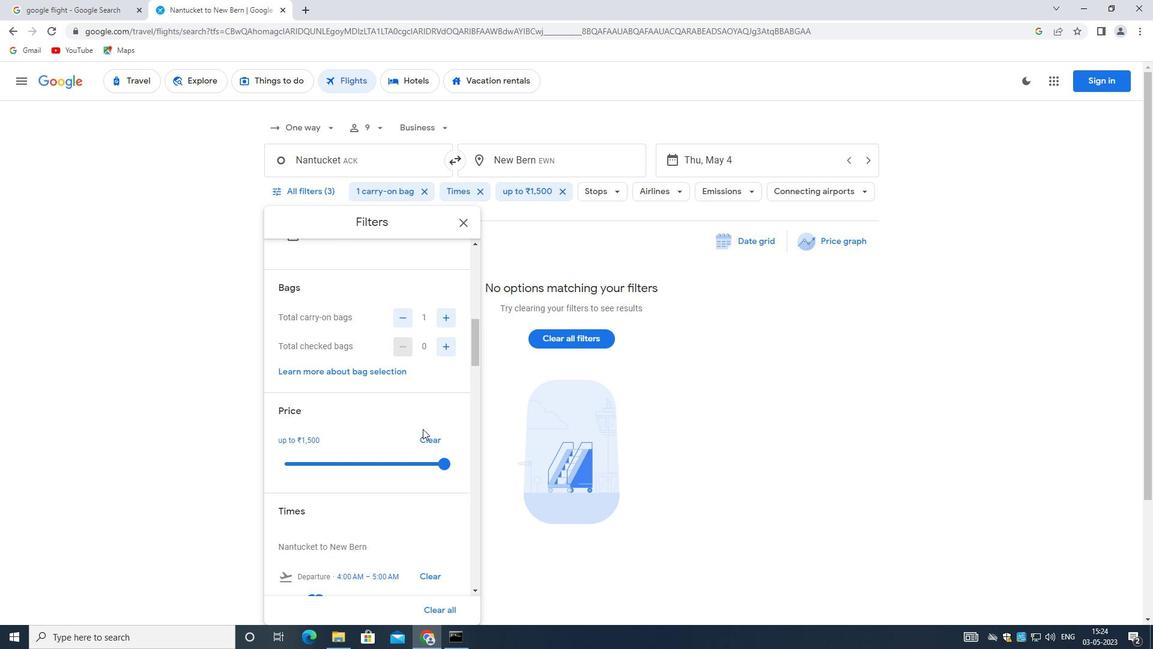 
Action: Mouse scrolled (408, 421) with delta (0, 0)
Screenshot: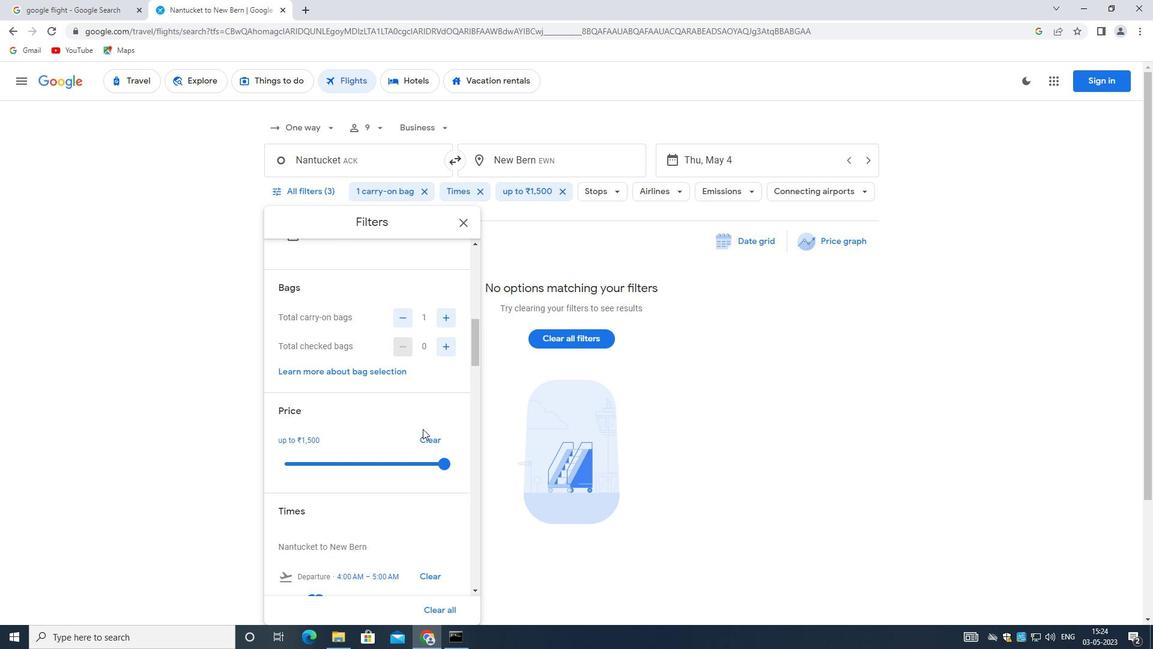 
Action: Mouse moved to (447, 397)
Screenshot: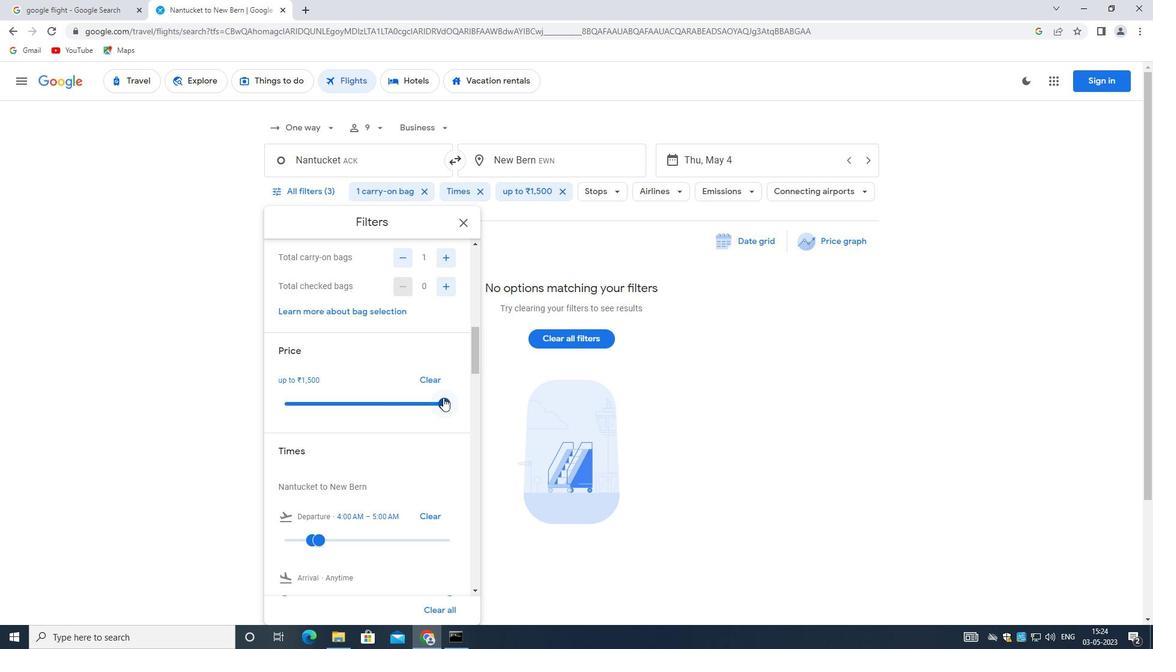 
Action: Mouse pressed left at (447, 397)
Screenshot: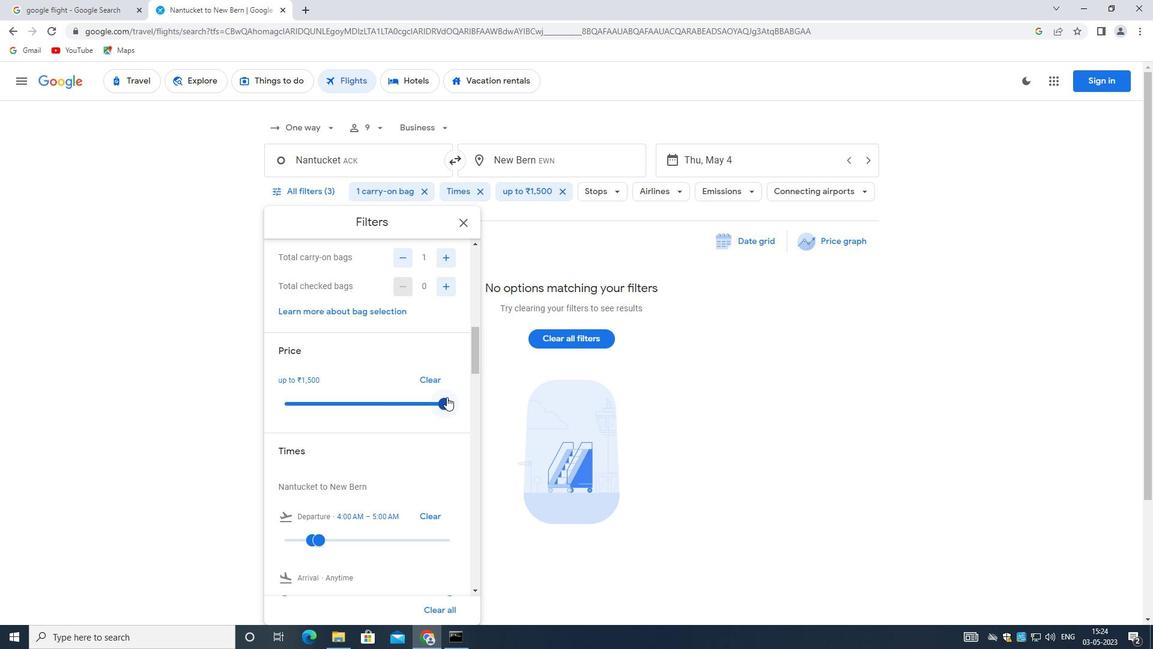 
Action: Mouse pressed left at (447, 397)
Screenshot: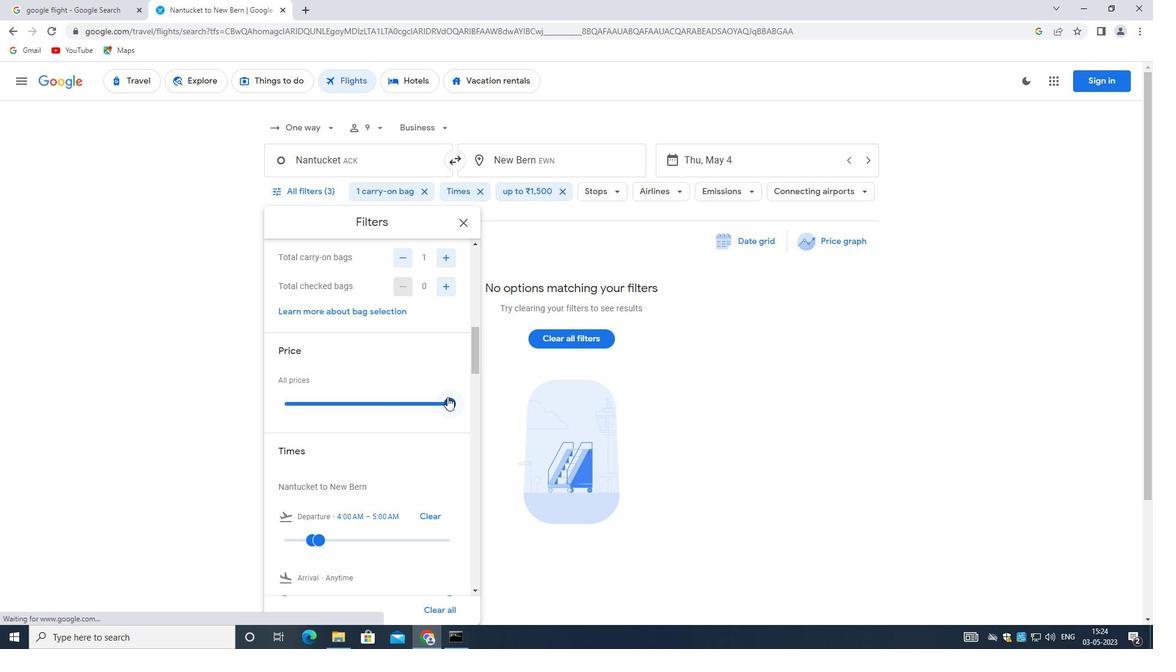 
Action: Mouse moved to (445, 412)
Screenshot: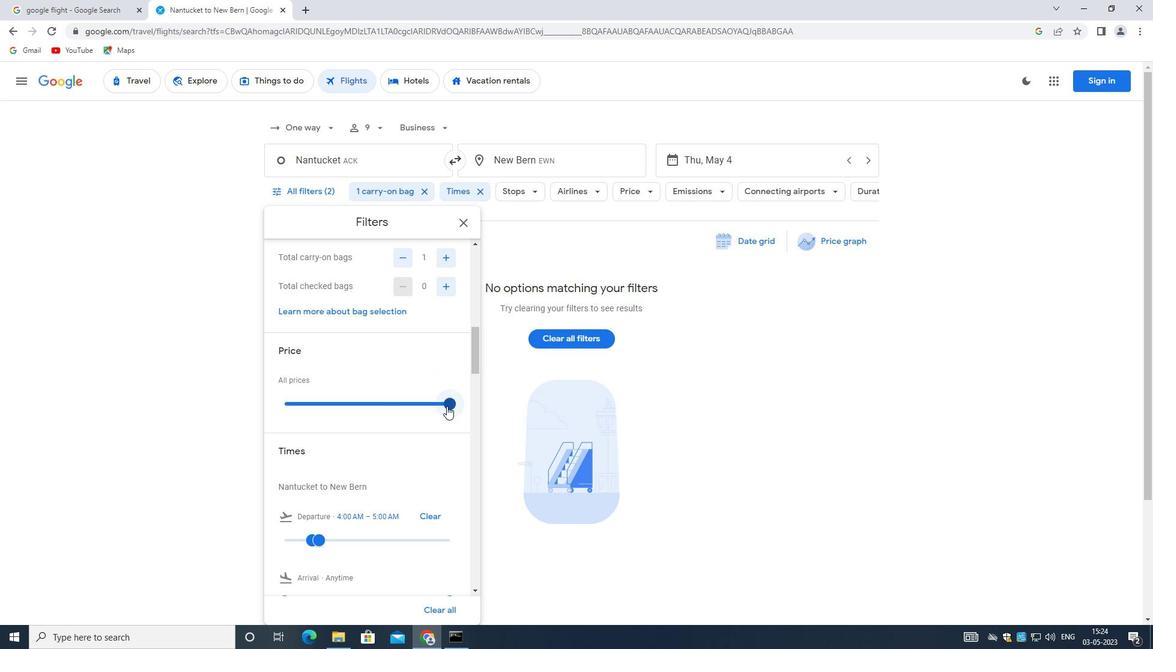 
Action: Mouse scrolled (445, 411) with delta (0, 0)
Screenshot: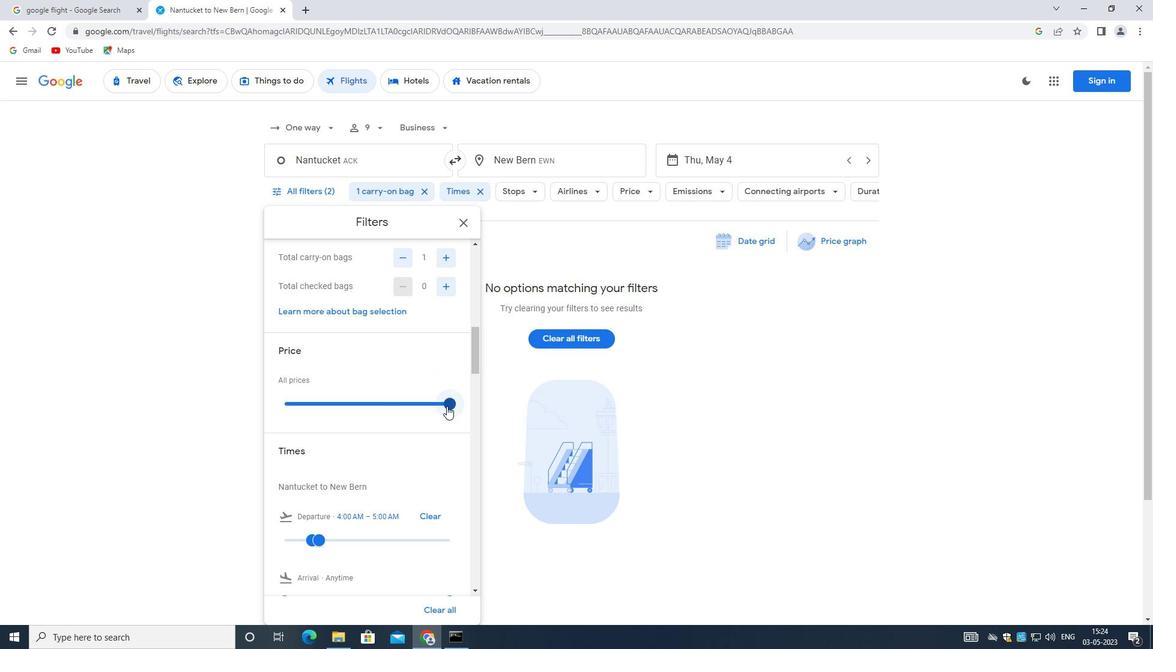 
Action: Mouse moved to (445, 415)
Screenshot: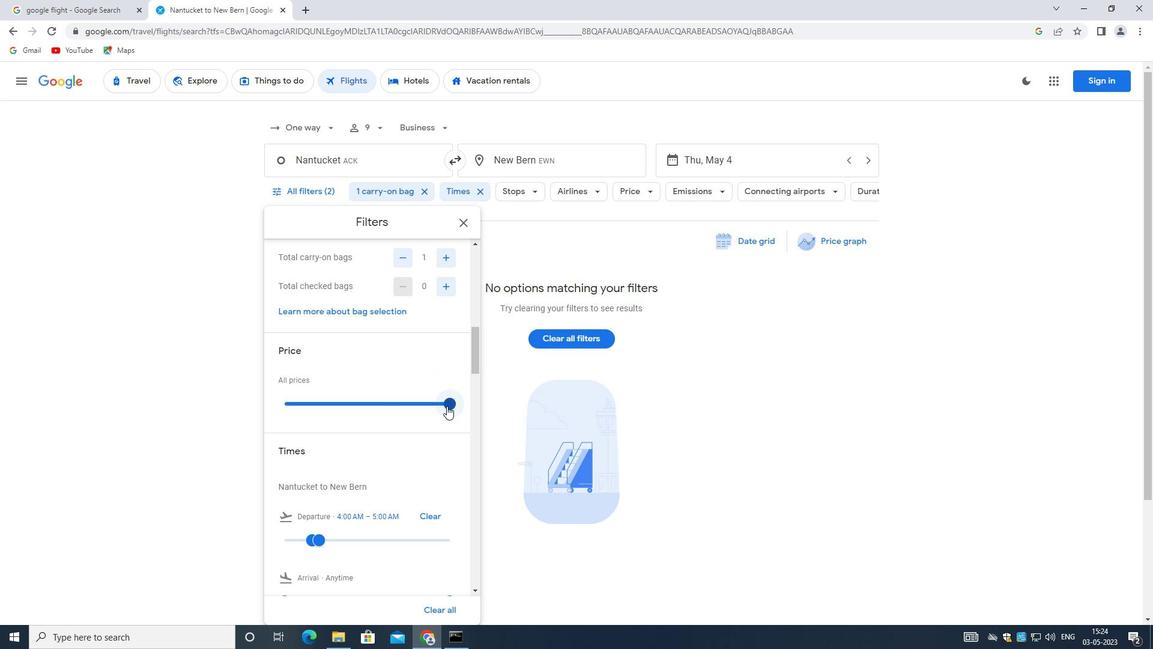 
Action: Mouse scrolled (445, 414) with delta (0, 0)
Screenshot: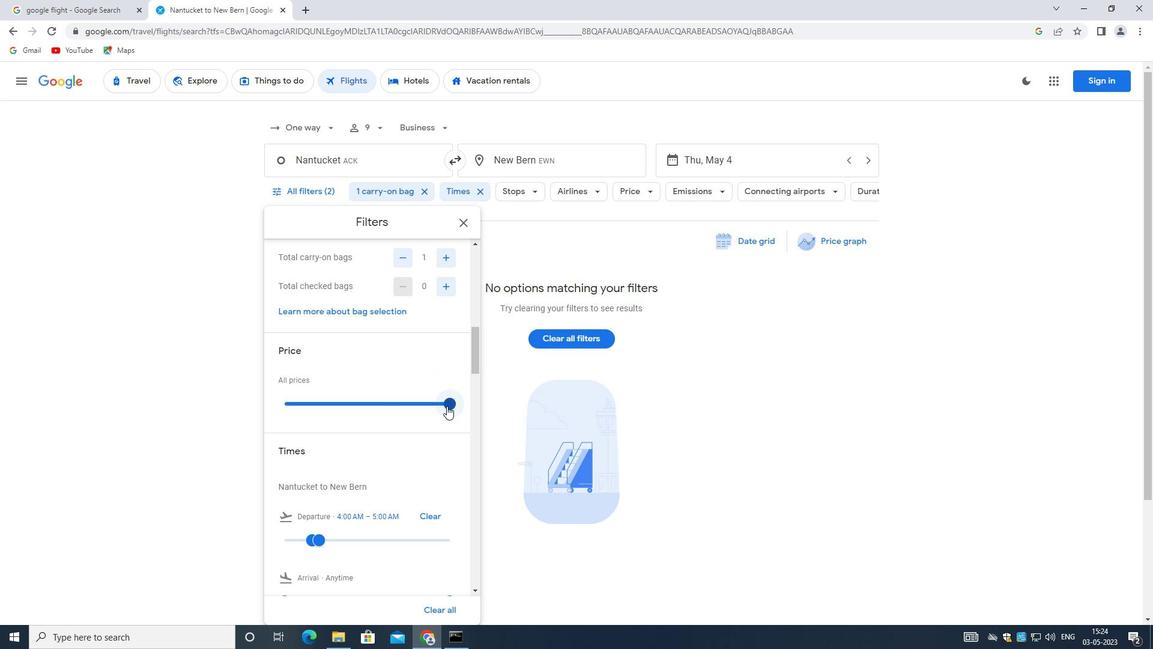 
Action: Mouse moved to (445, 415)
Screenshot: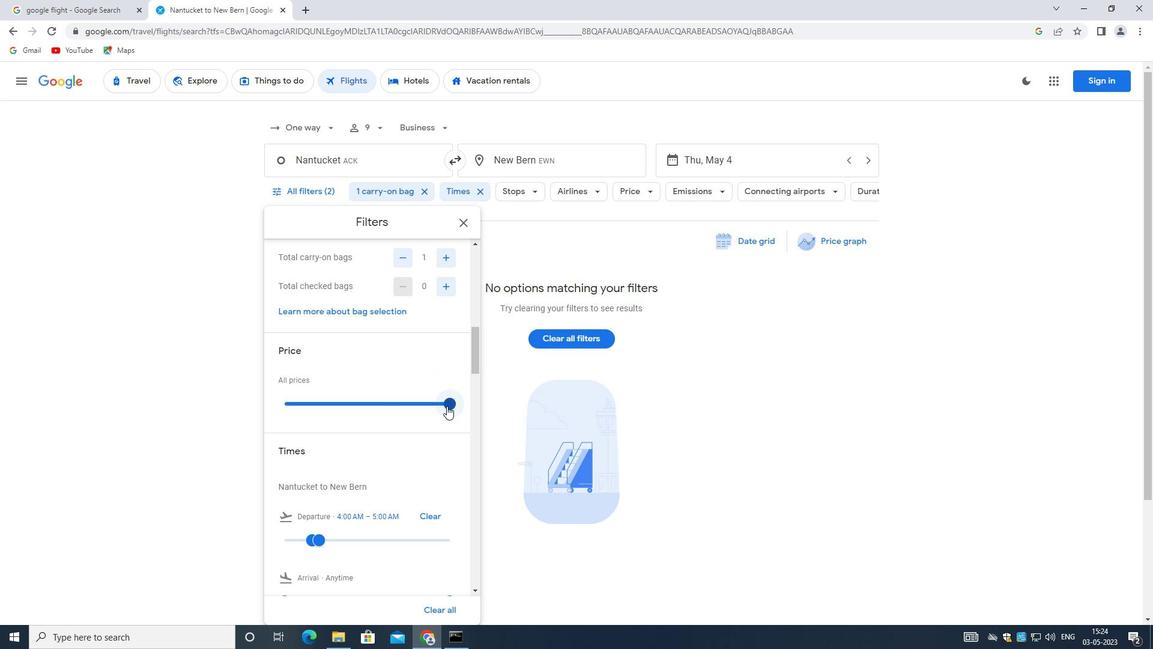 
Action: Mouse scrolled (445, 415) with delta (0, 0)
Screenshot: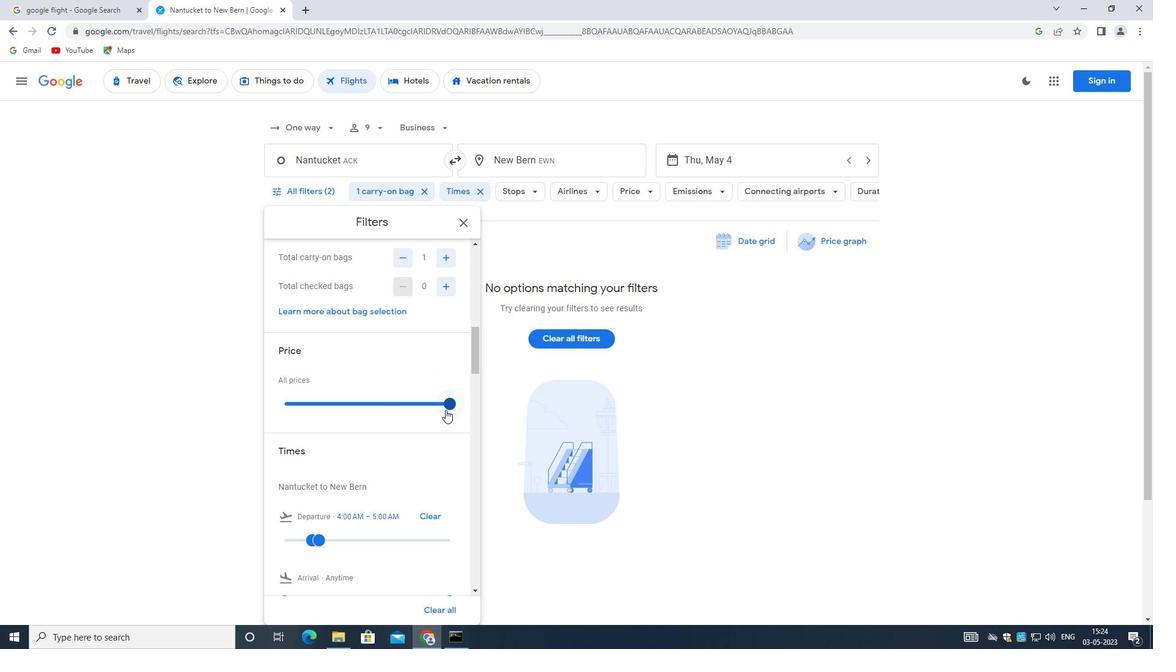 
Action: Mouse scrolled (445, 415) with delta (0, 0)
Screenshot: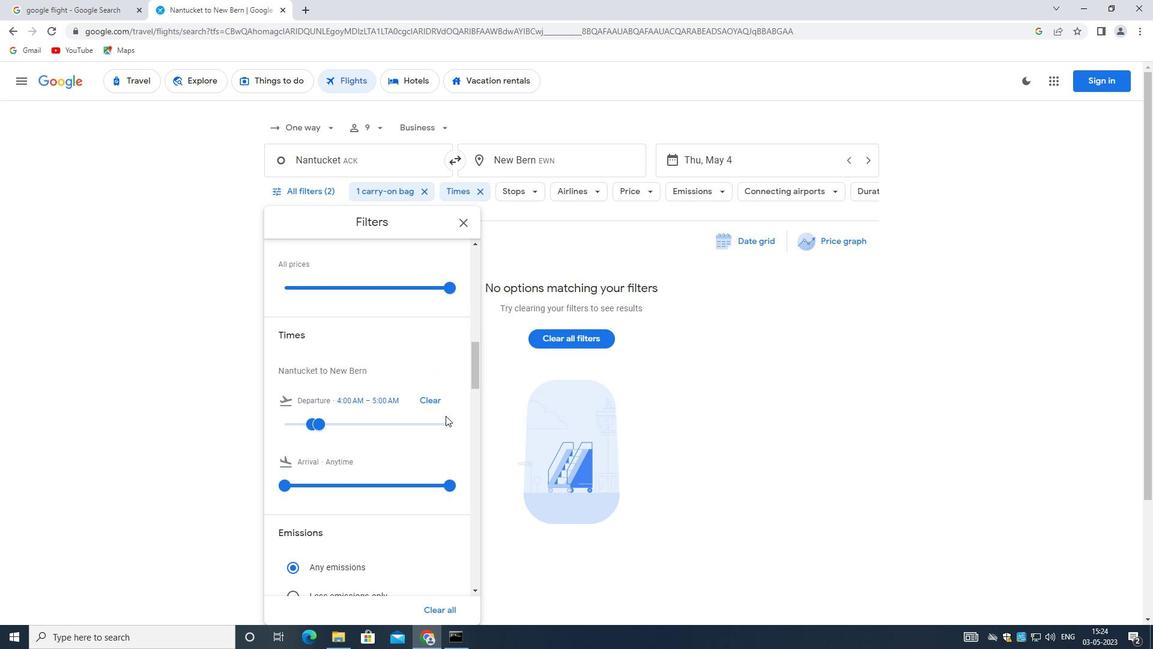 
Action: Mouse moved to (306, 360)
Screenshot: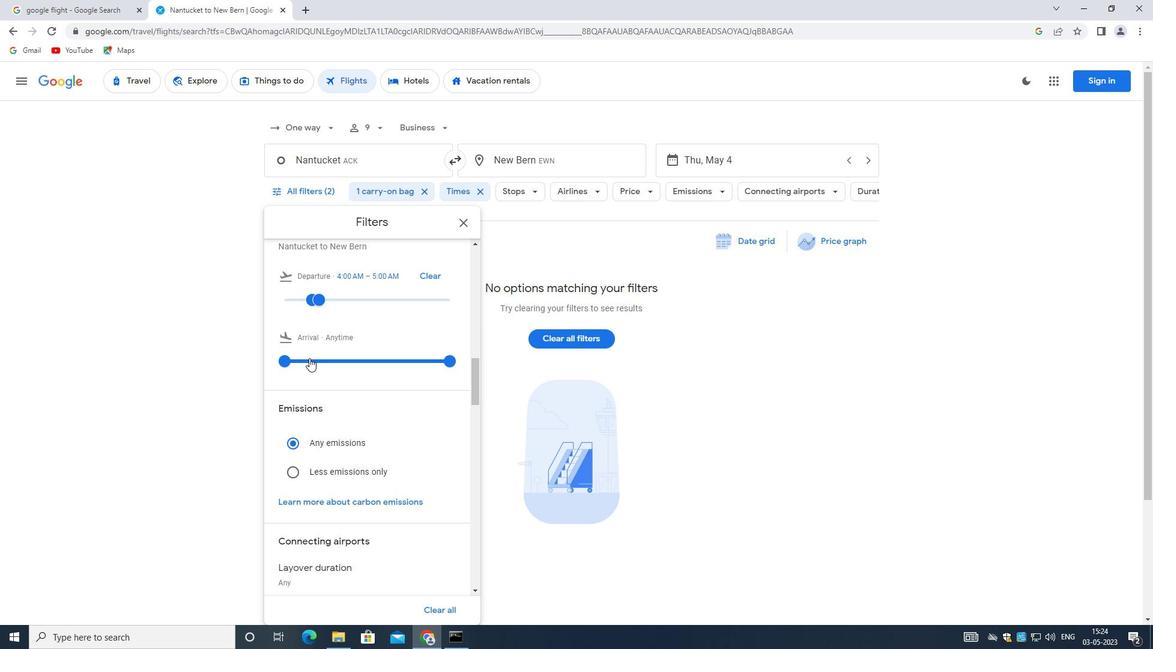 
Action: Mouse pressed left at (306, 360)
Screenshot: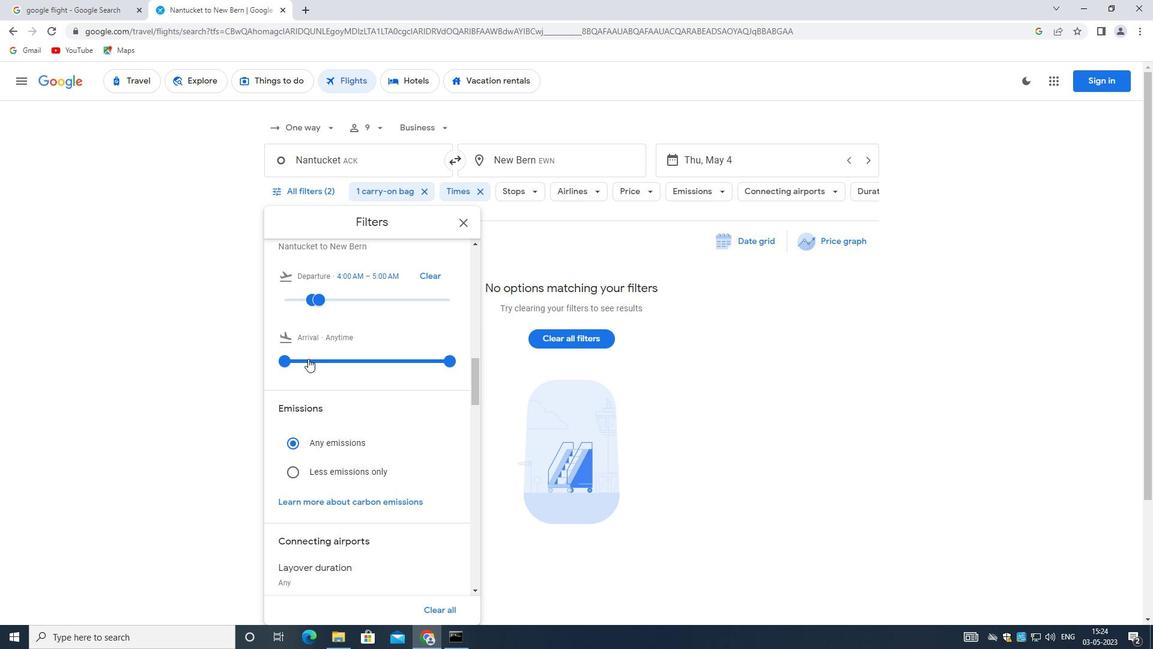
Action: Mouse moved to (313, 356)
Screenshot: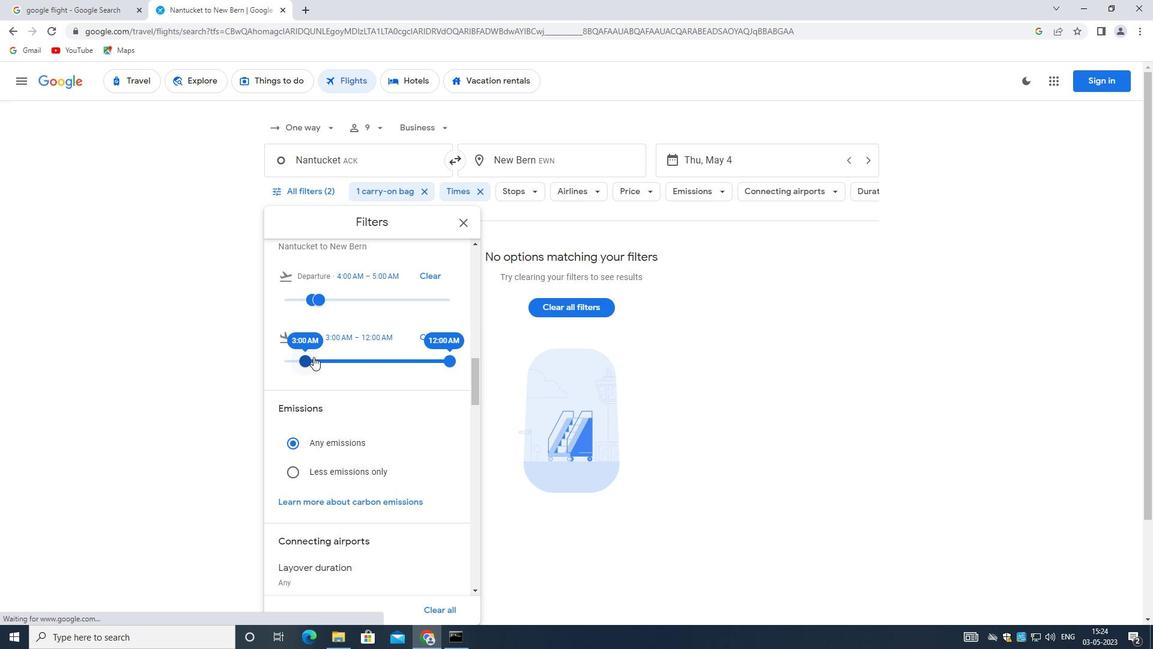 
Action: Mouse pressed left at (313, 356)
Screenshot: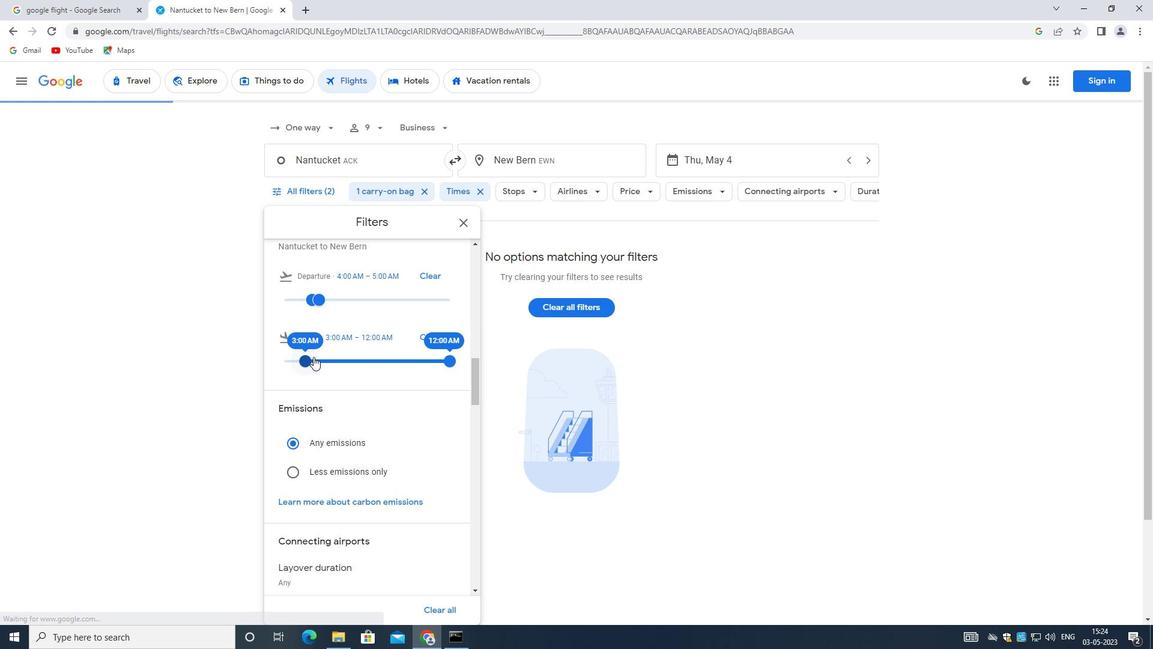 
Action: Mouse moved to (322, 358)
Screenshot: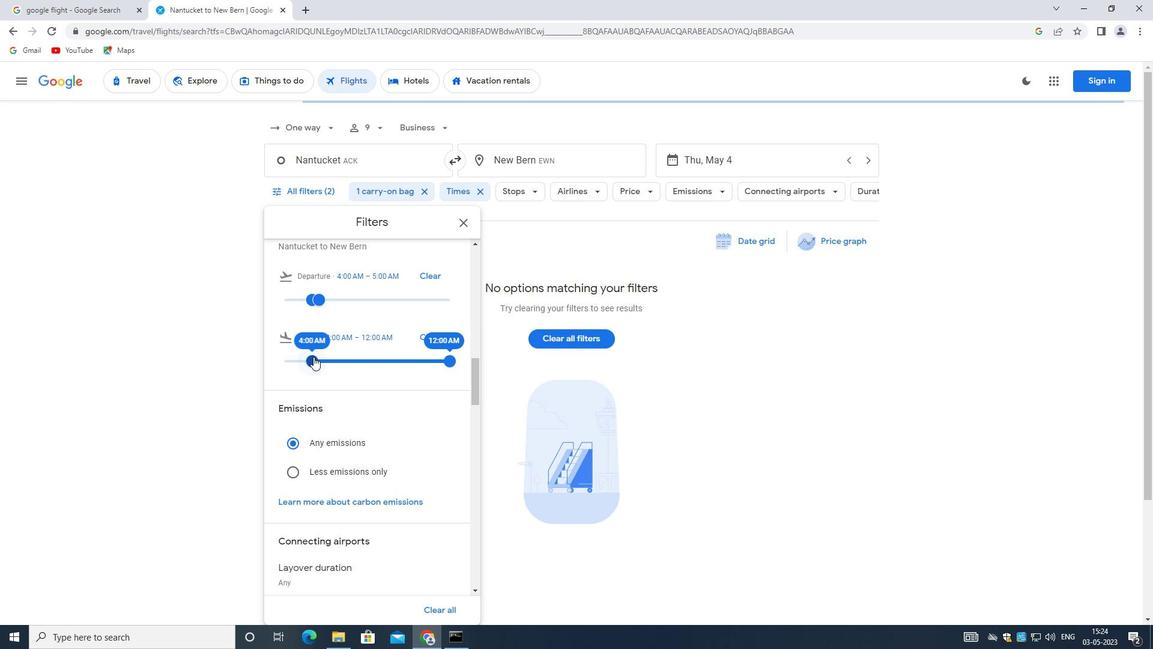 
Action: Mouse pressed left at (322, 358)
Screenshot: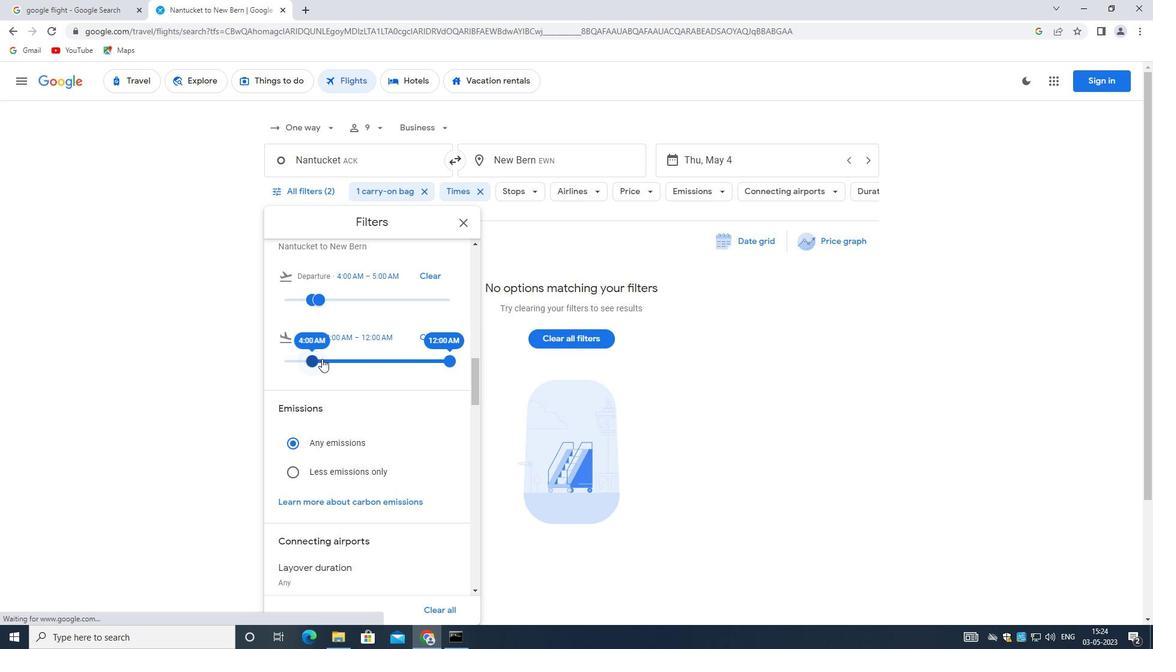 
Action: Mouse moved to (444, 355)
Screenshot: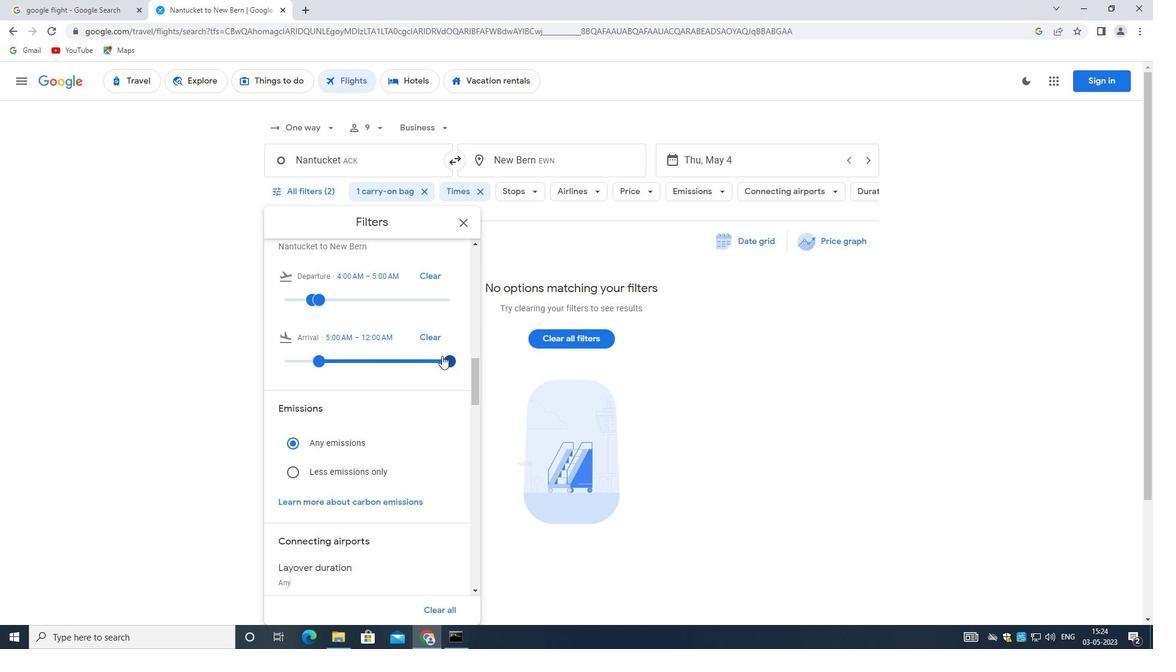 
Action: Mouse pressed left at (444, 355)
Screenshot: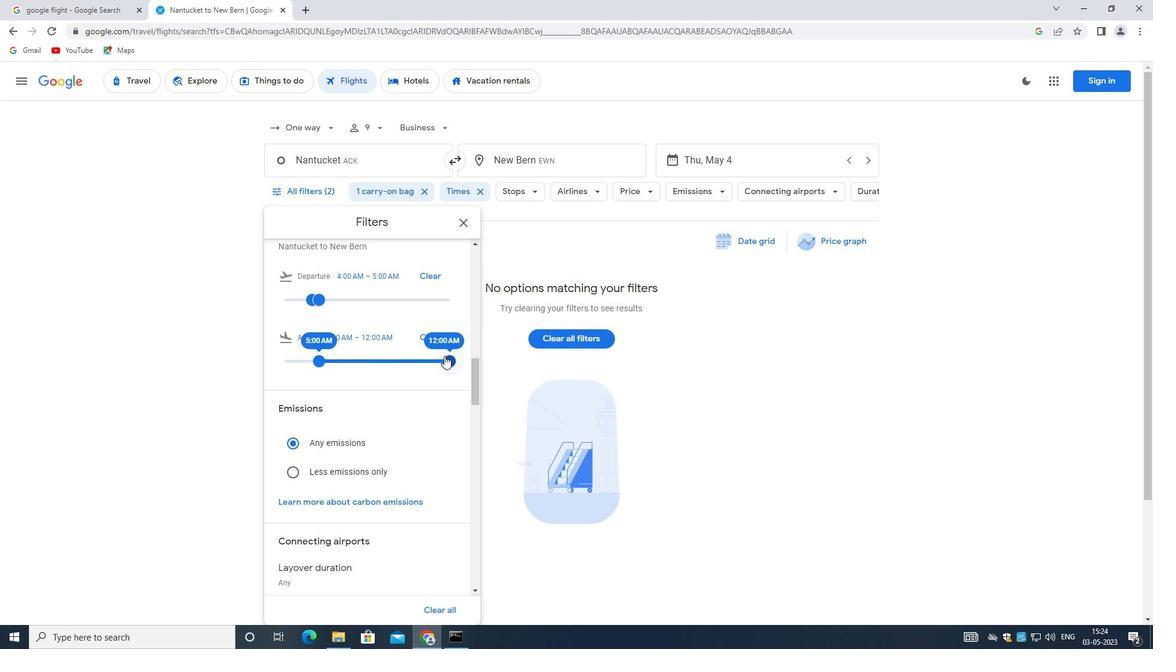 
Action: Mouse moved to (370, 378)
Screenshot: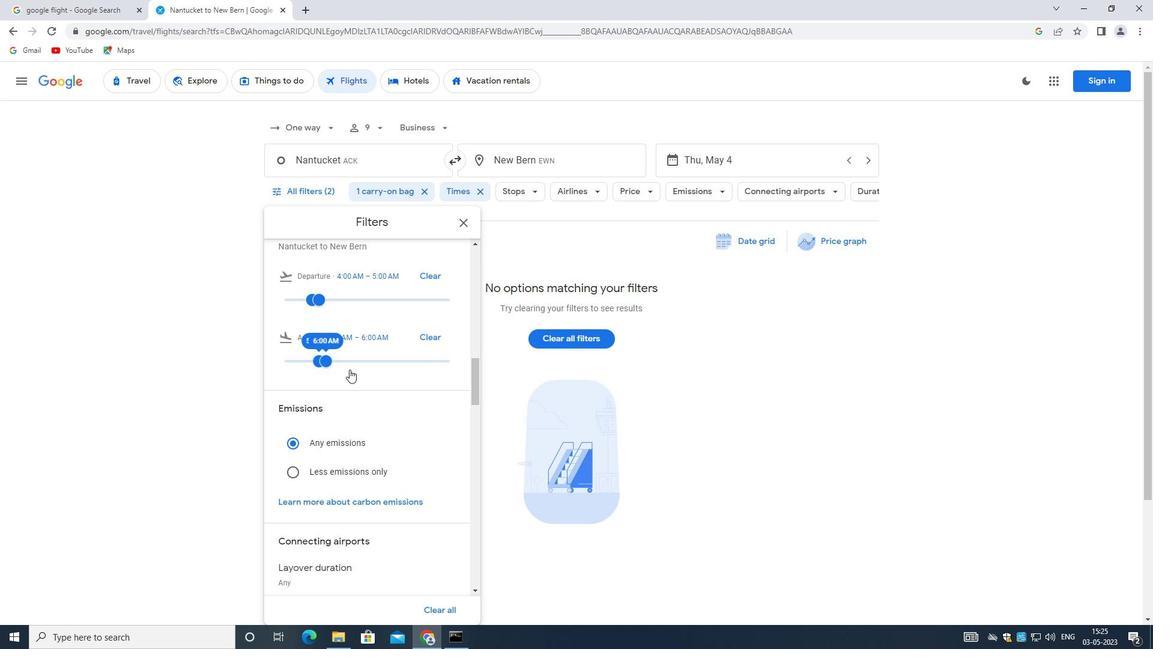 
Action: Mouse scrolled (370, 378) with delta (0, 0)
Screenshot: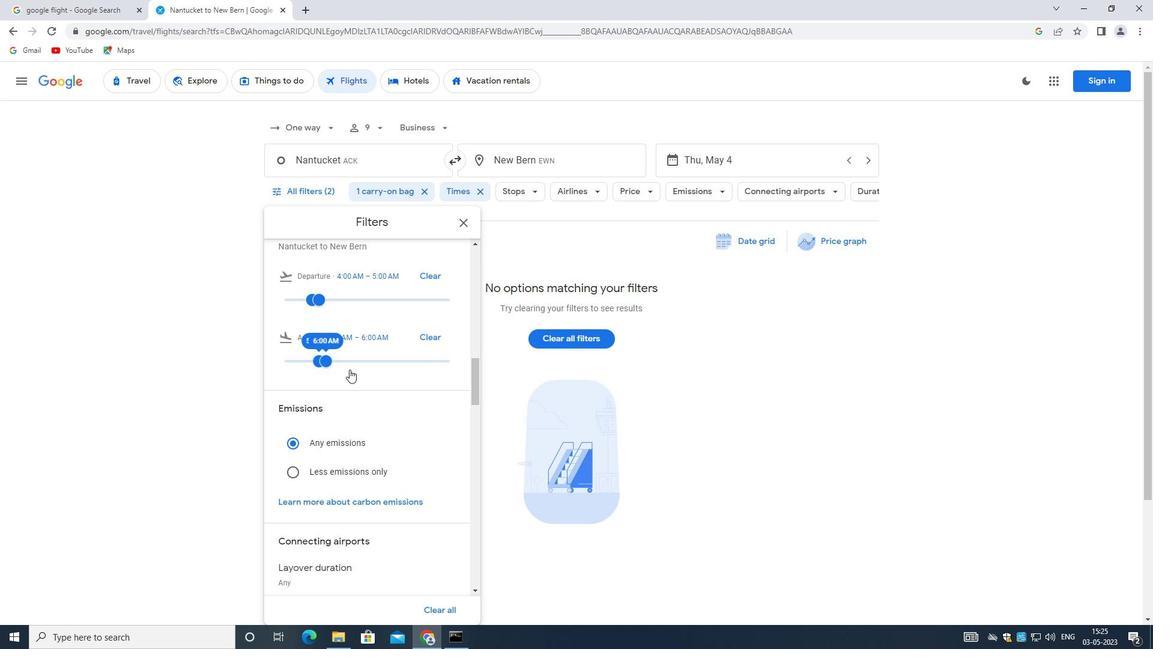
Action: Mouse moved to (370, 379)
Screenshot: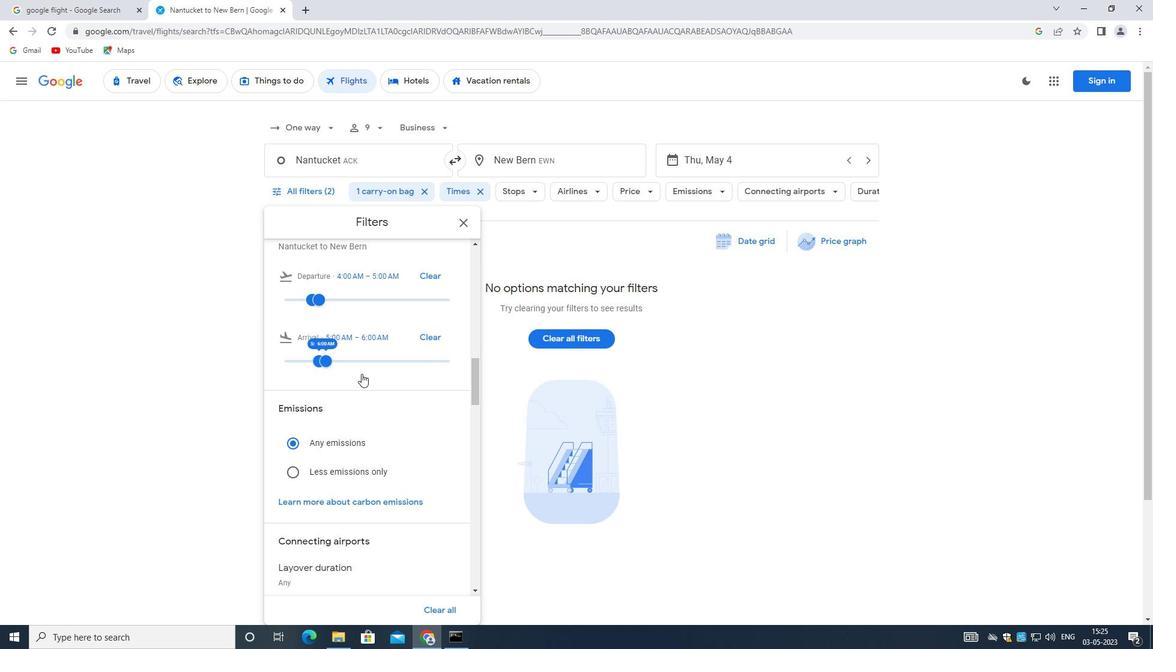 
Action: Mouse scrolled (370, 378) with delta (0, 0)
Screenshot: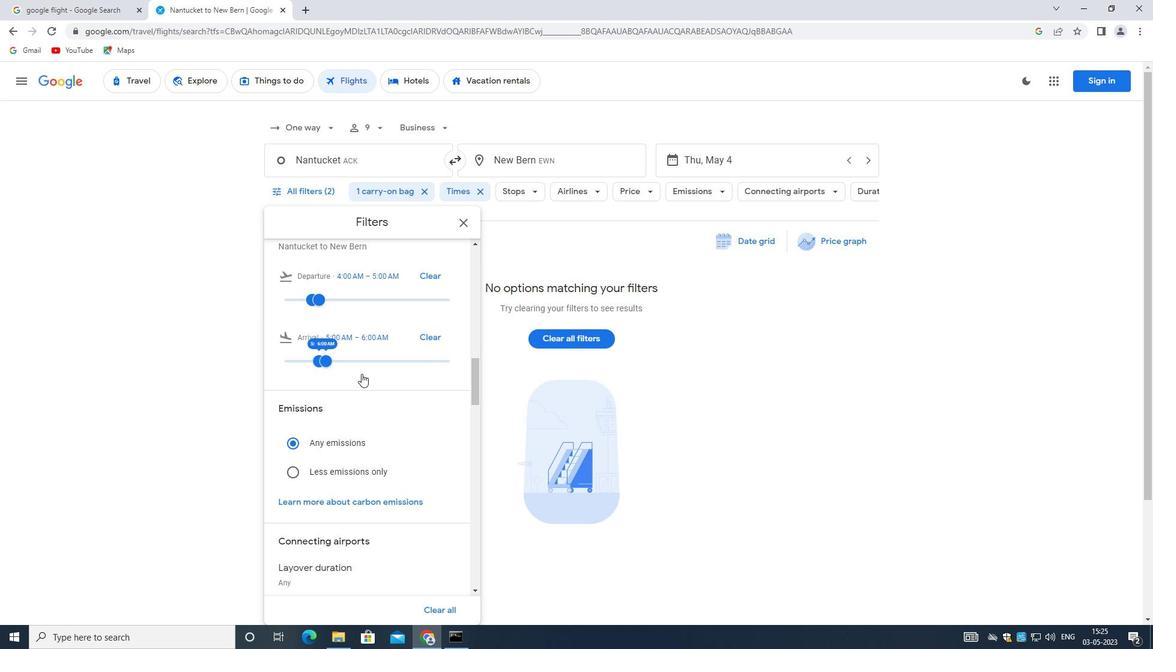 
Action: Mouse moved to (380, 379)
Screenshot: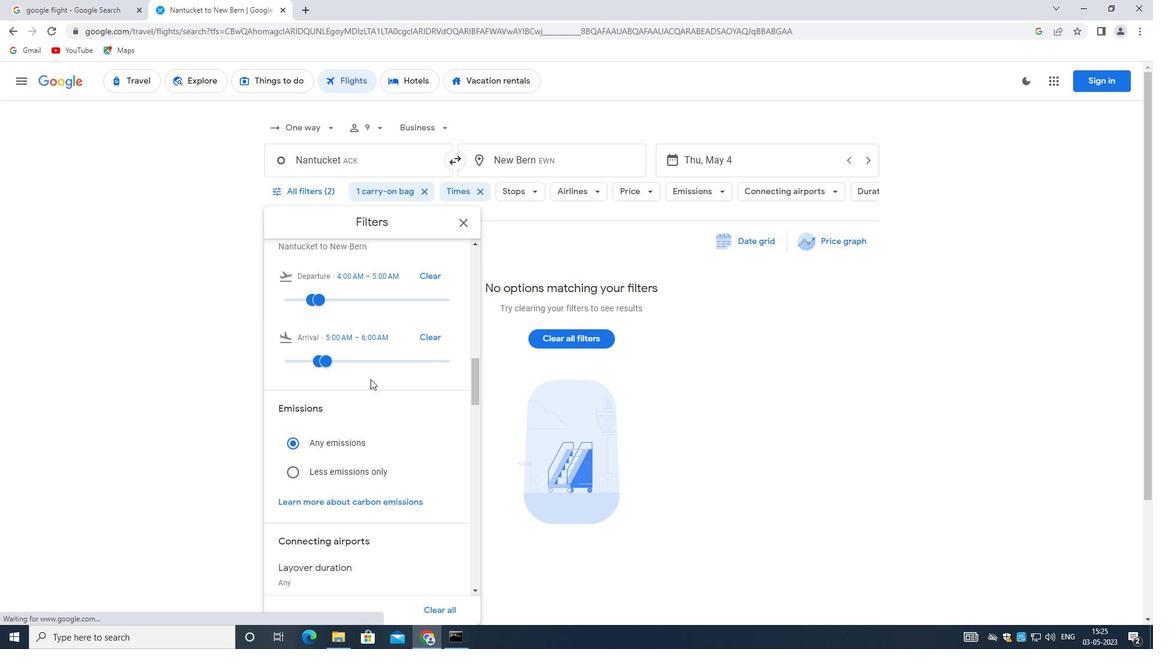 
Action: Mouse scrolled (380, 379) with delta (0, 0)
Screenshot: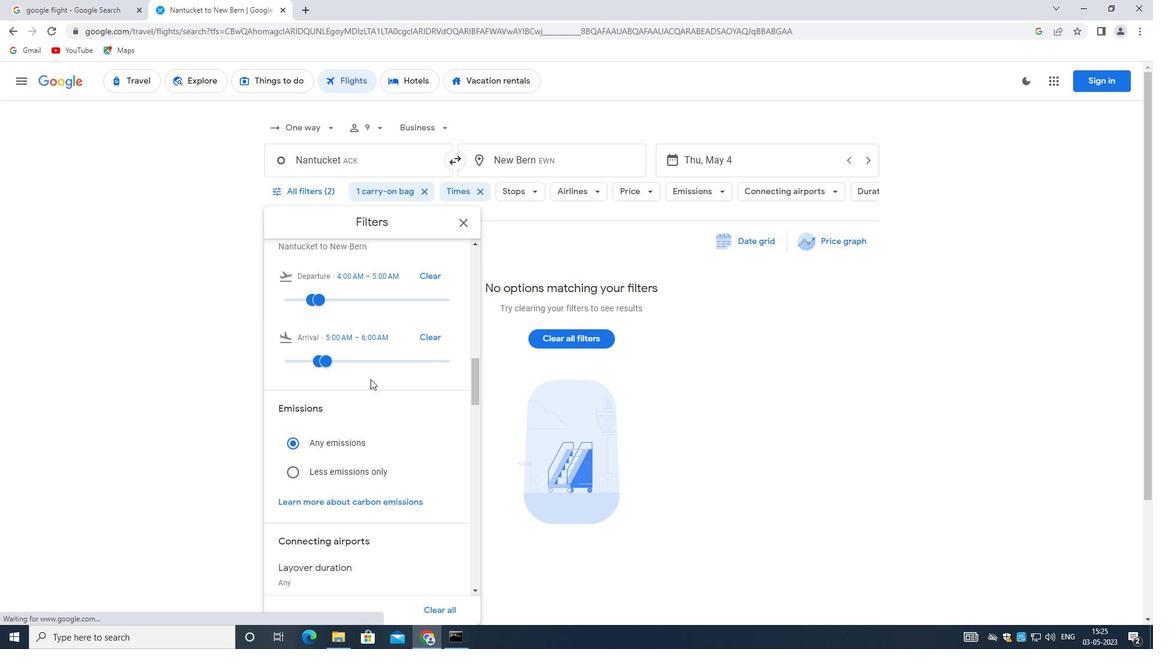 
Action: Mouse moved to (385, 382)
Screenshot: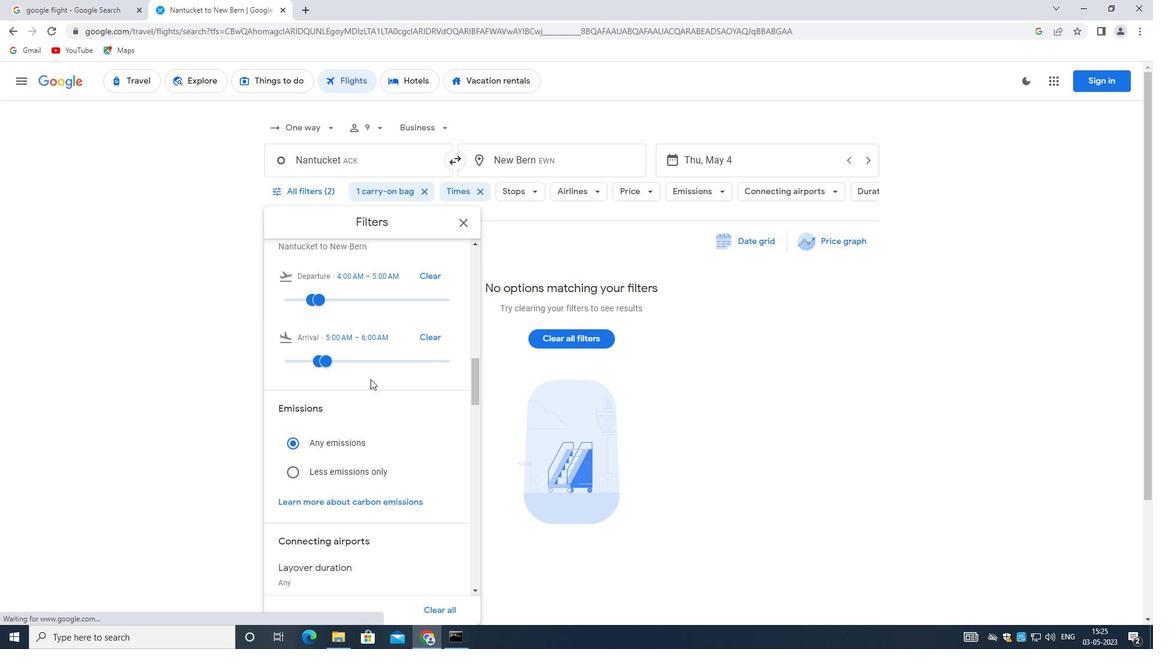 
Action: Mouse scrolled (385, 382) with delta (0, 0)
Screenshot: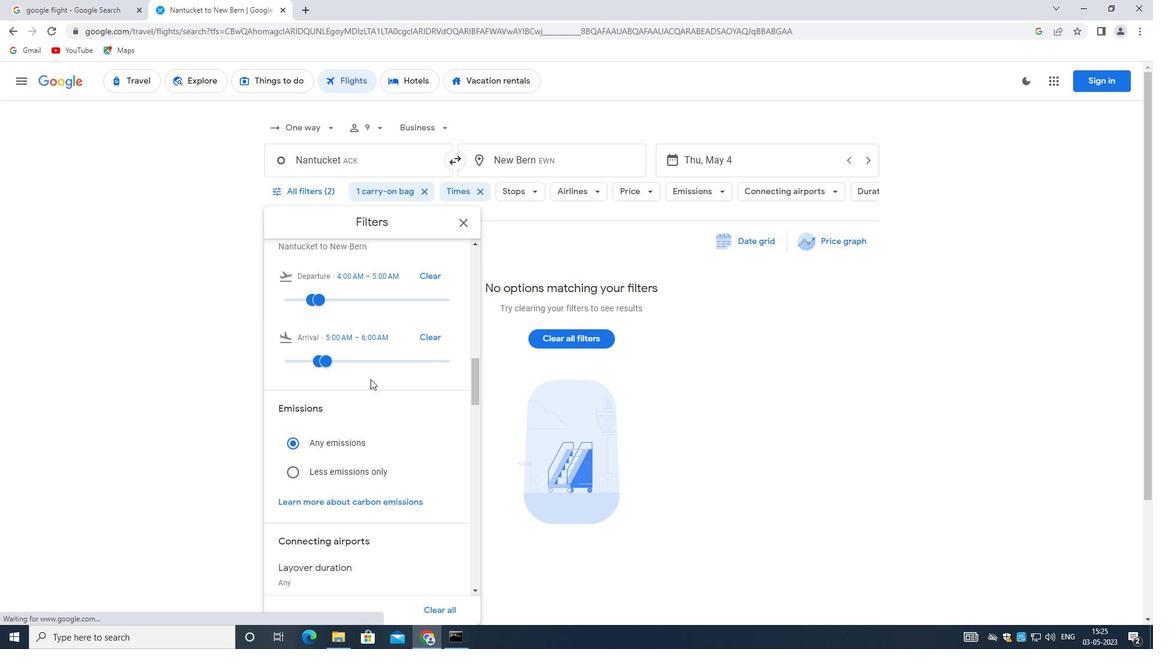 
Action: Mouse moved to (388, 384)
Screenshot: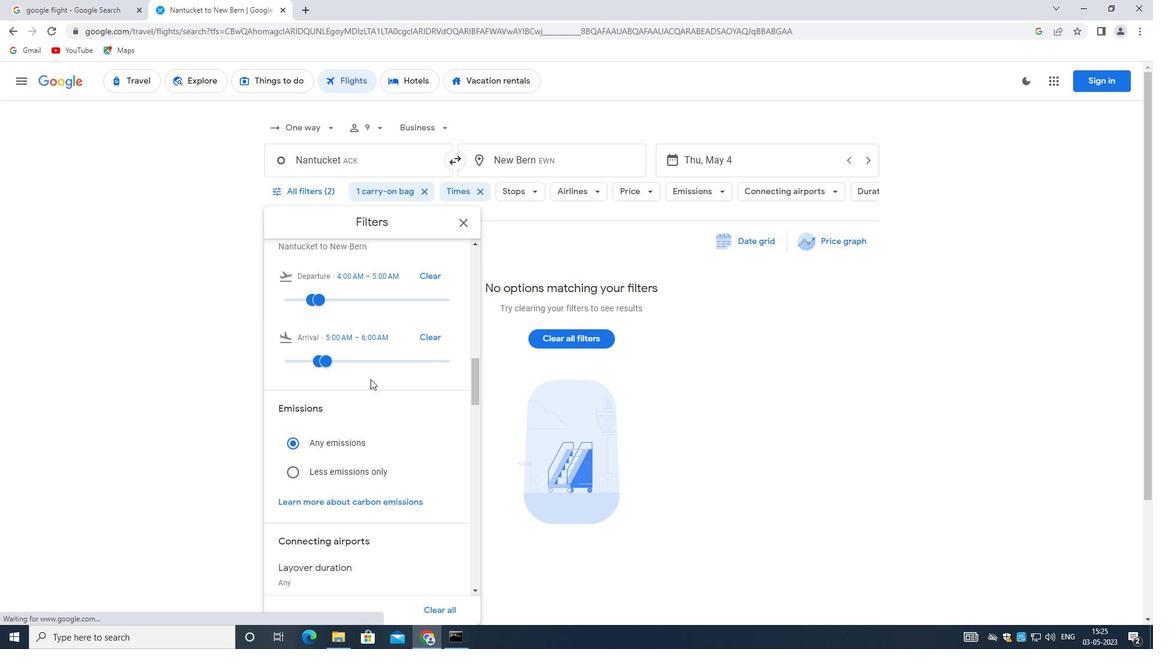 
Action: Mouse scrolled (388, 384) with delta (0, 0)
Screenshot: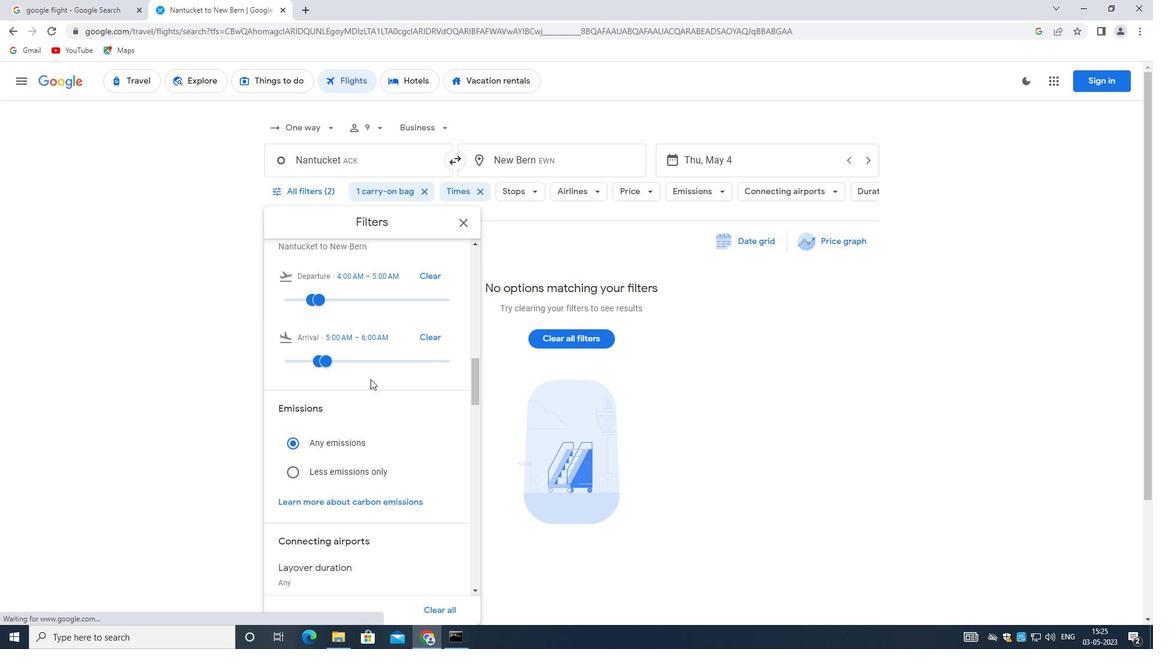 
Action: Mouse moved to (390, 384)
Screenshot: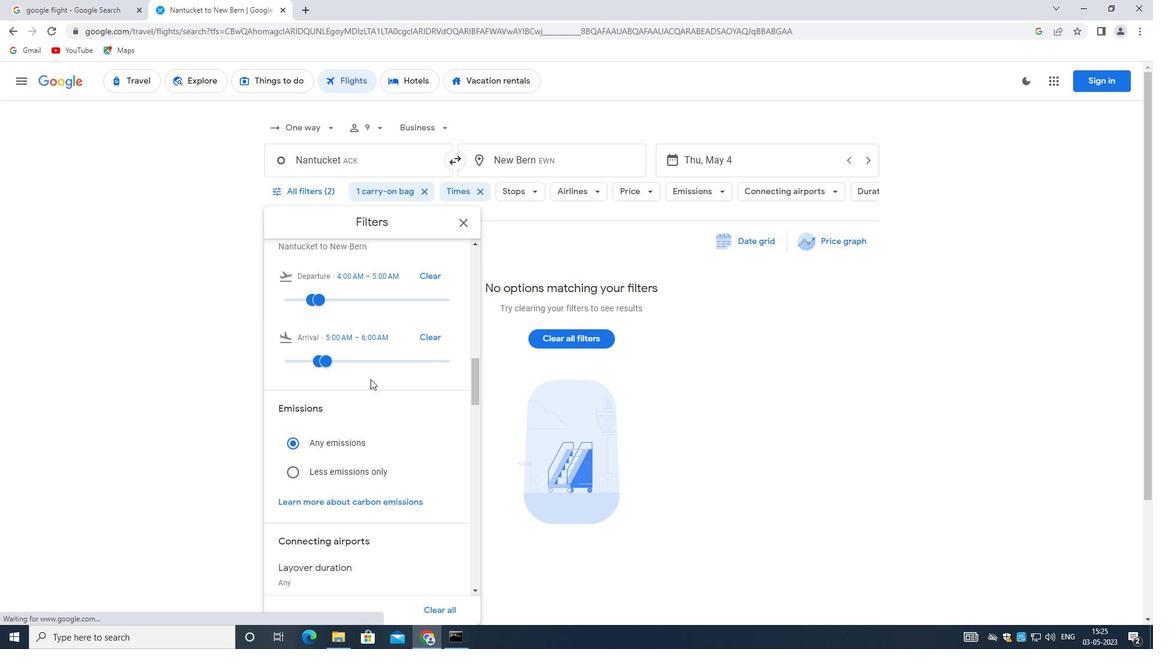 
Action: Mouse scrolled (390, 384) with delta (0, 0)
Screenshot: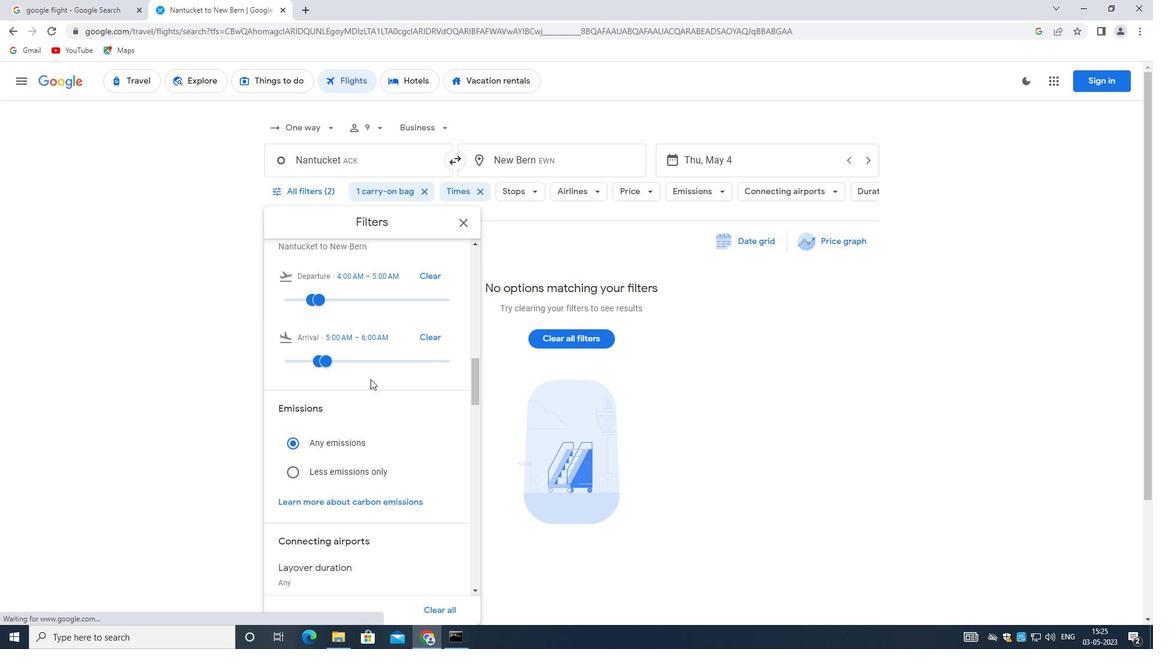 
Action: Mouse moved to (439, 282)
Screenshot: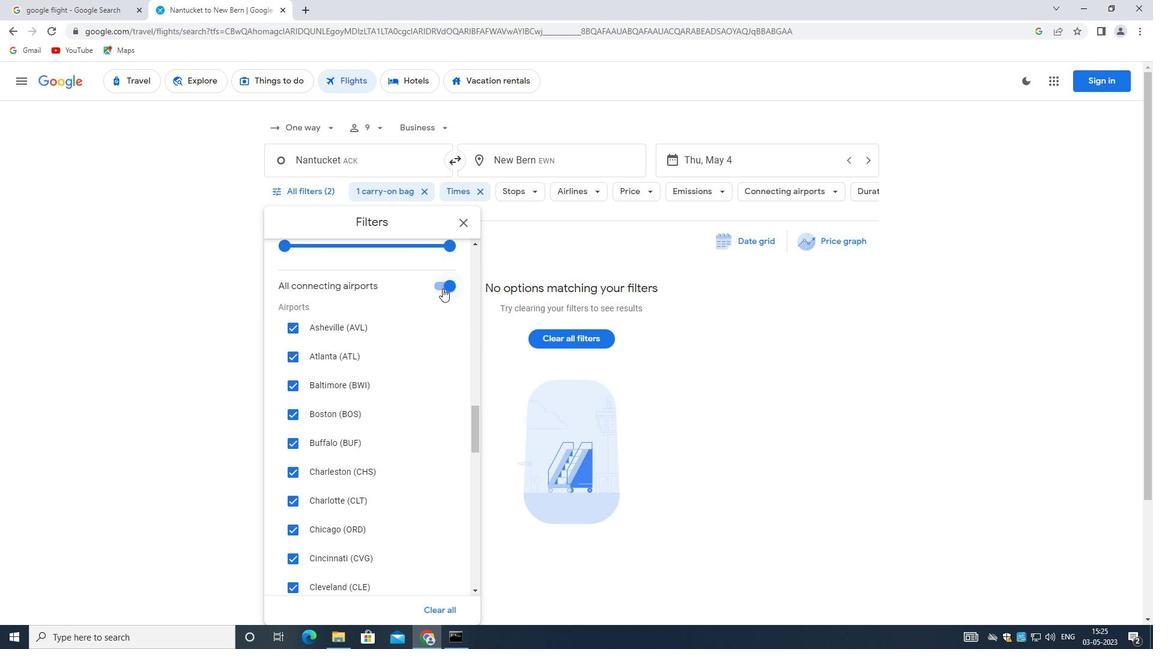 
Action: Mouse pressed left at (439, 282)
Screenshot: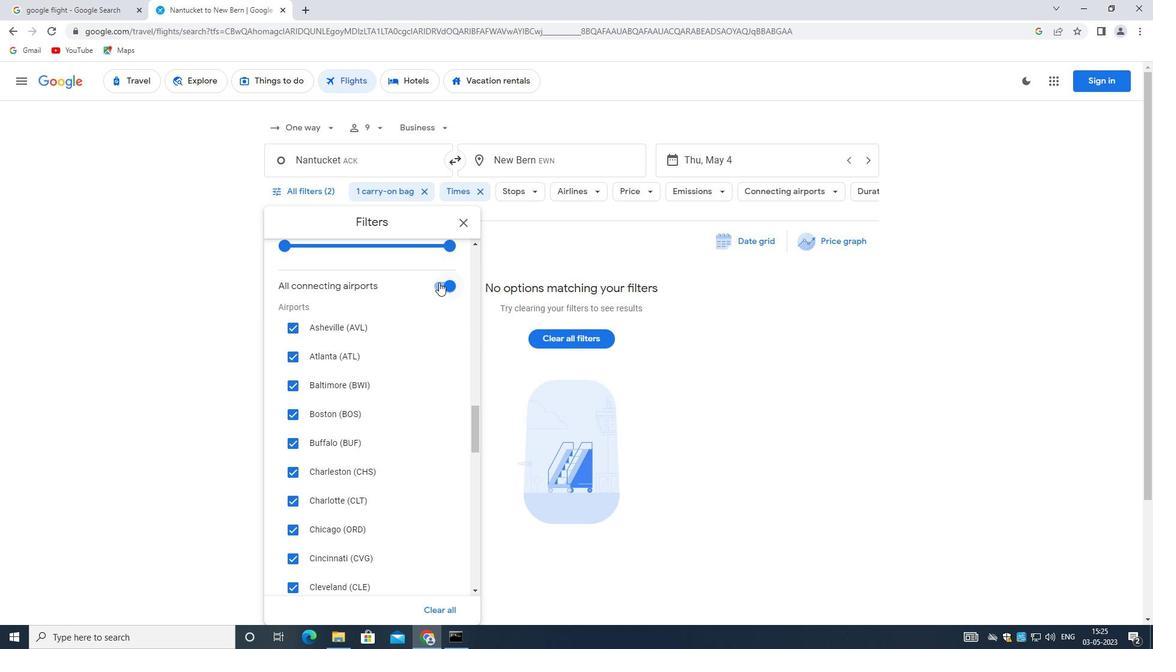 
Action: Mouse moved to (396, 344)
Screenshot: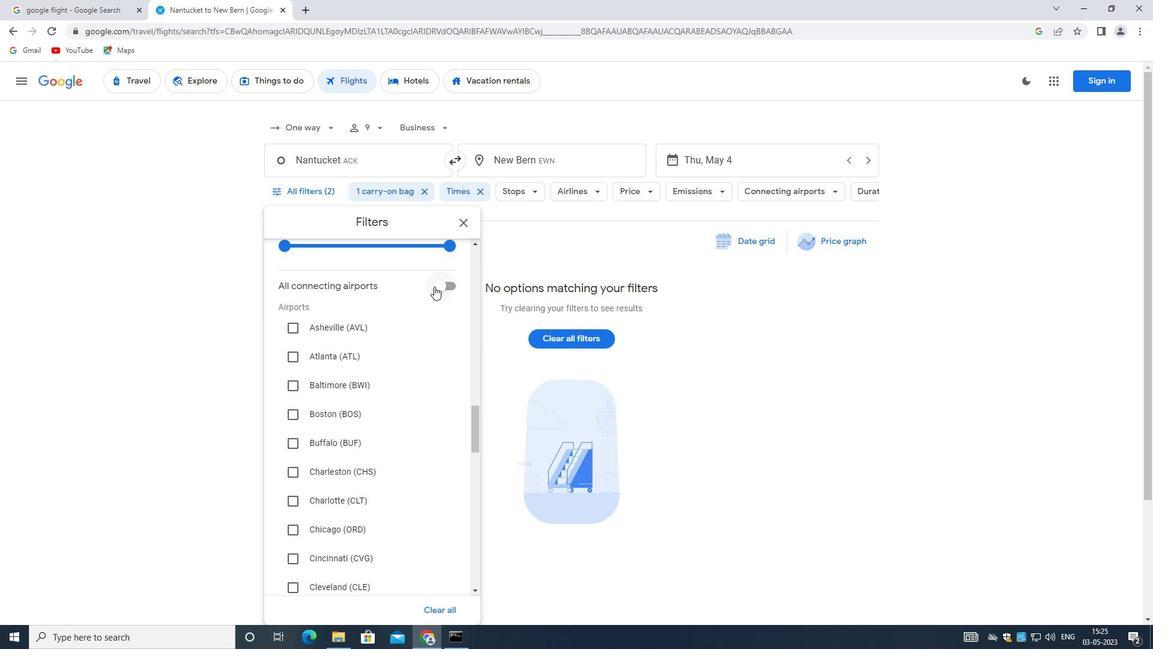
Action: Mouse scrolled (396, 344) with delta (0, 0)
Screenshot: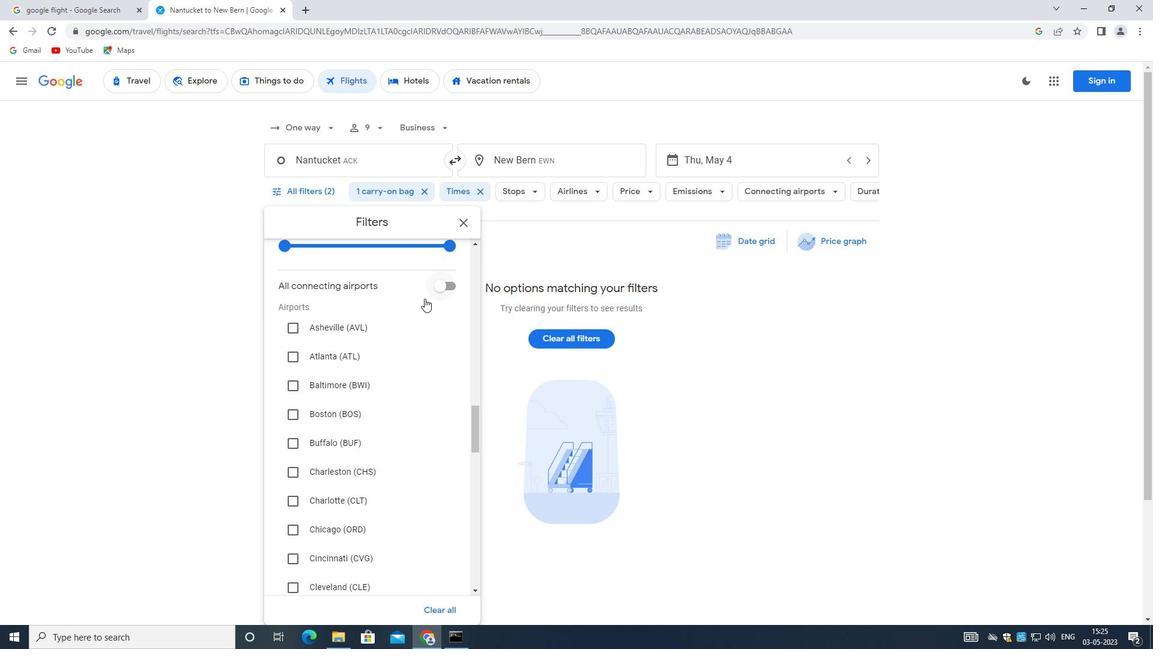 
Action: Mouse moved to (396, 345)
Screenshot: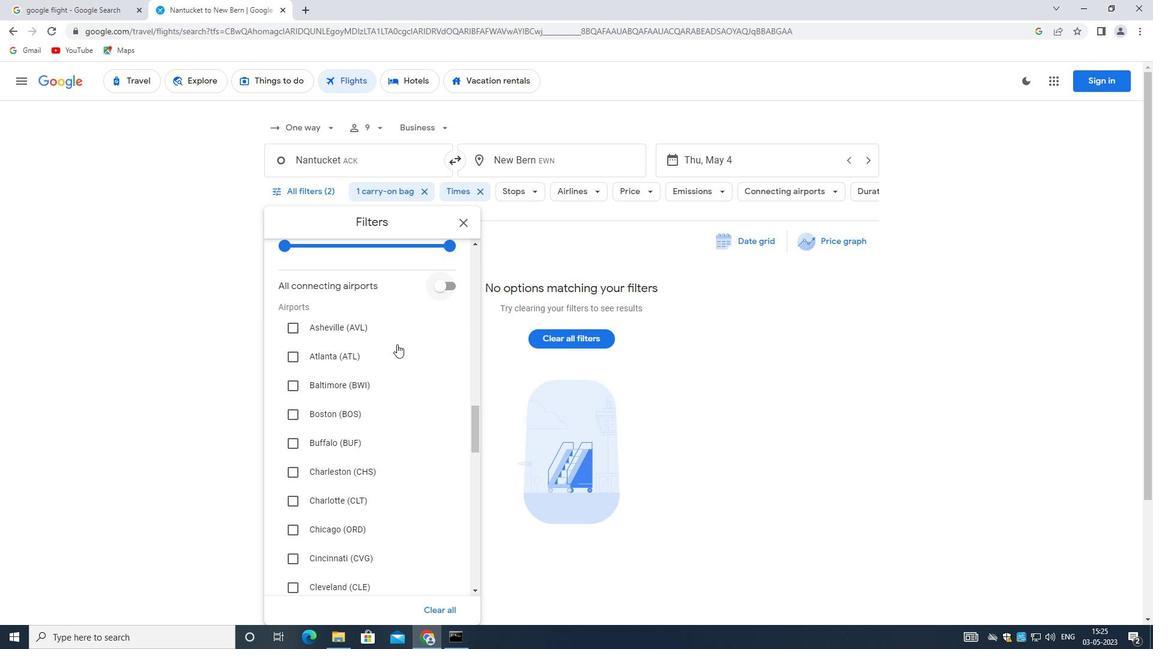 
Action: Mouse scrolled (396, 344) with delta (0, 0)
Screenshot: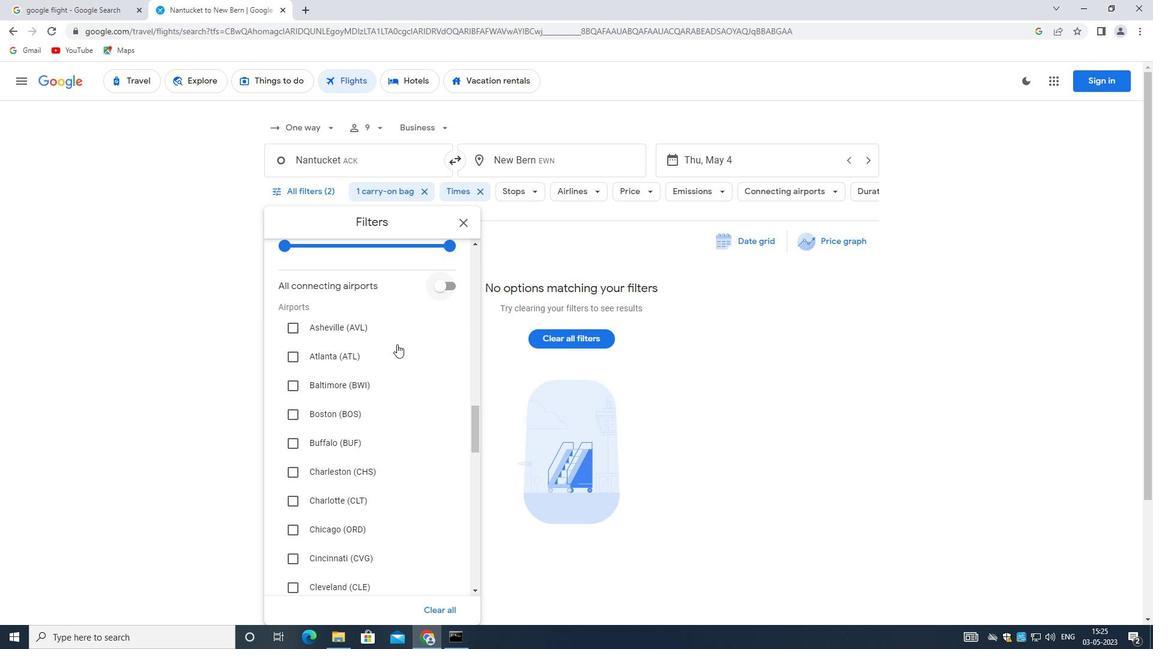 
Action: Mouse scrolled (396, 344) with delta (0, 0)
Screenshot: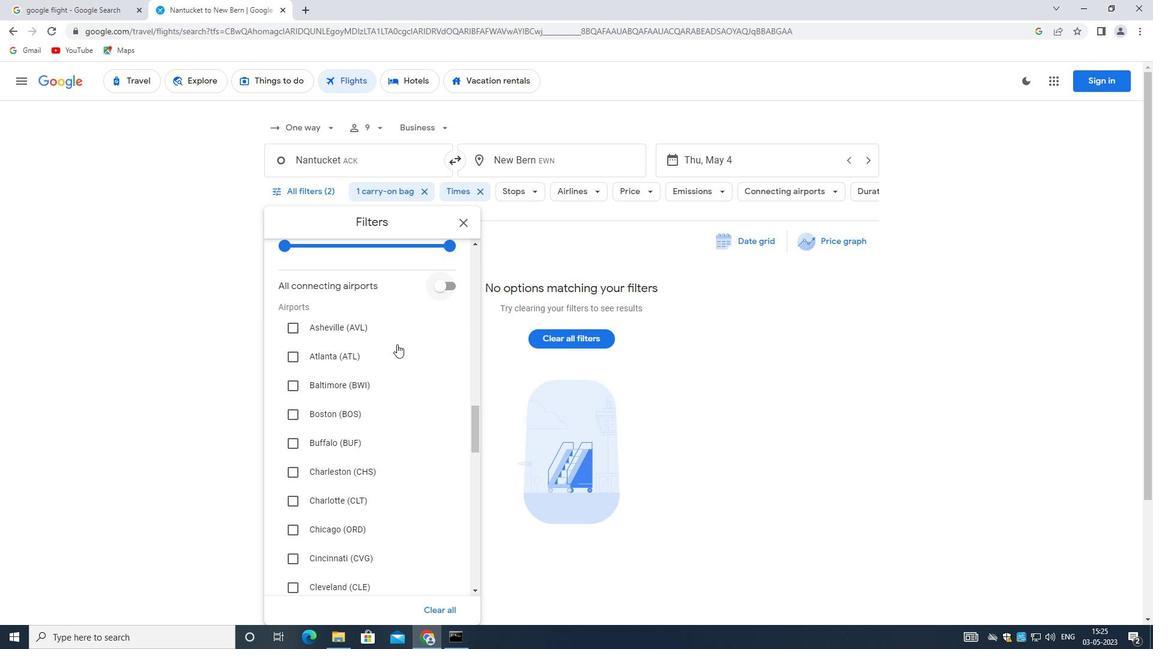 
Action: Mouse scrolled (396, 344) with delta (0, 0)
Screenshot: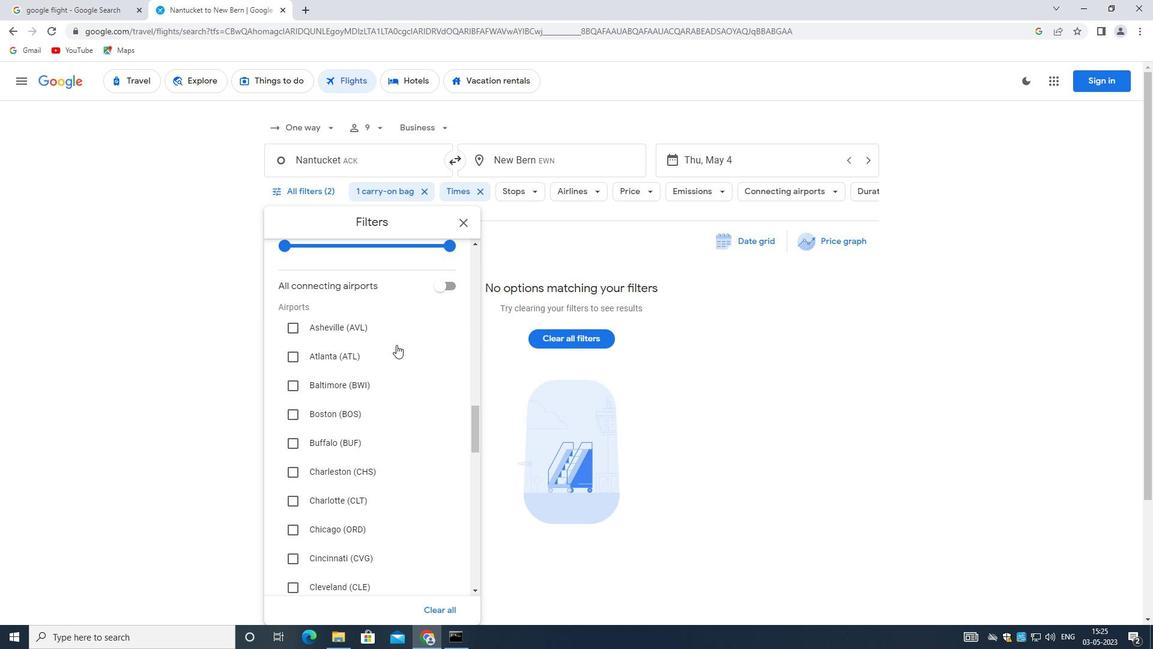
Action: Mouse scrolled (396, 344) with delta (0, 0)
Screenshot: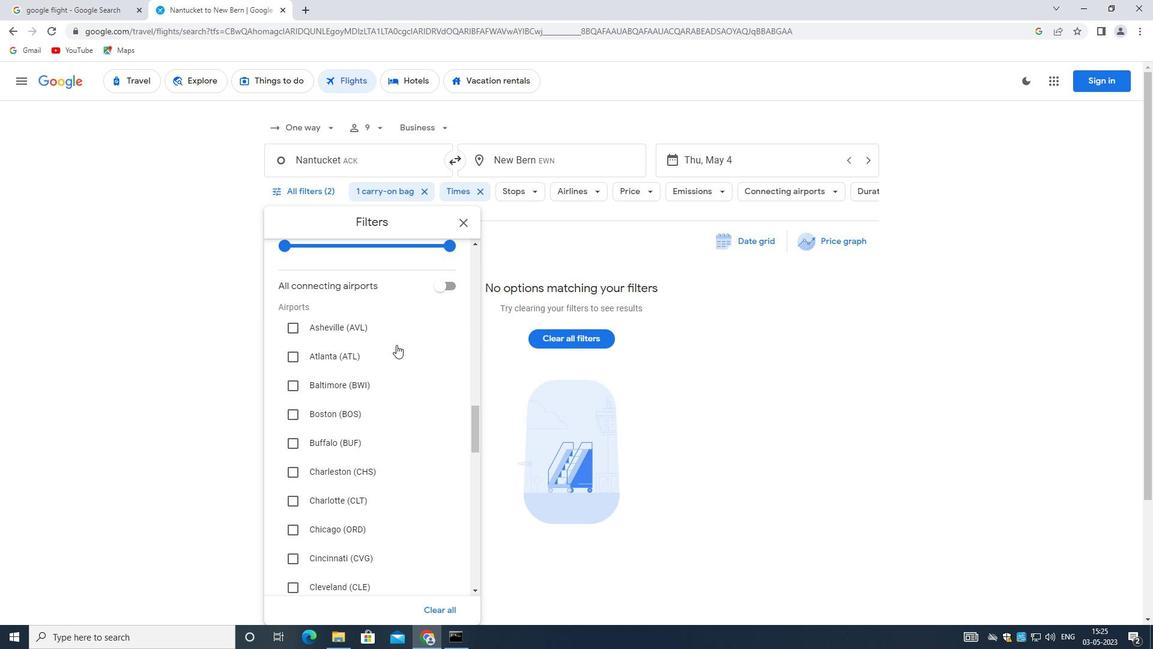 
Action: Mouse scrolled (396, 344) with delta (0, 0)
Screenshot: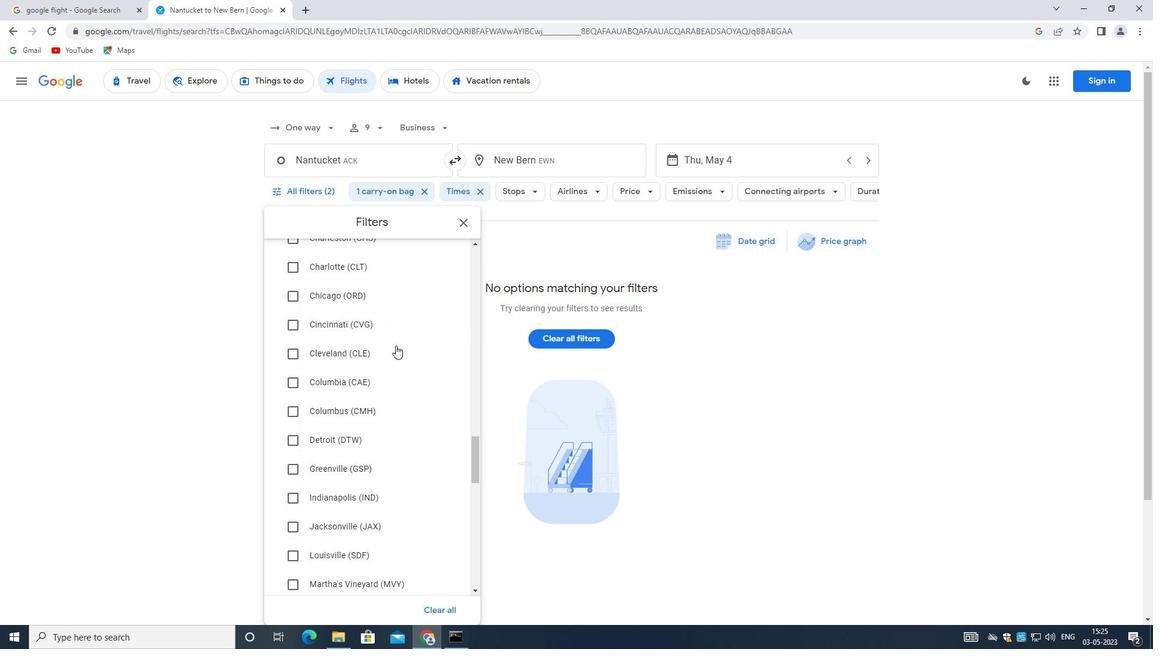
Action: Mouse scrolled (396, 344) with delta (0, 0)
Screenshot: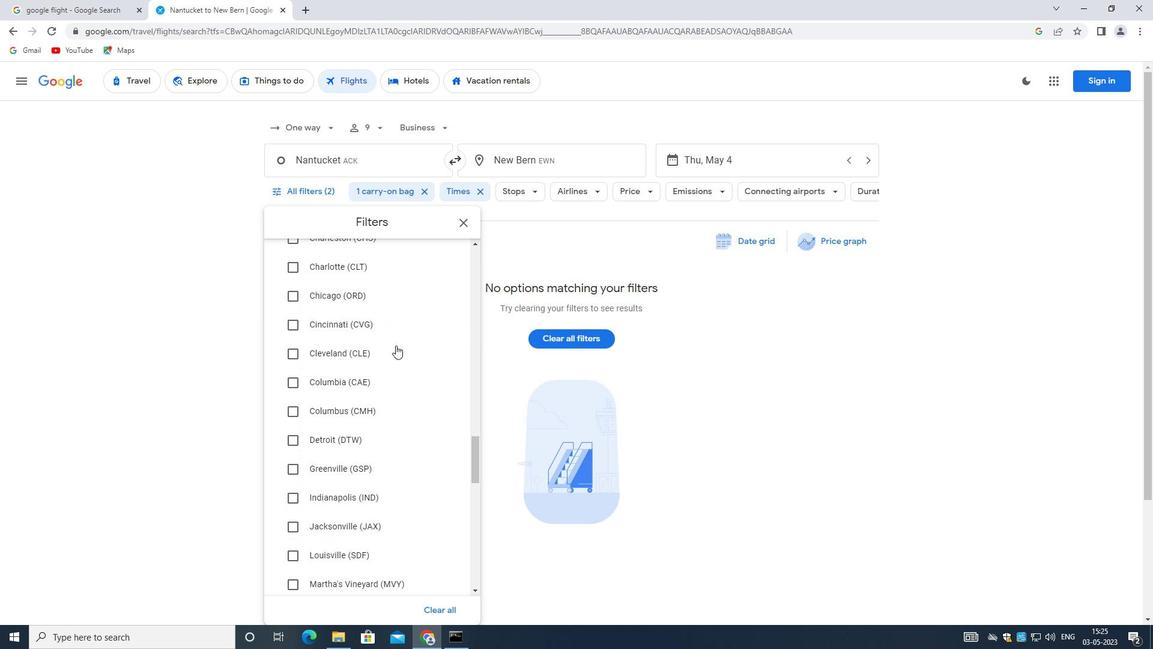 
Action: Mouse scrolled (396, 344) with delta (0, 0)
Screenshot: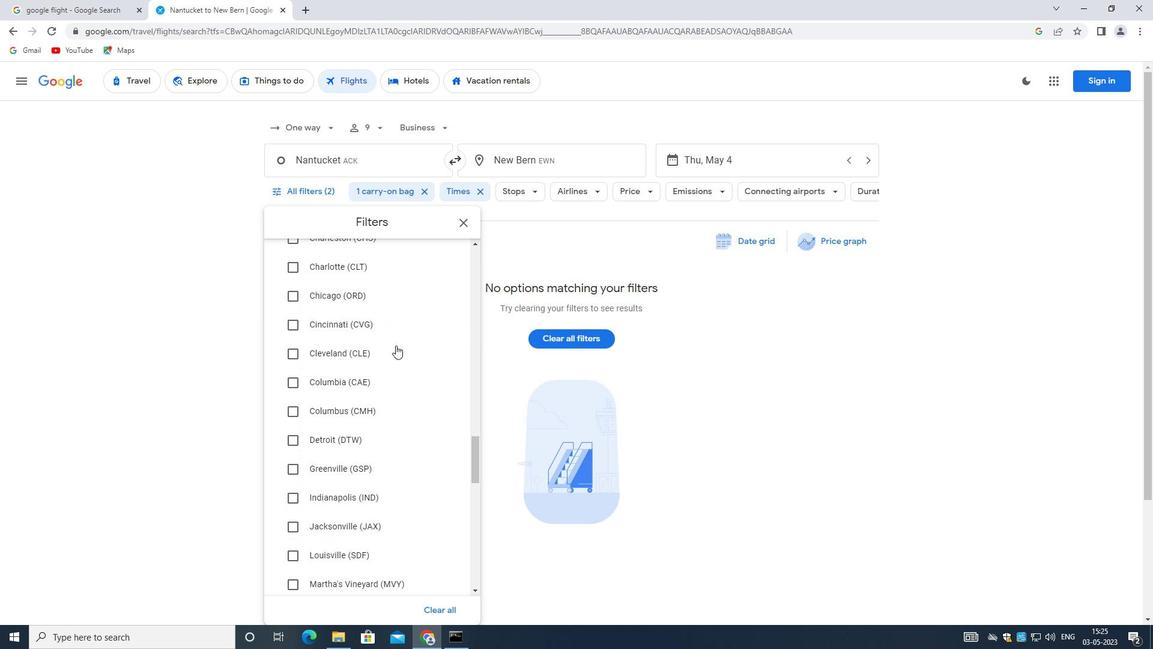 
Action: Mouse scrolled (396, 344) with delta (0, 0)
Screenshot: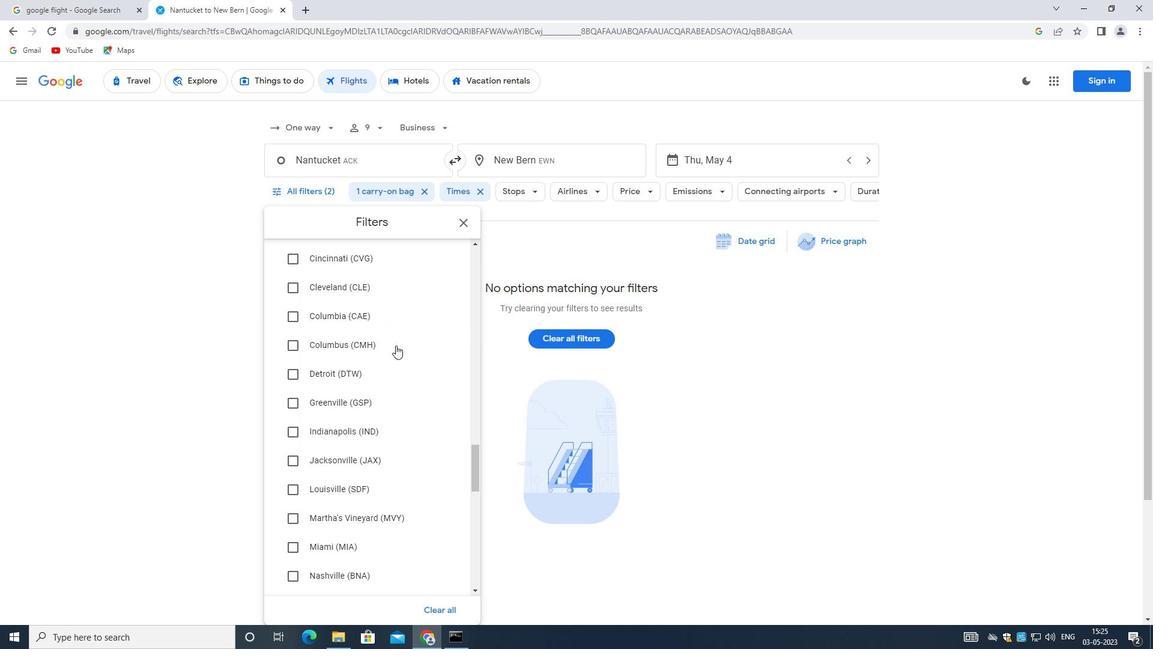 
Action: Mouse scrolled (396, 344) with delta (0, 0)
Screenshot: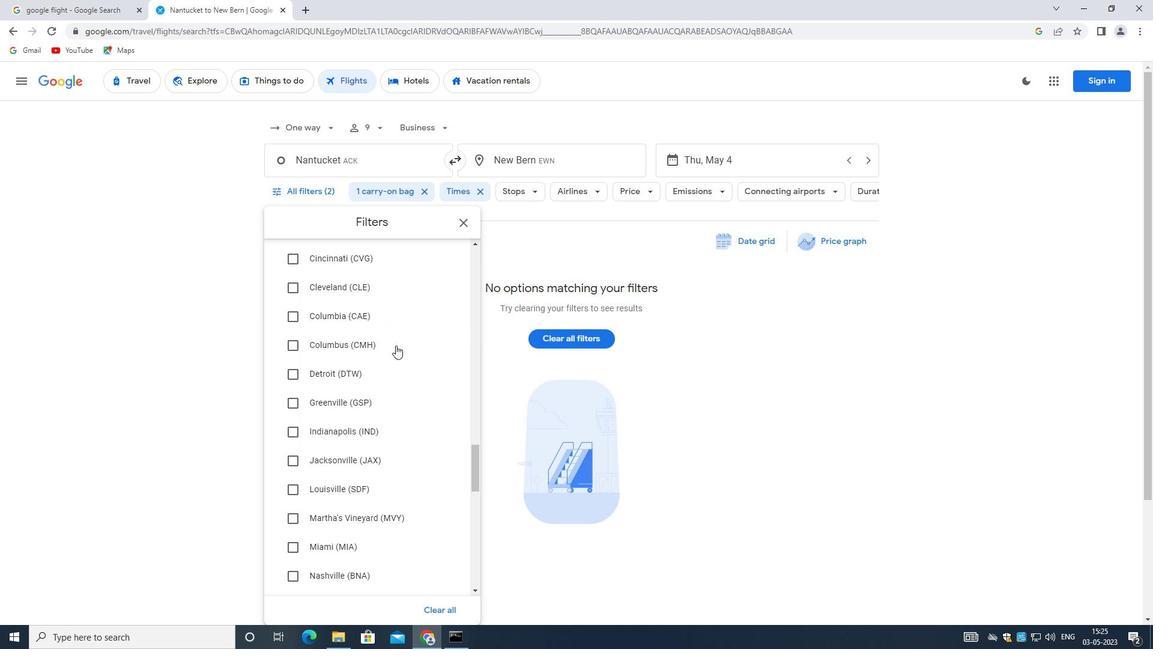 
Action: Mouse scrolled (396, 344) with delta (0, 0)
Screenshot: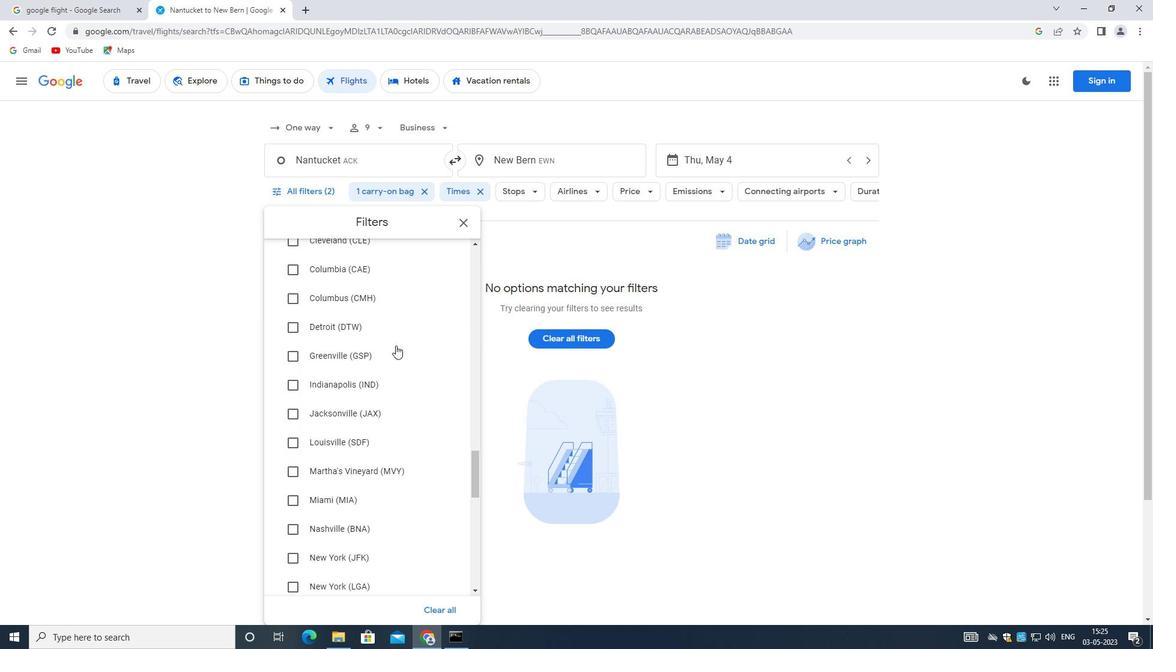 
Action: Mouse scrolled (396, 344) with delta (0, 0)
Screenshot: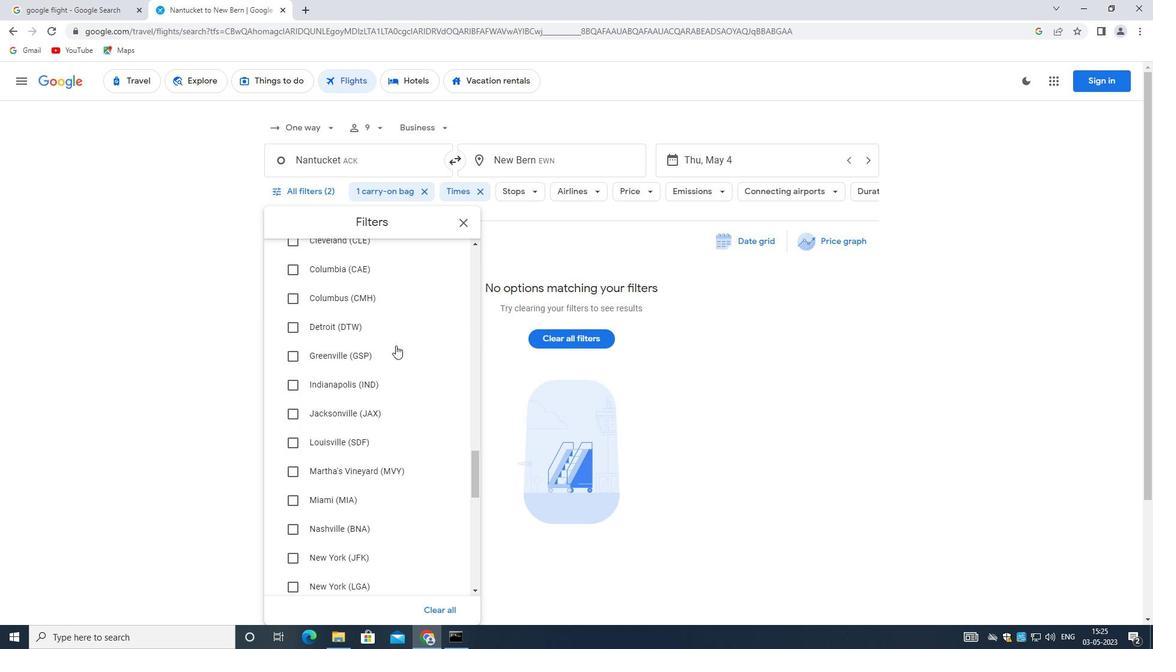 
Action: Mouse scrolled (396, 344) with delta (0, 0)
Screenshot: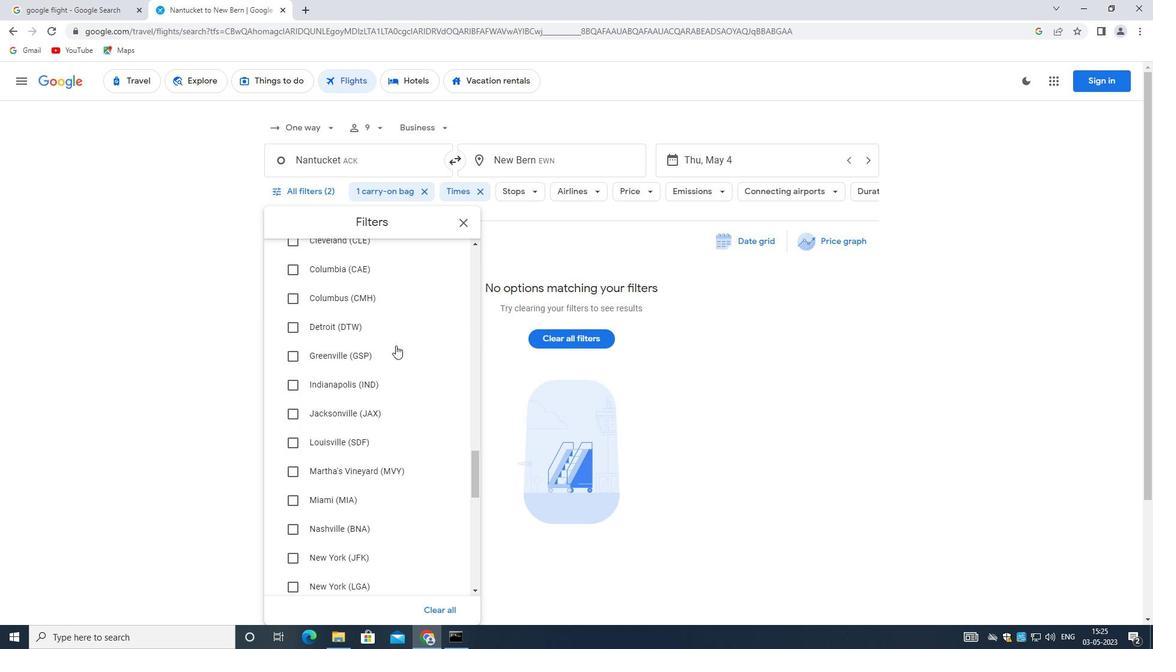 
Action: Mouse moved to (396, 346)
Screenshot: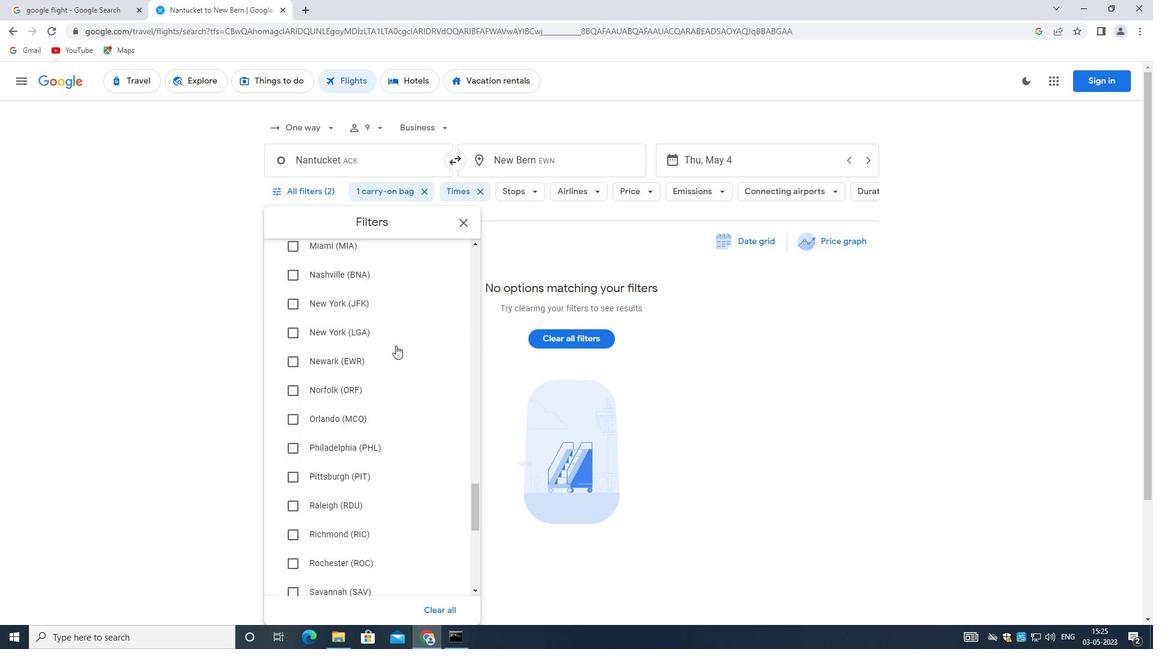 
Action: Mouse scrolled (396, 345) with delta (0, 0)
Screenshot: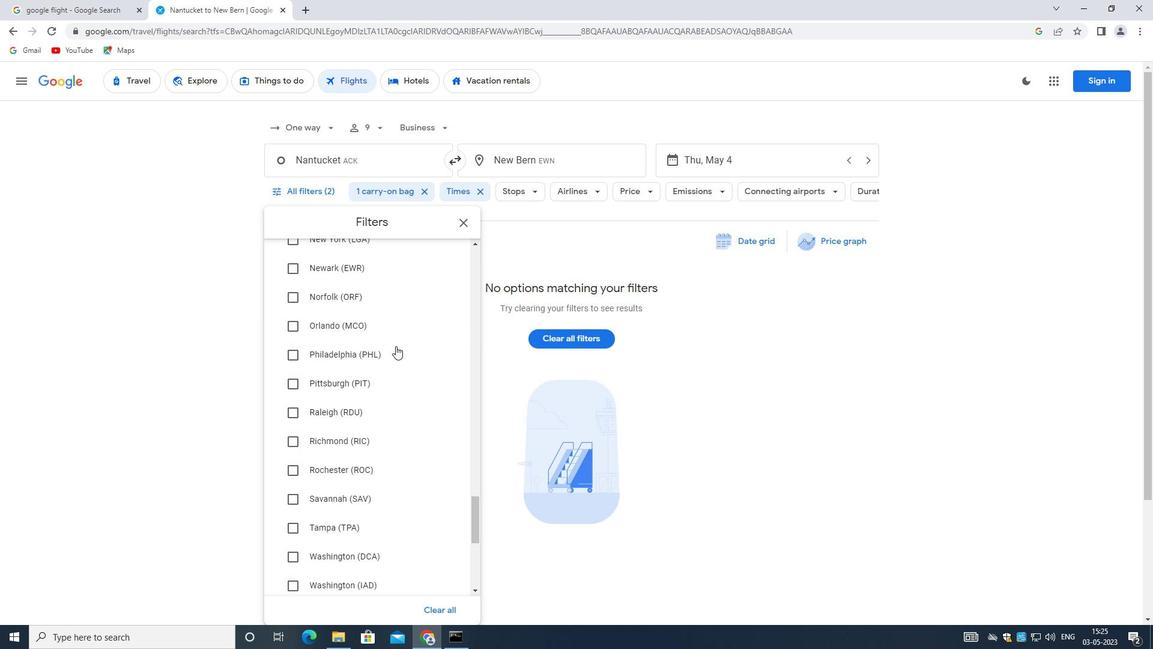 
Action: Mouse moved to (396, 347)
Screenshot: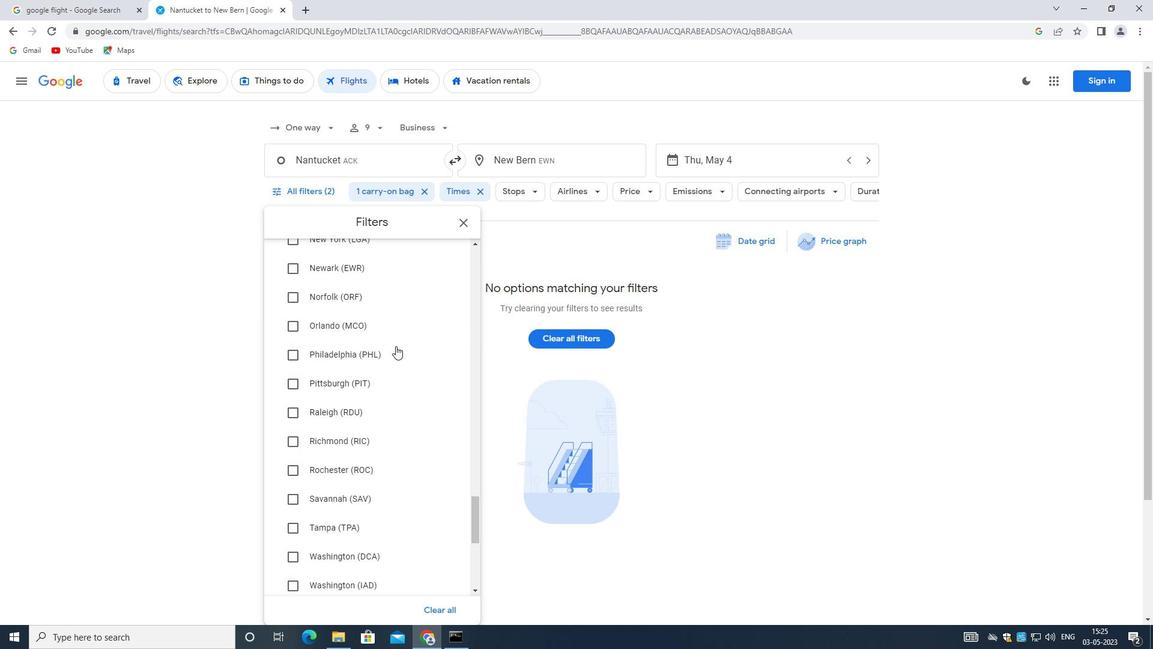 
Action: Mouse scrolled (396, 346) with delta (0, 0)
Screenshot: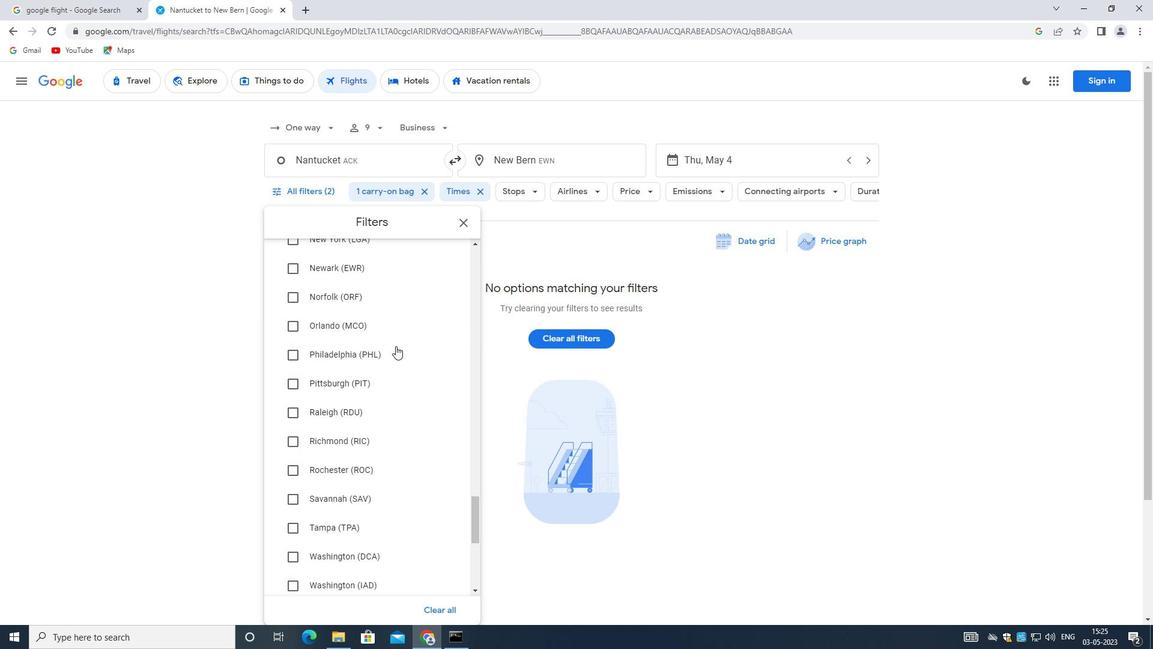
Action: Mouse scrolled (396, 346) with delta (0, 0)
Screenshot: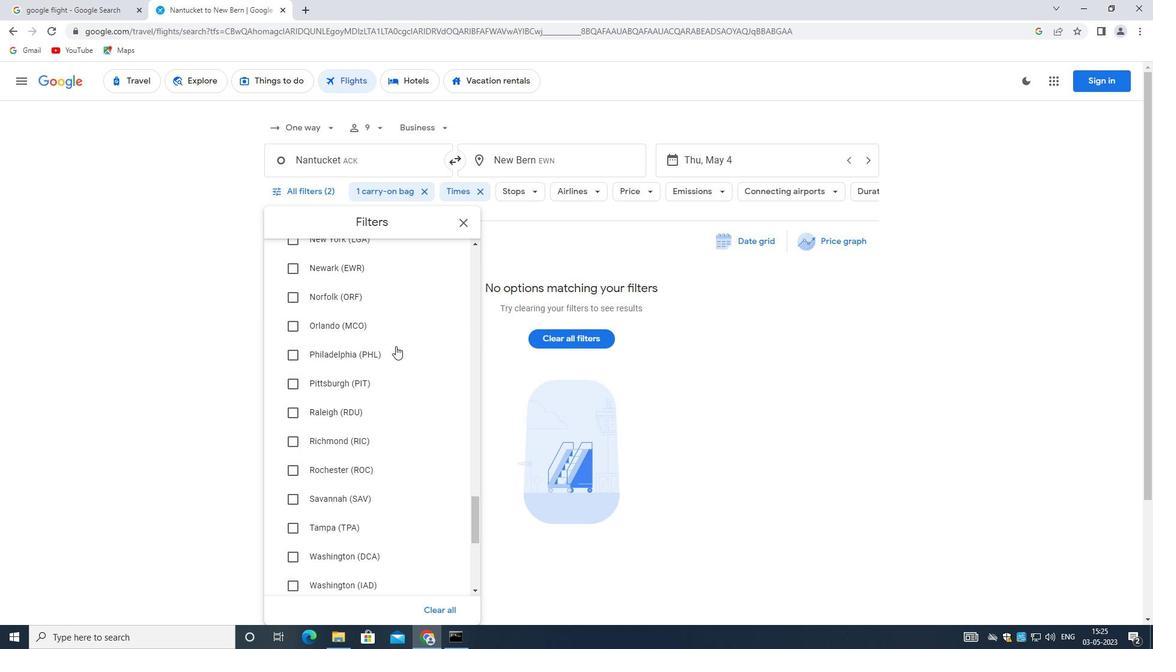 
Action: Mouse scrolled (396, 346) with delta (0, 0)
Screenshot: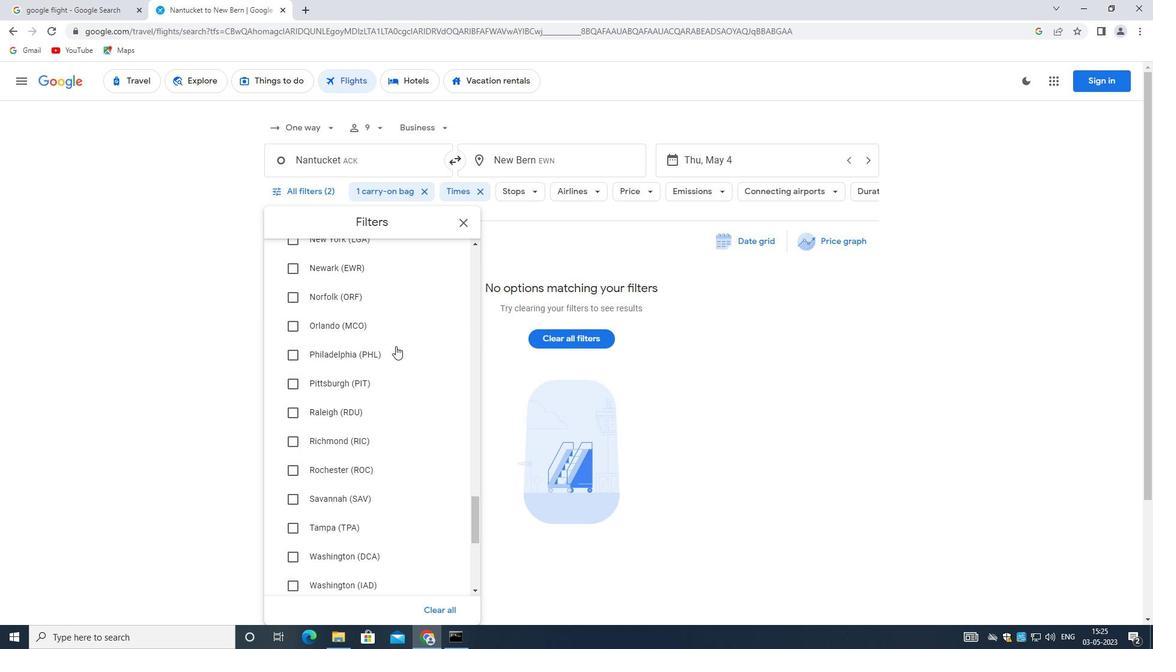 
Action: Mouse moved to (404, 341)
Screenshot: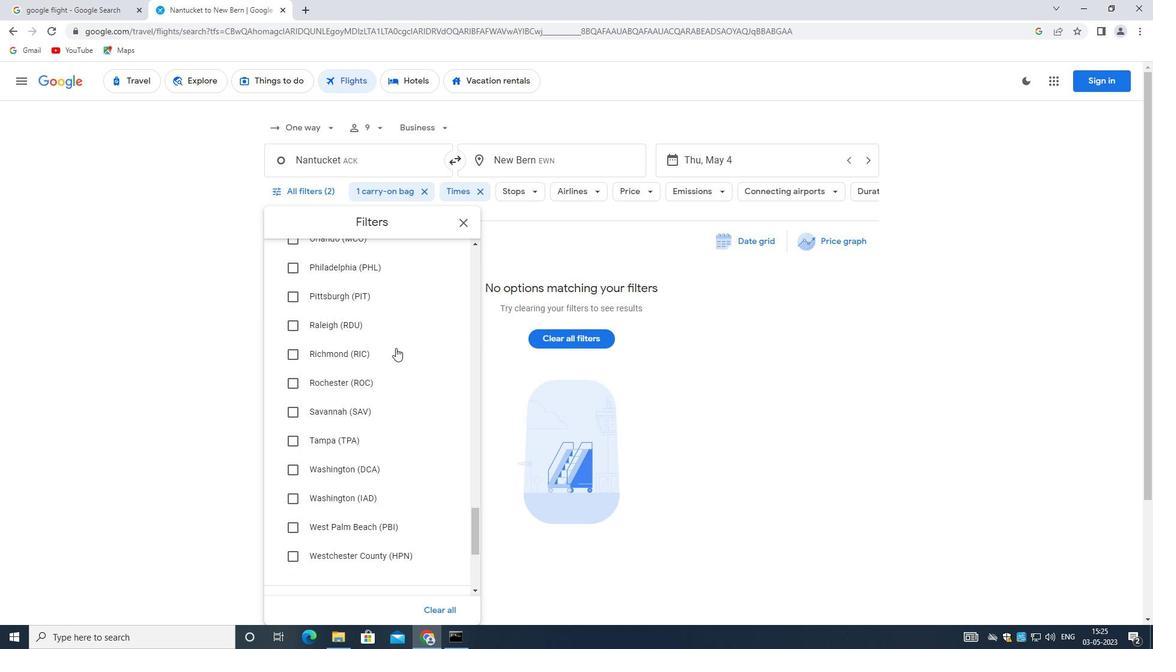 
Action: Mouse scrolled (404, 340) with delta (0, 0)
Screenshot: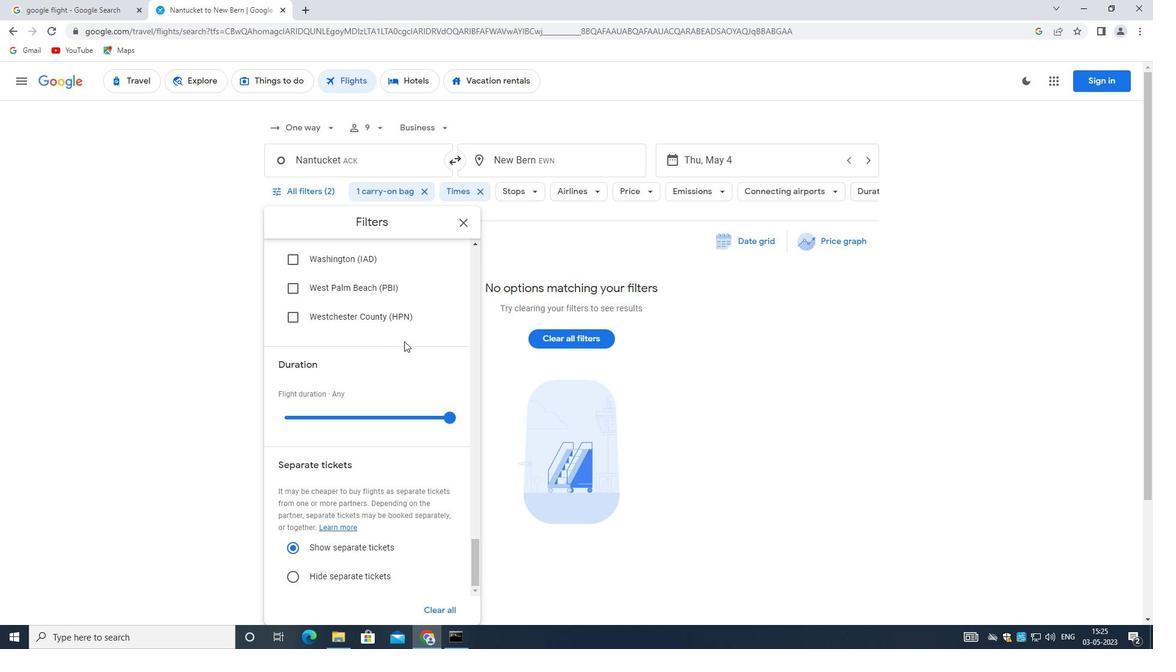 
Action: Mouse scrolled (404, 340) with delta (0, 0)
Screenshot: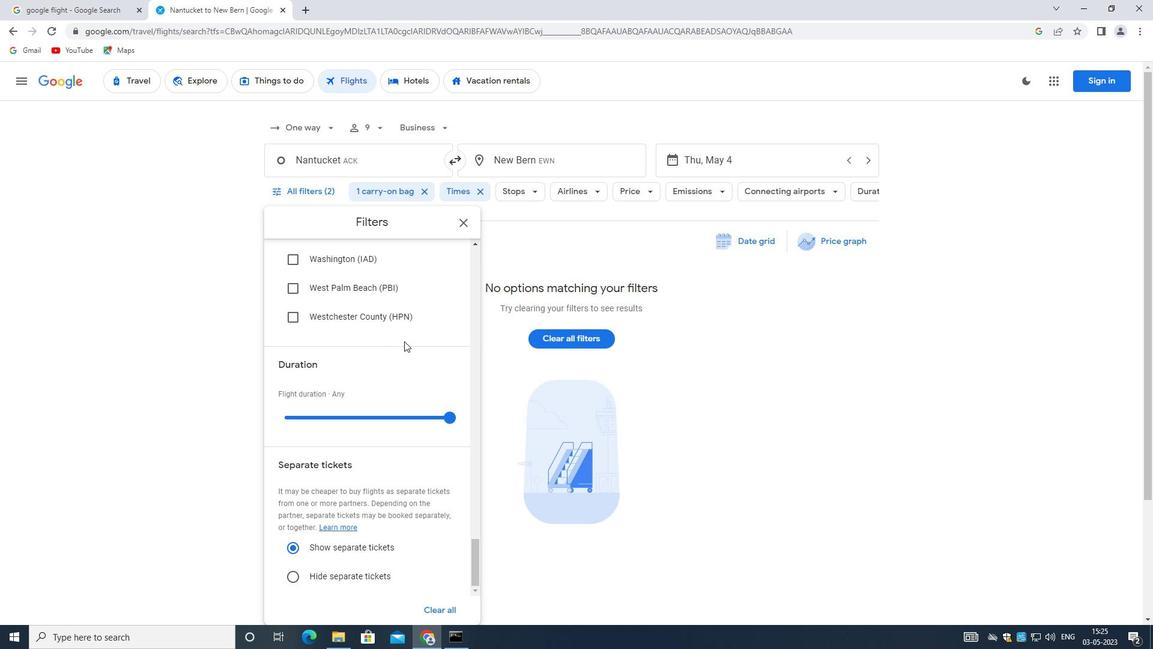 
Action: Mouse scrolled (404, 340) with delta (0, 0)
Screenshot: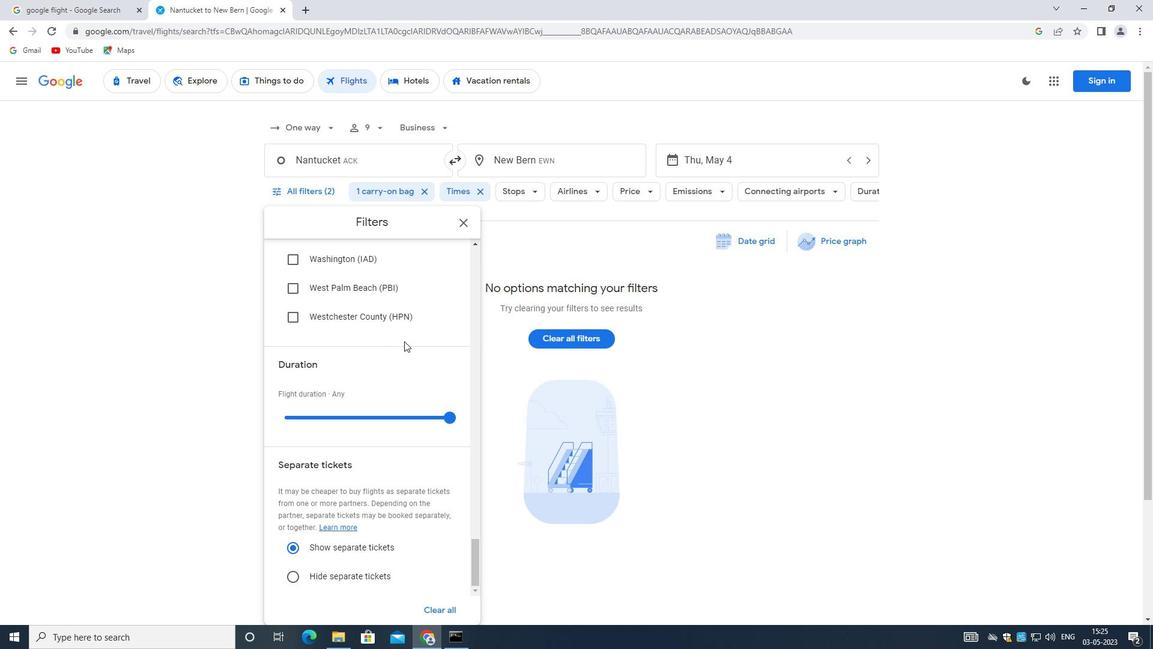 
Action: Mouse scrolled (404, 340) with delta (0, 0)
Screenshot: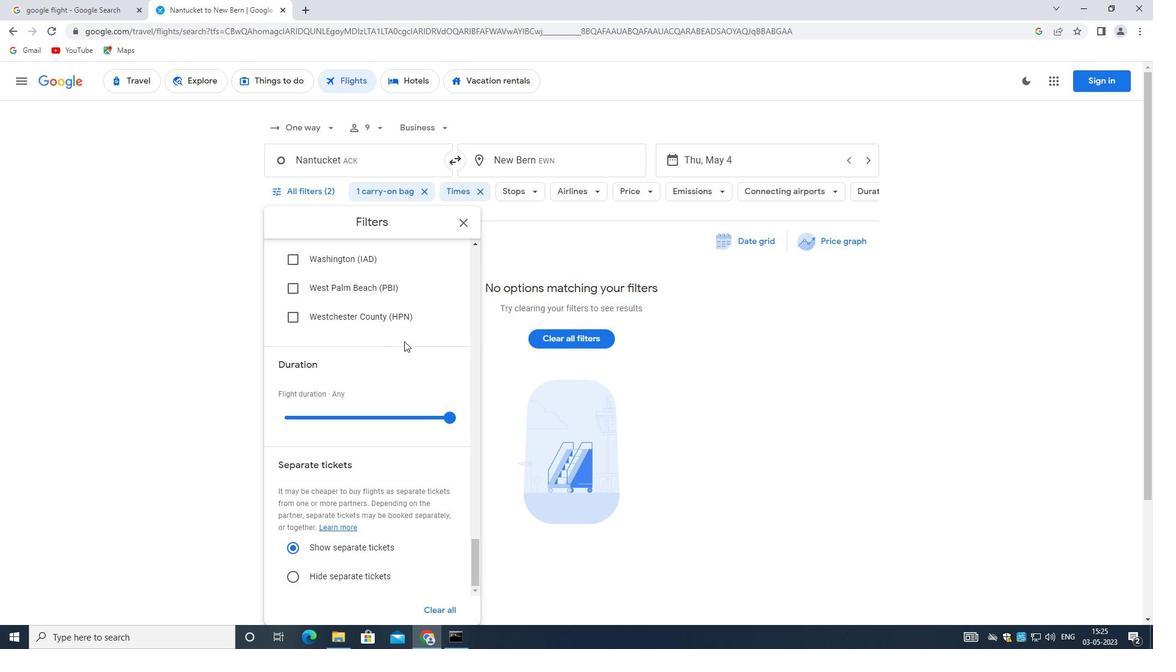 
Action: Mouse scrolled (404, 340) with delta (0, 0)
Screenshot: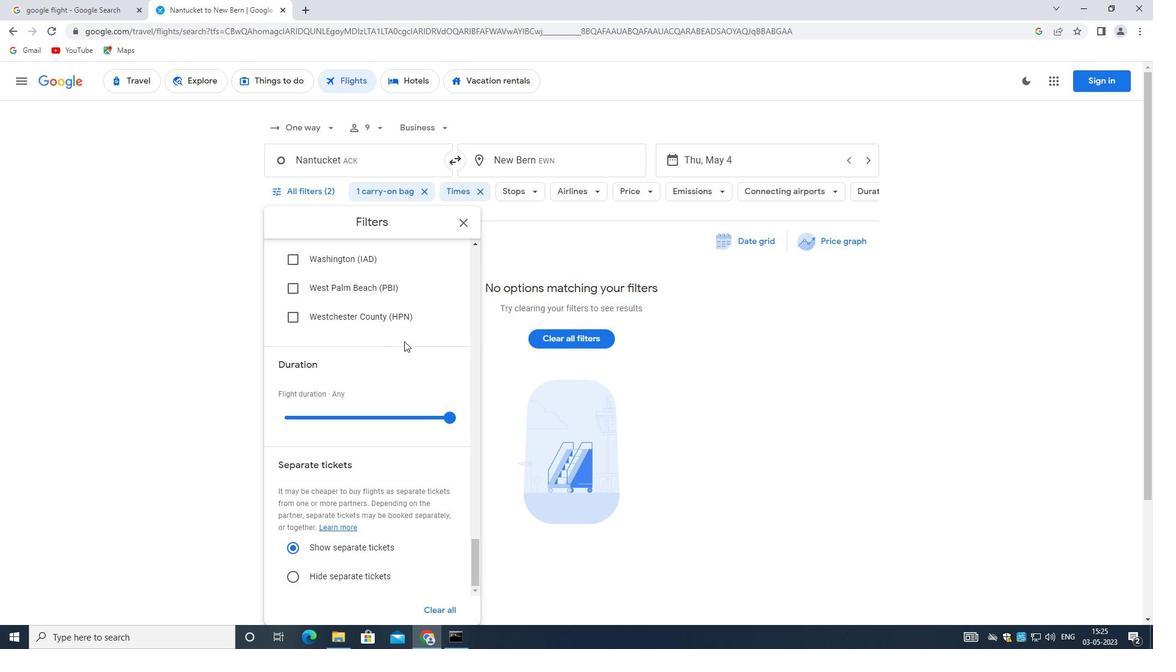 
Action: Mouse moved to (397, 342)
Screenshot: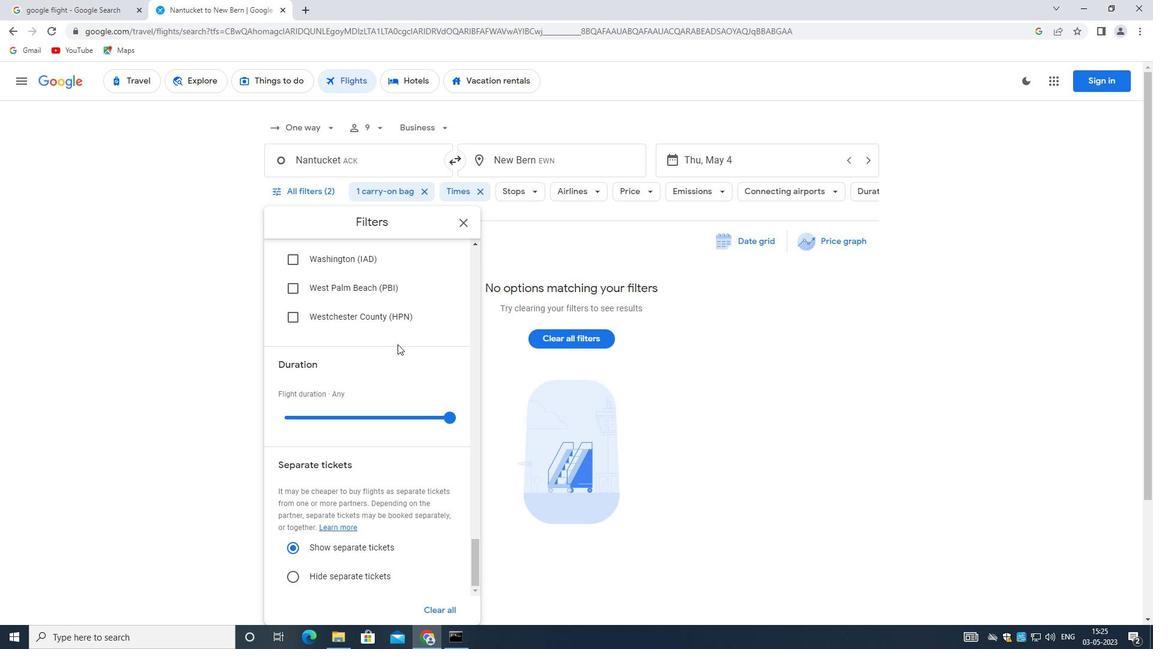 
